 Task: Find connections with filter location Miramas with filter topic #humanresourceswith filter profile language French with filter current company Equitas Small Finance Bank with filter school MGM Institute of Health Sciences, Navi Mumbai with filter industry Food and Beverage Services with filter service category Relocation with filter keywords title Handyman
Action: Mouse moved to (677, 114)
Screenshot: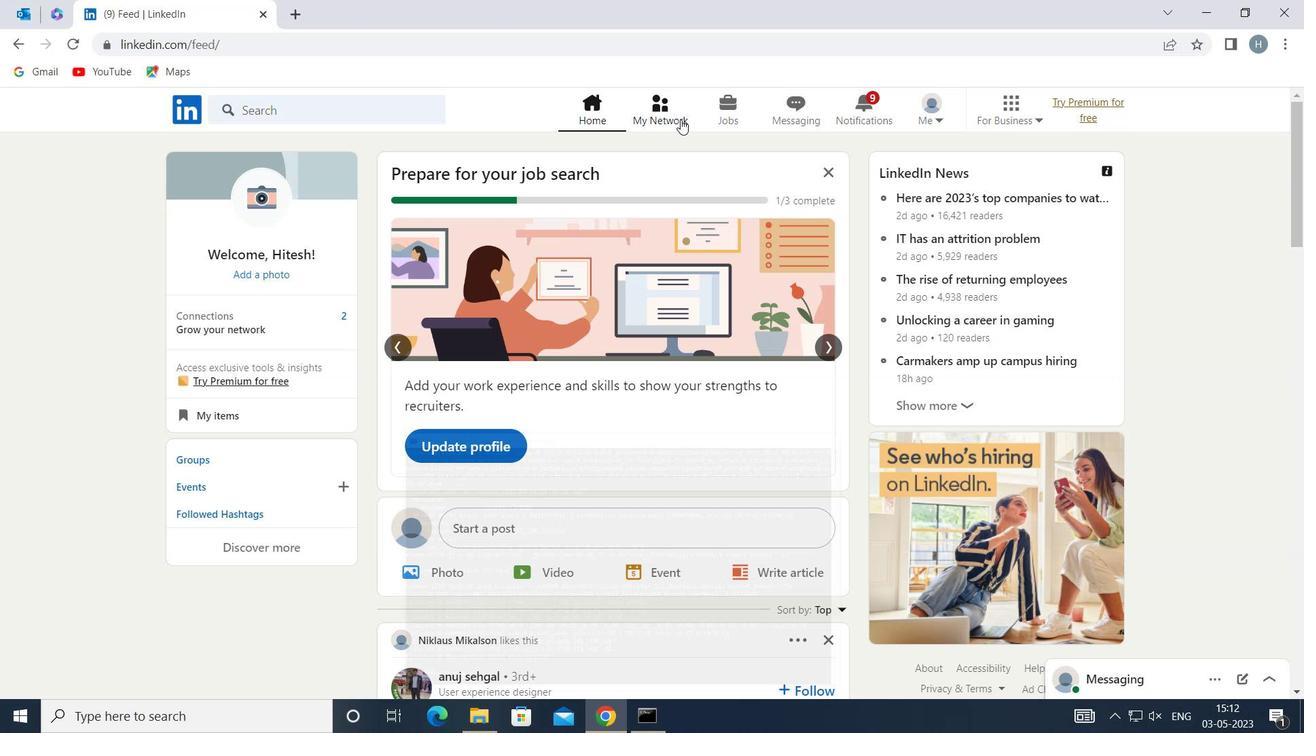 
Action: Mouse pressed left at (677, 114)
Screenshot: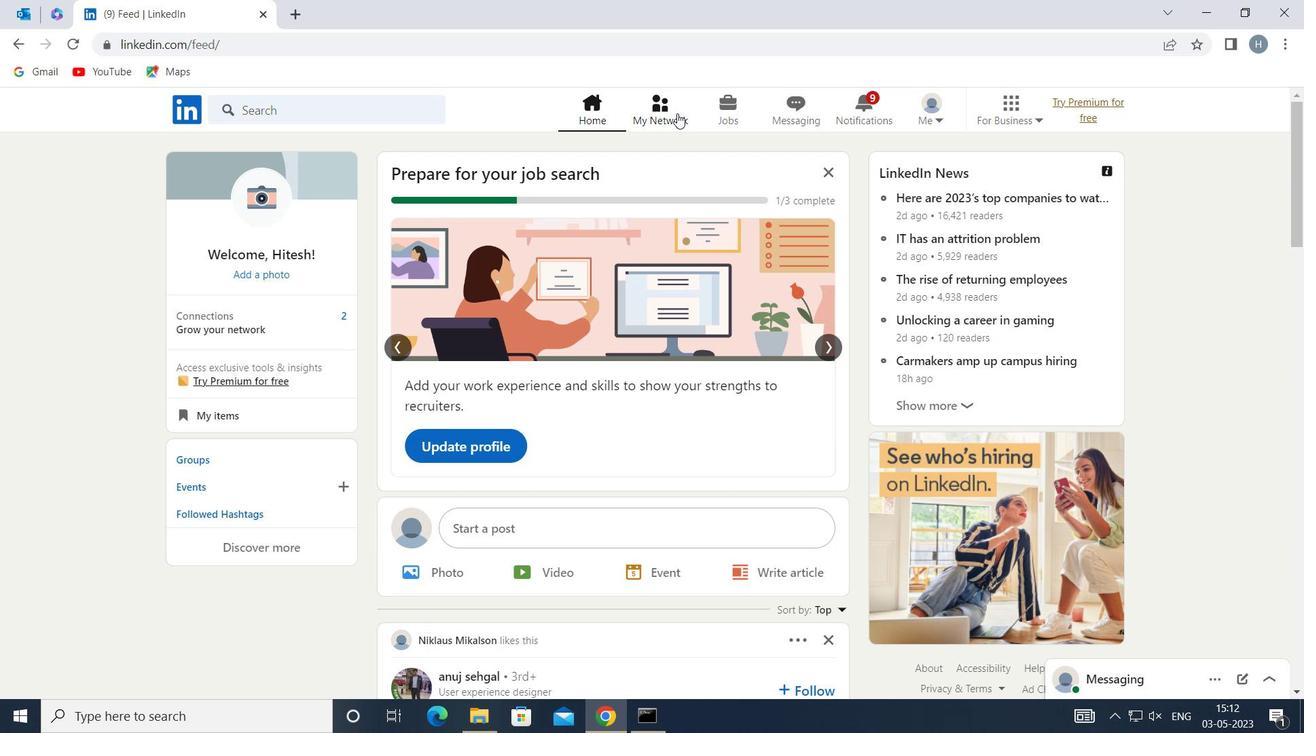 
Action: Mouse moved to (403, 207)
Screenshot: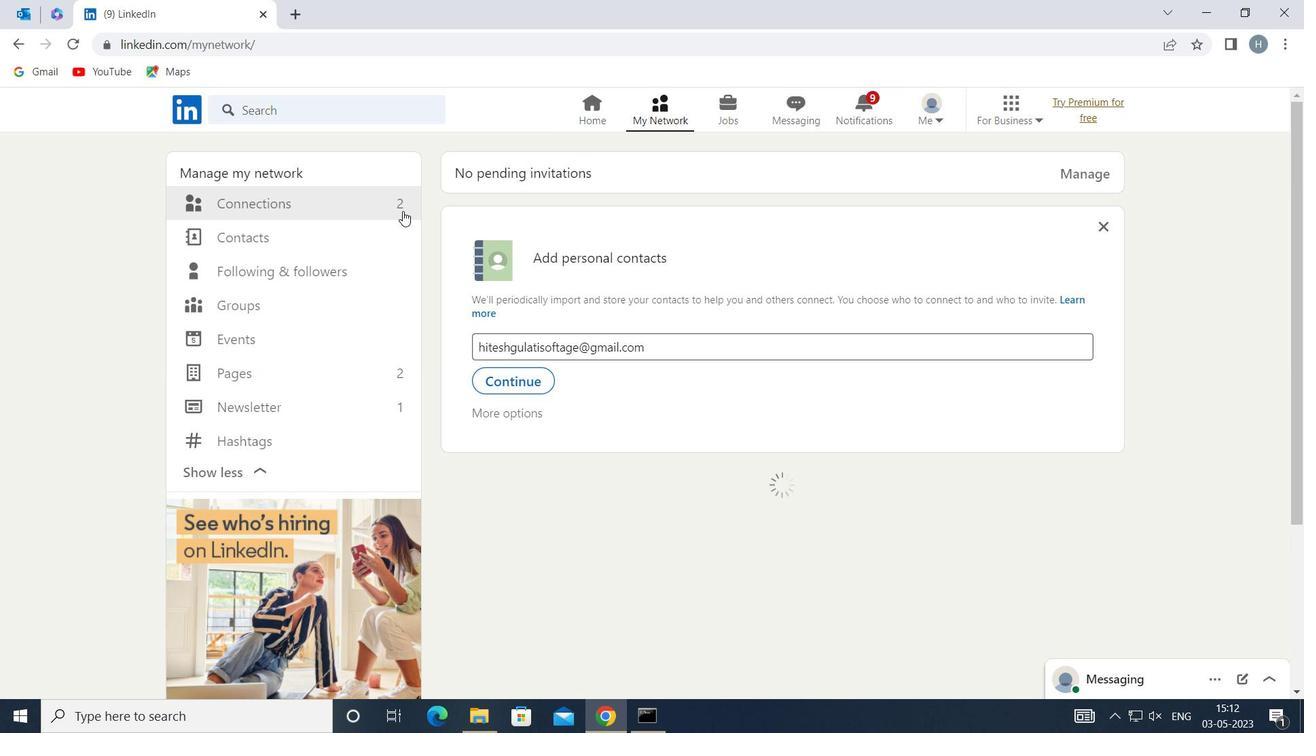 
Action: Mouse pressed left at (403, 207)
Screenshot: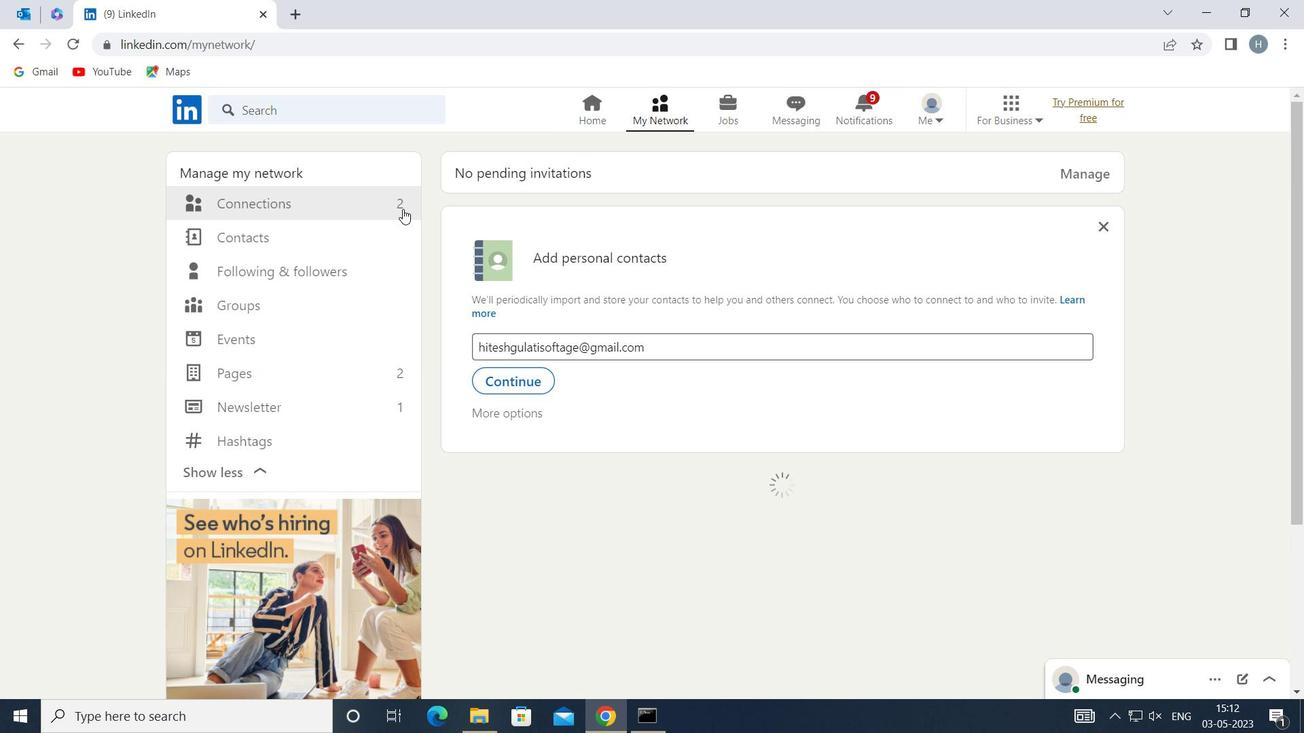 
Action: Mouse moved to (752, 202)
Screenshot: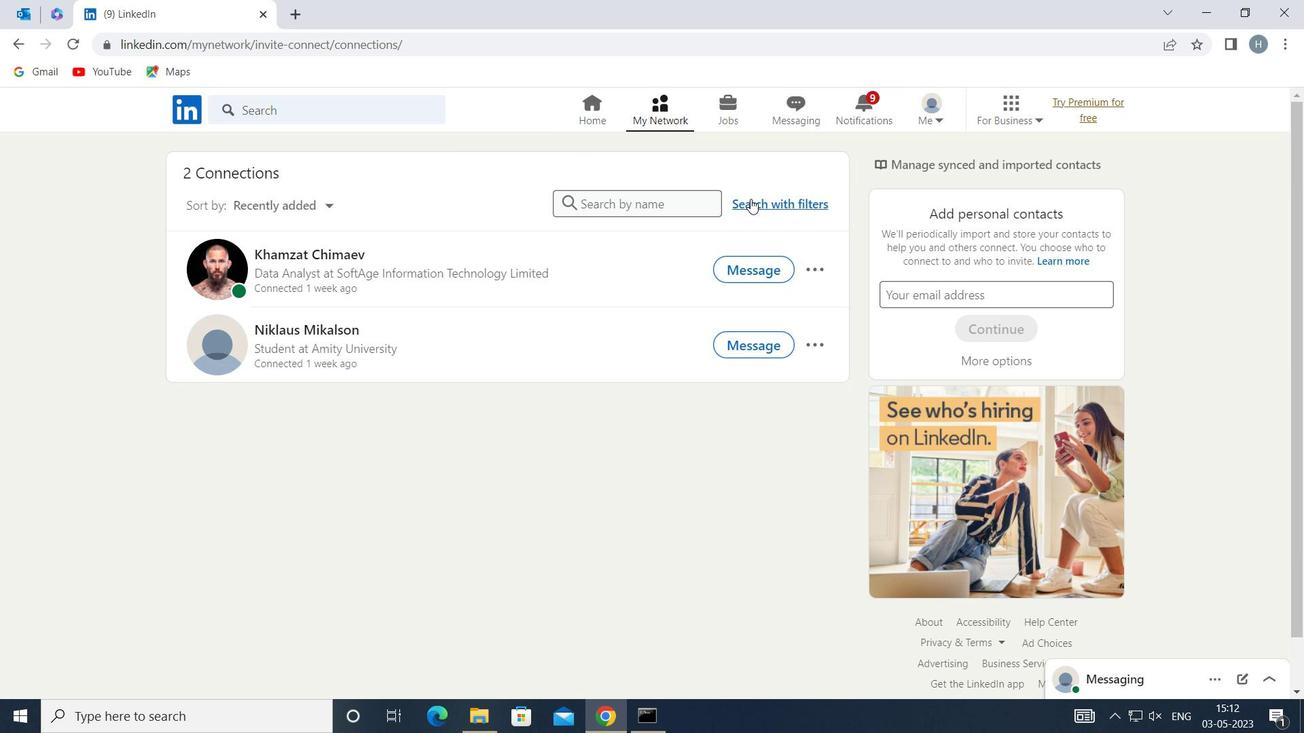 
Action: Mouse pressed left at (752, 202)
Screenshot: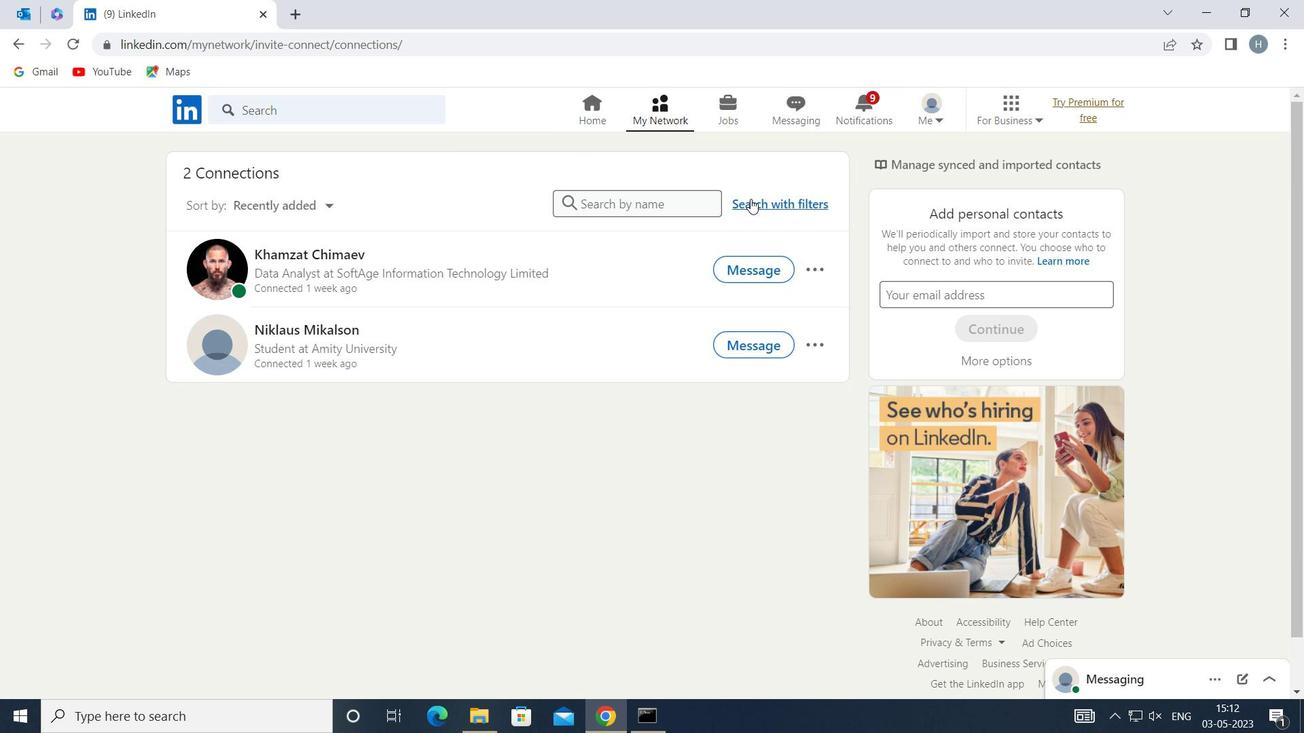
Action: Mouse moved to (724, 156)
Screenshot: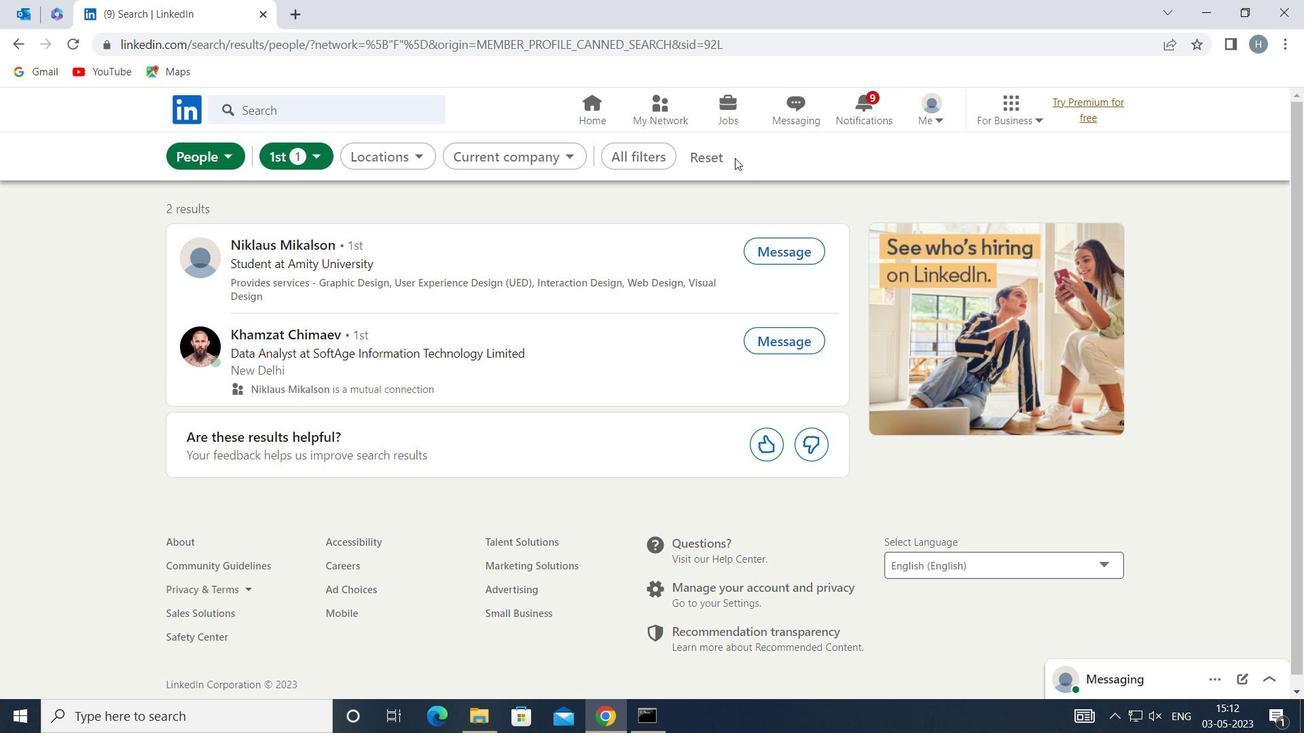 
Action: Mouse pressed left at (724, 156)
Screenshot: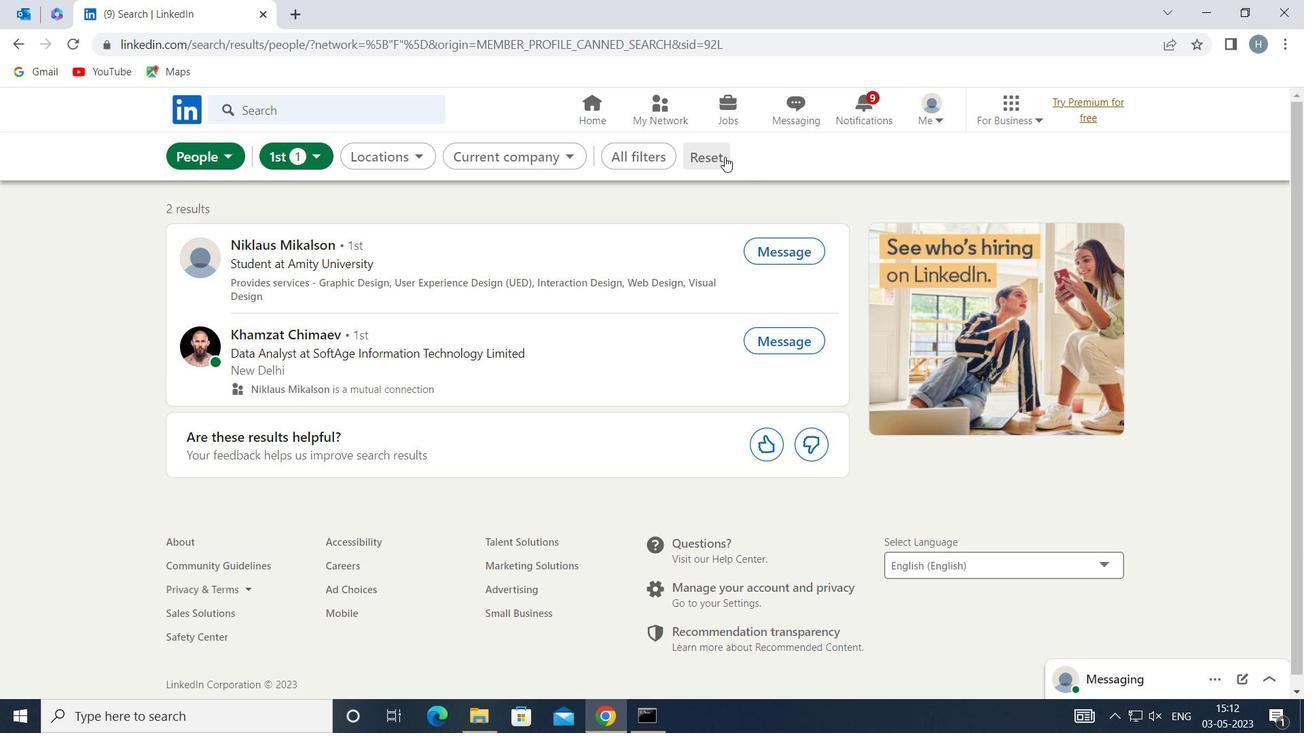 
Action: Mouse moved to (707, 154)
Screenshot: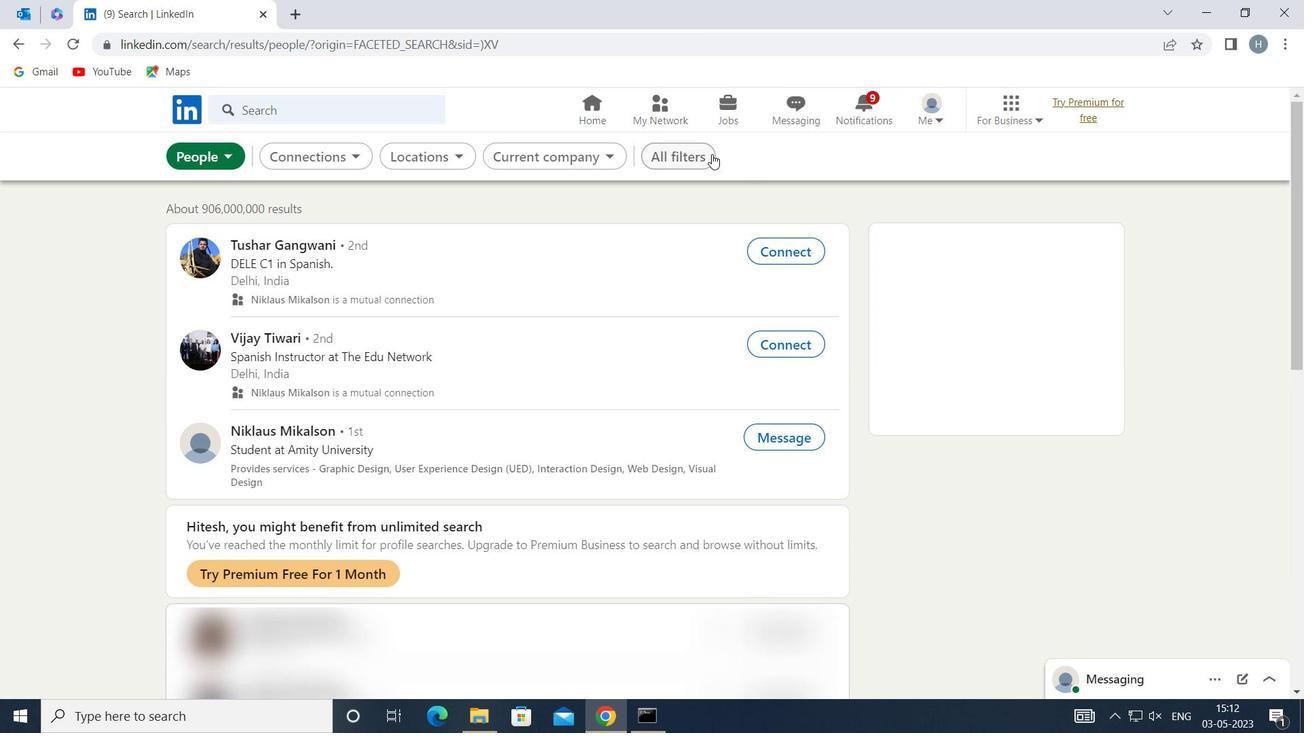 
Action: Mouse pressed left at (707, 154)
Screenshot: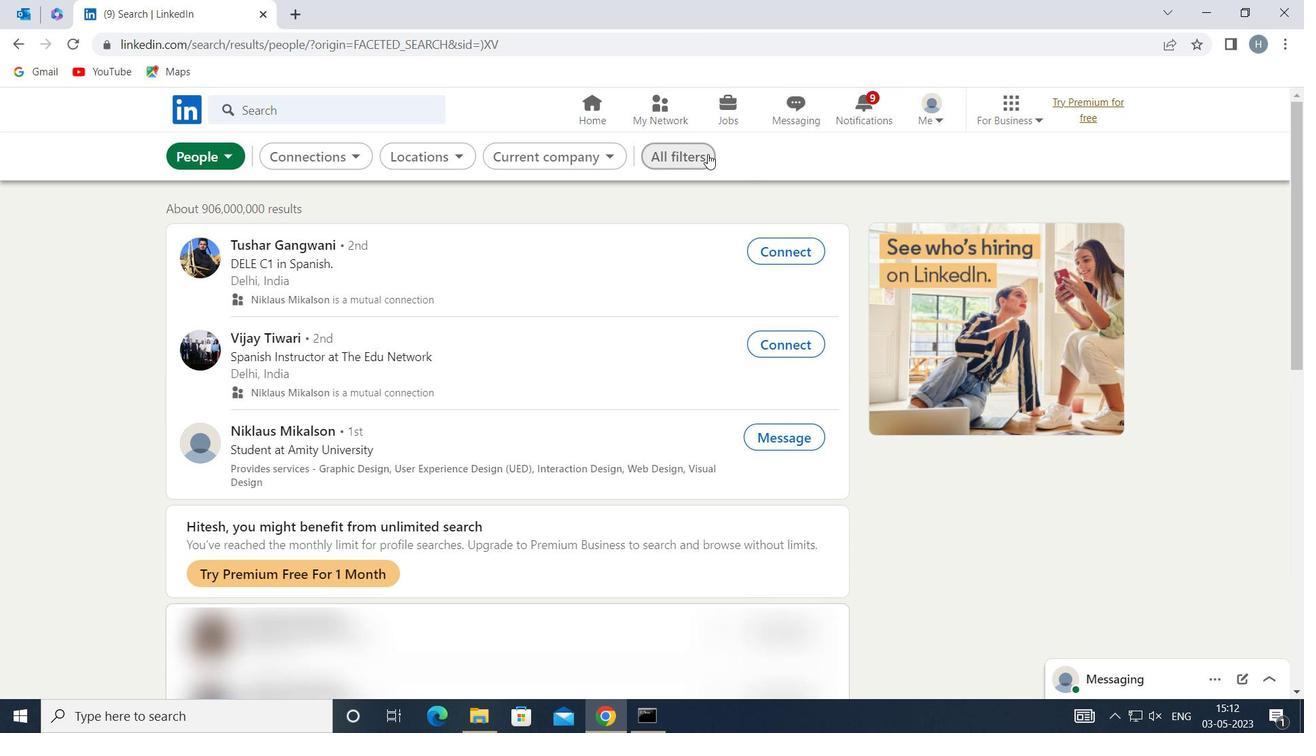 
Action: Mouse moved to (1012, 334)
Screenshot: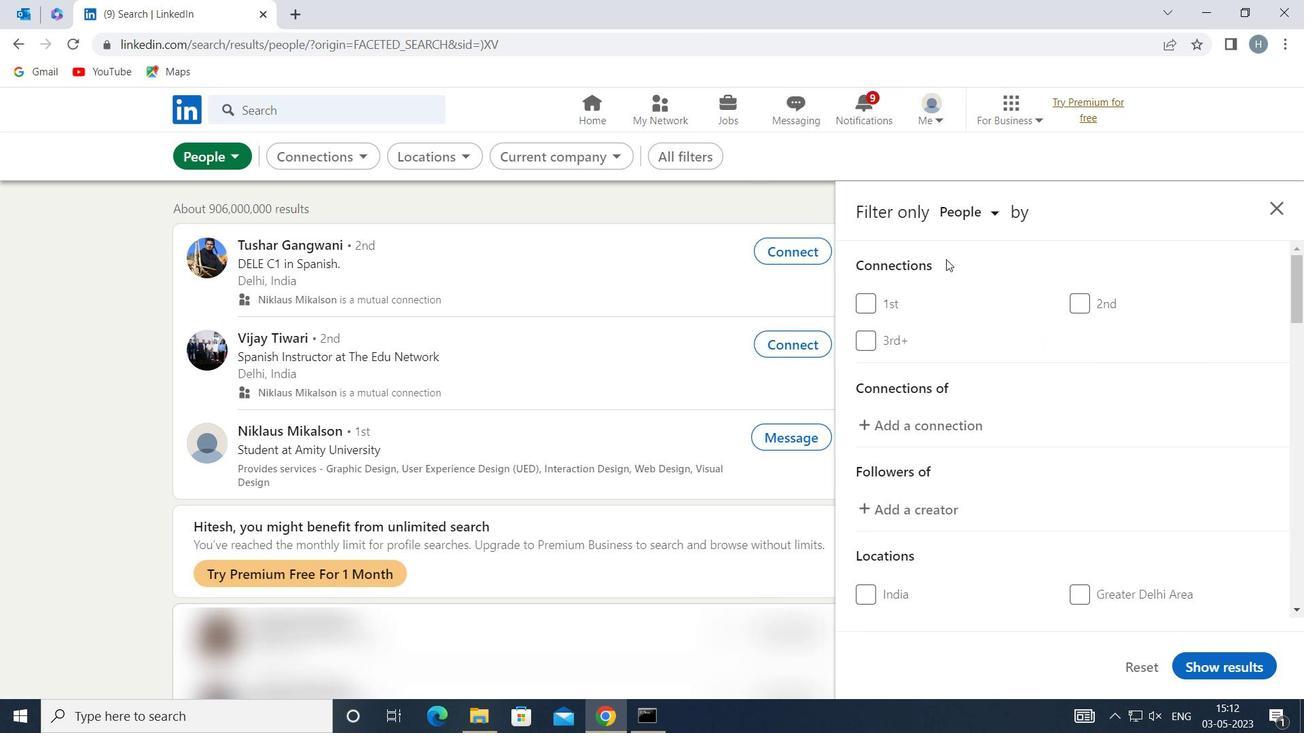 
Action: Mouse scrolled (1012, 334) with delta (0, 0)
Screenshot: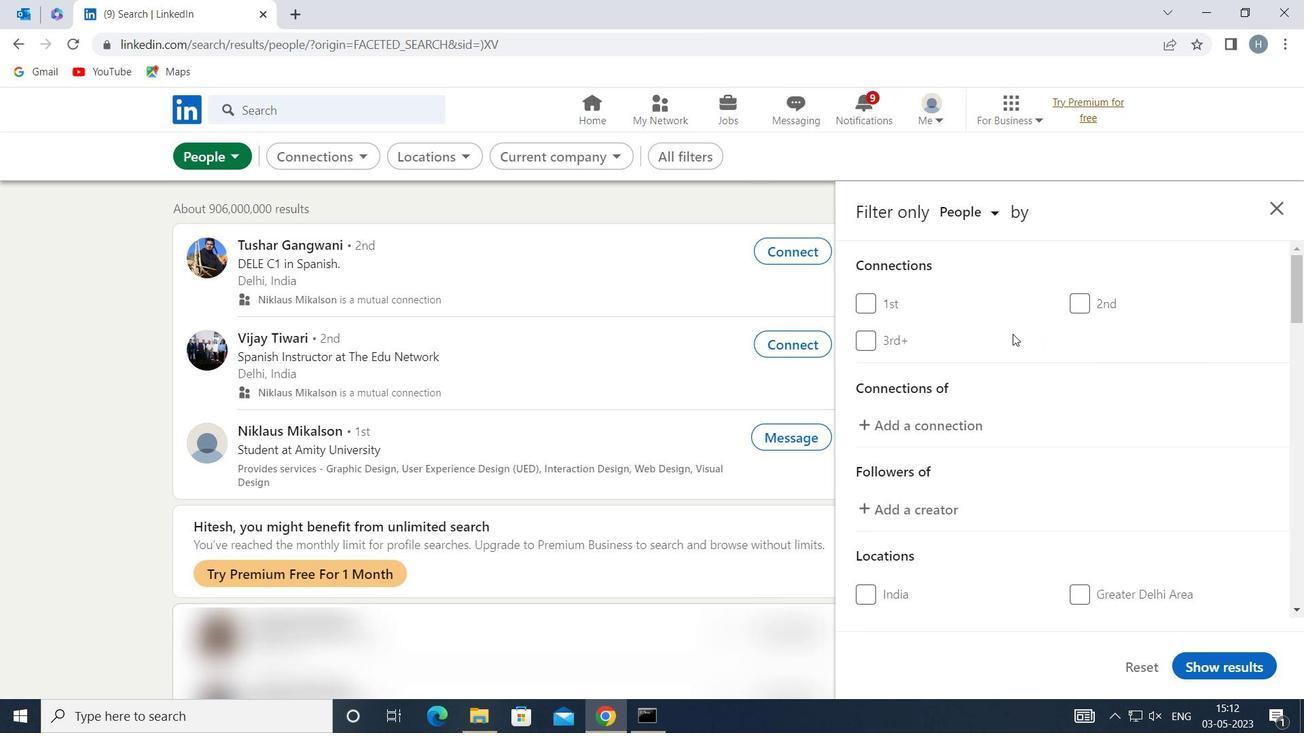 
Action: Mouse scrolled (1012, 334) with delta (0, 0)
Screenshot: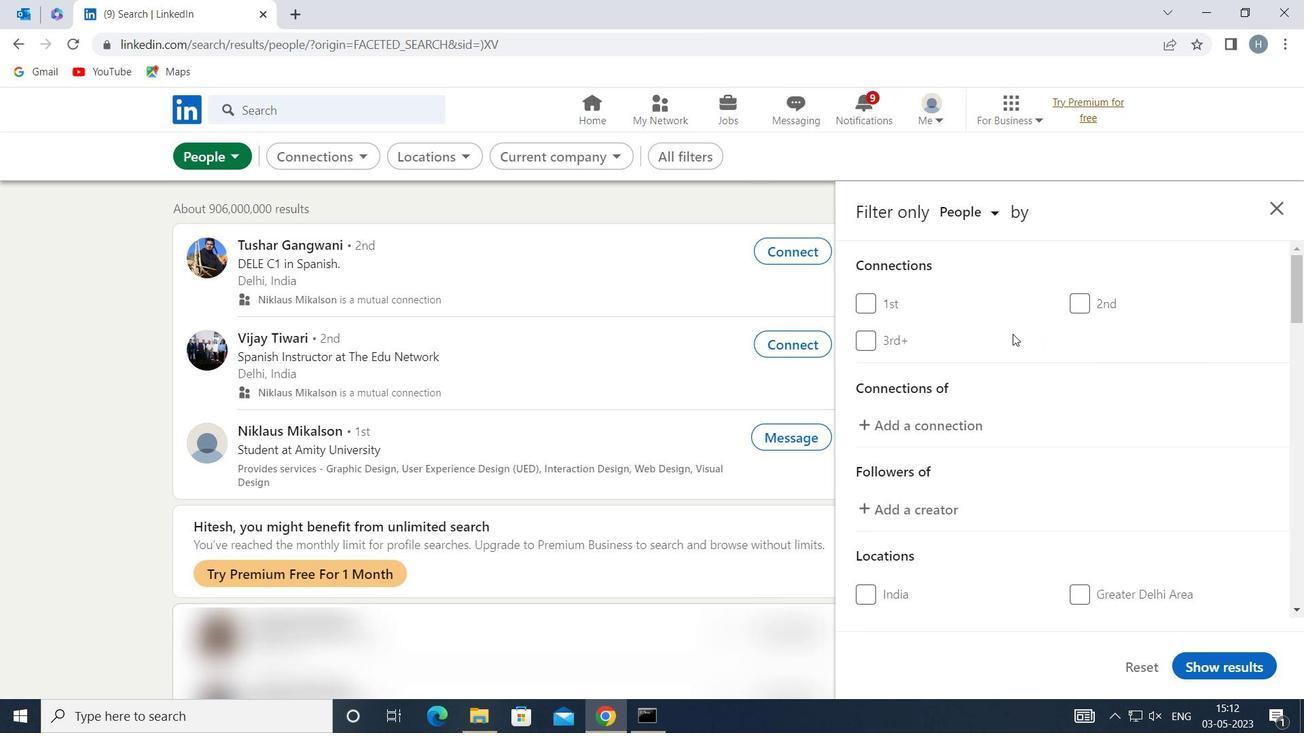
Action: Mouse moved to (1011, 349)
Screenshot: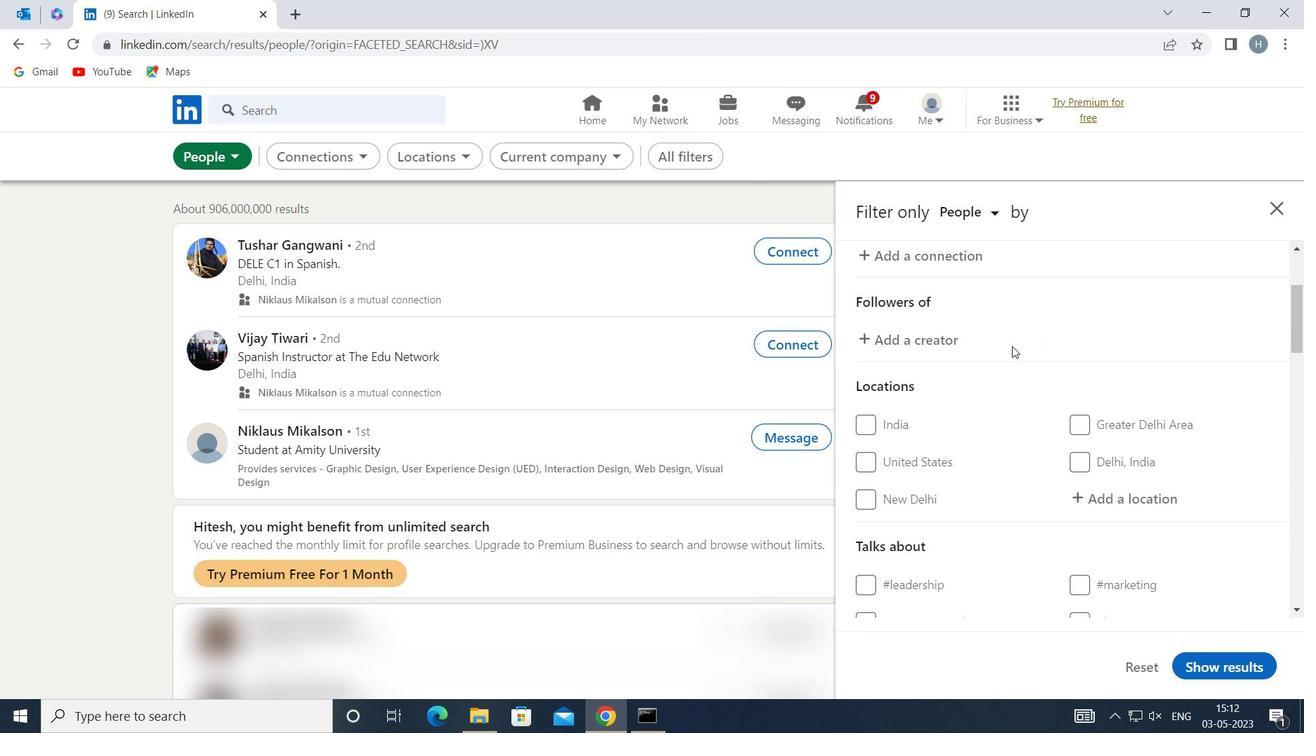 
Action: Mouse scrolled (1011, 349) with delta (0, 0)
Screenshot: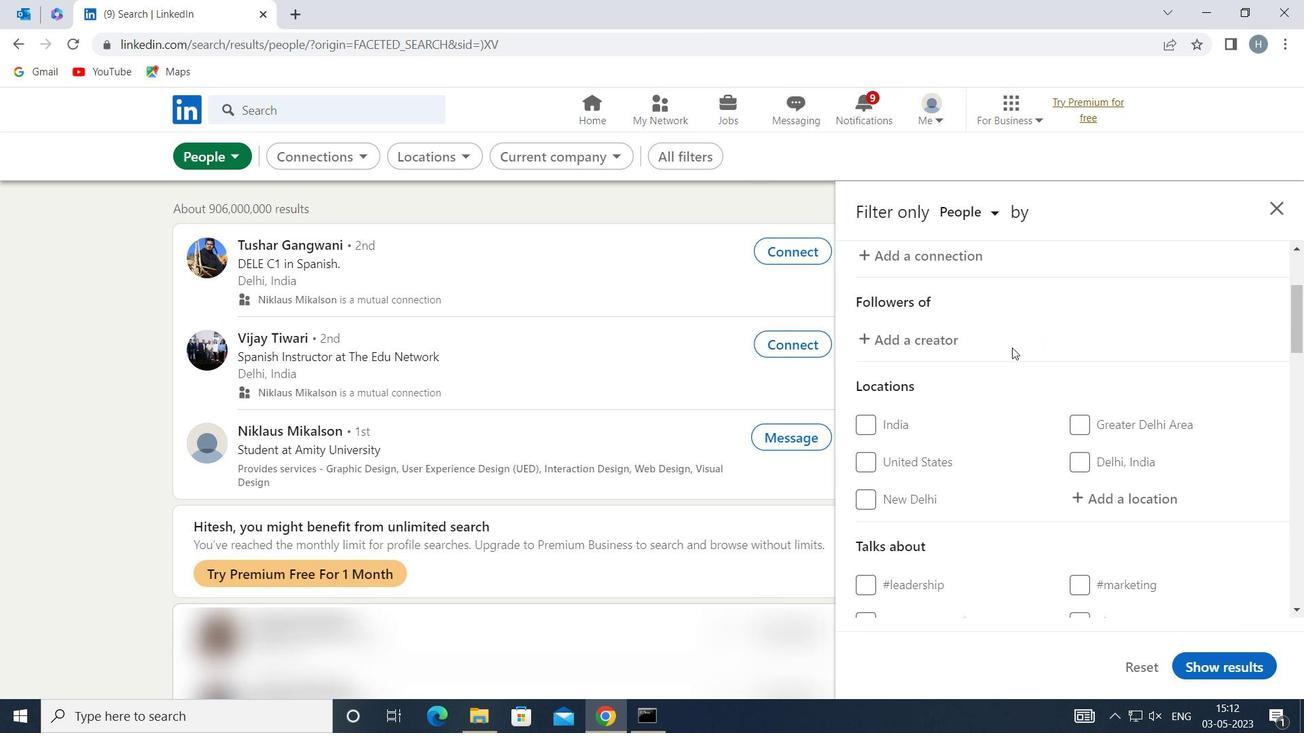 
Action: Mouse moved to (1091, 412)
Screenshot: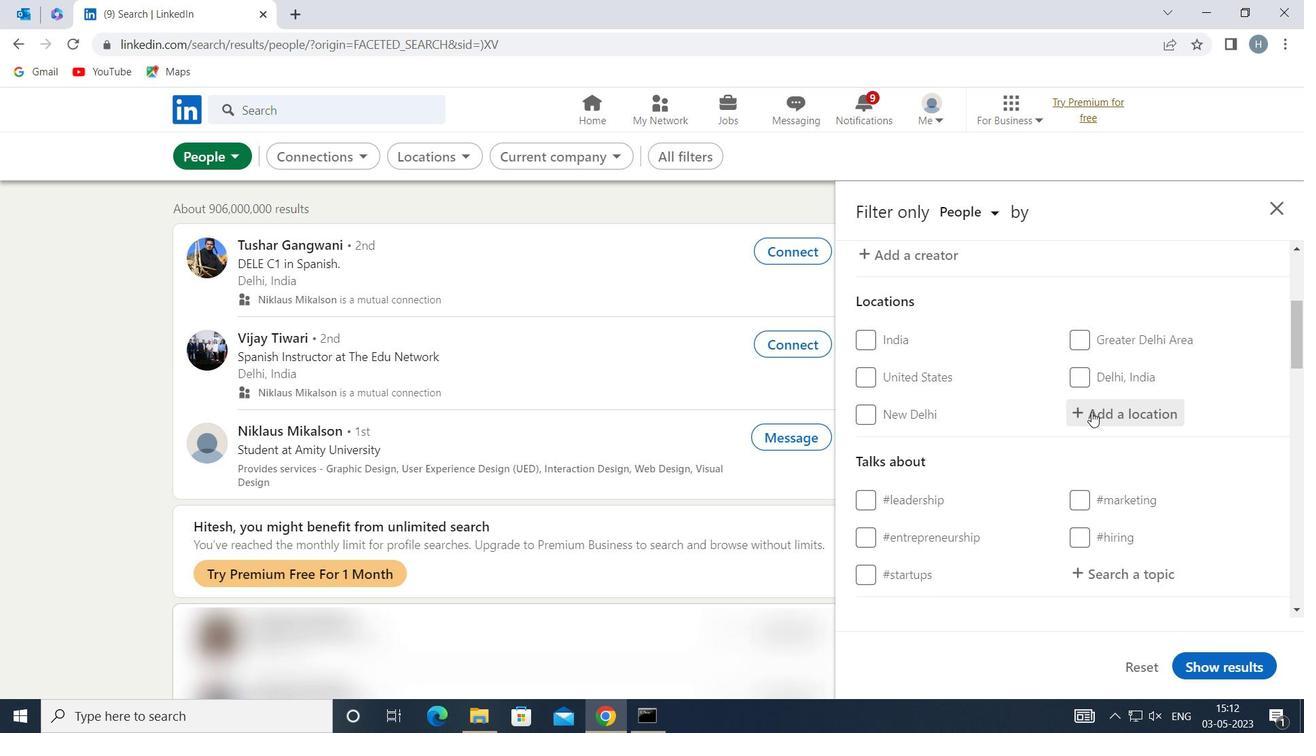
Action: Mouse pressed left at (1091, 412)
Screenshot: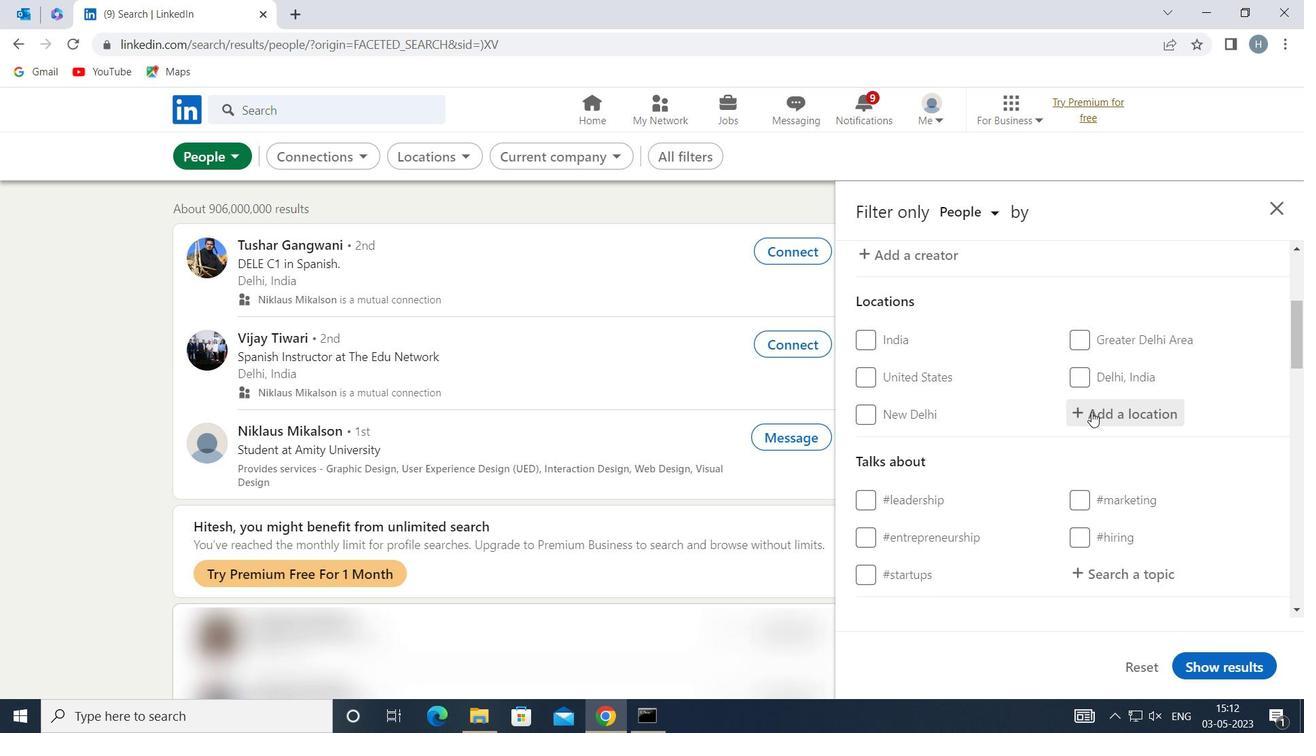 
Action: Mouse moved to (1092, 412)
Screenshot: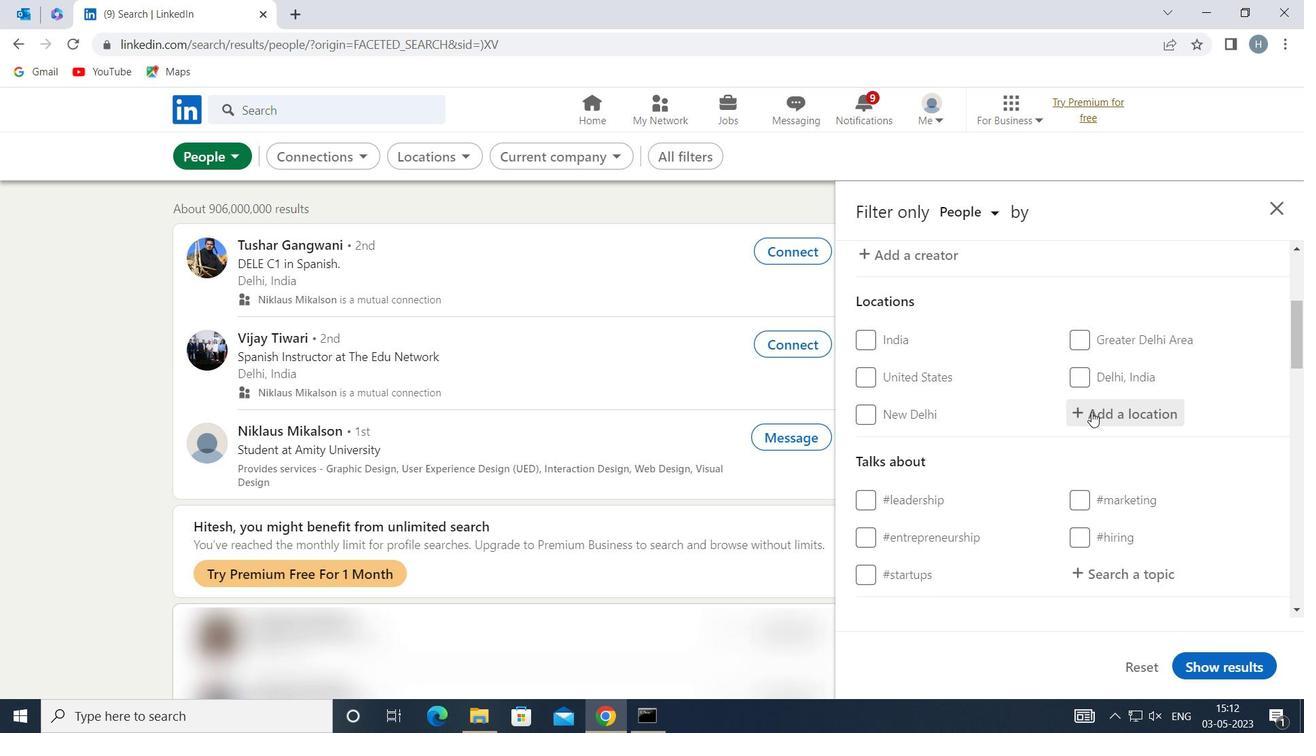 
Action: Key pressed <Key.shift>MIRAMAS
Screenshot: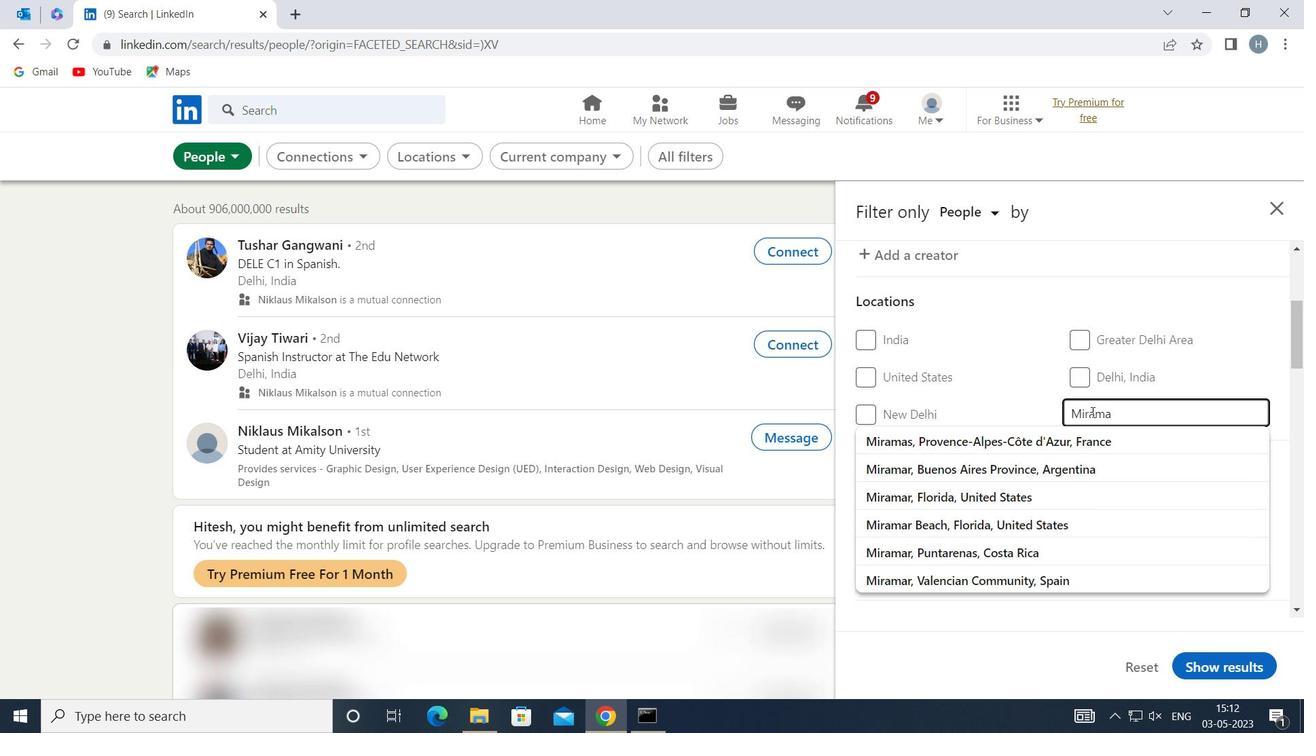 
Action: Mouse moved to (1081, 445)
Screenshot: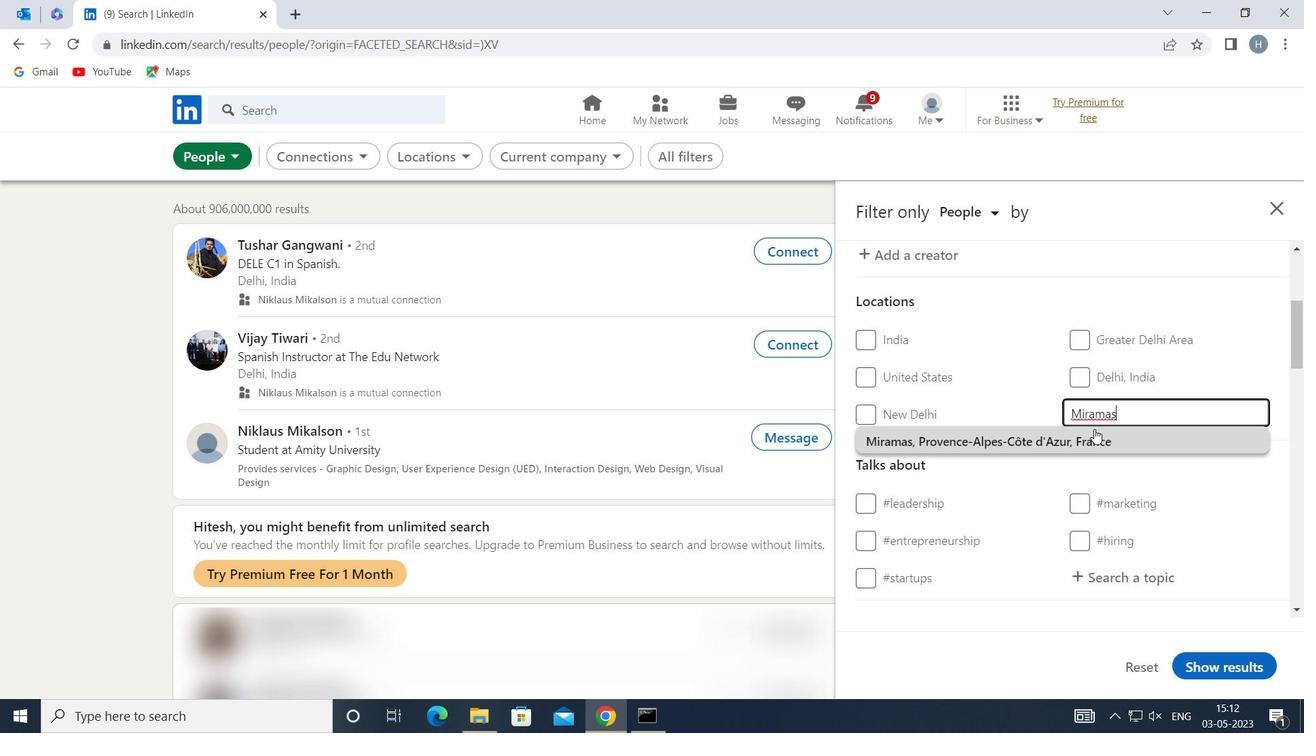 
Action: Mouse pressed left at (1081, 445)
Screenshot: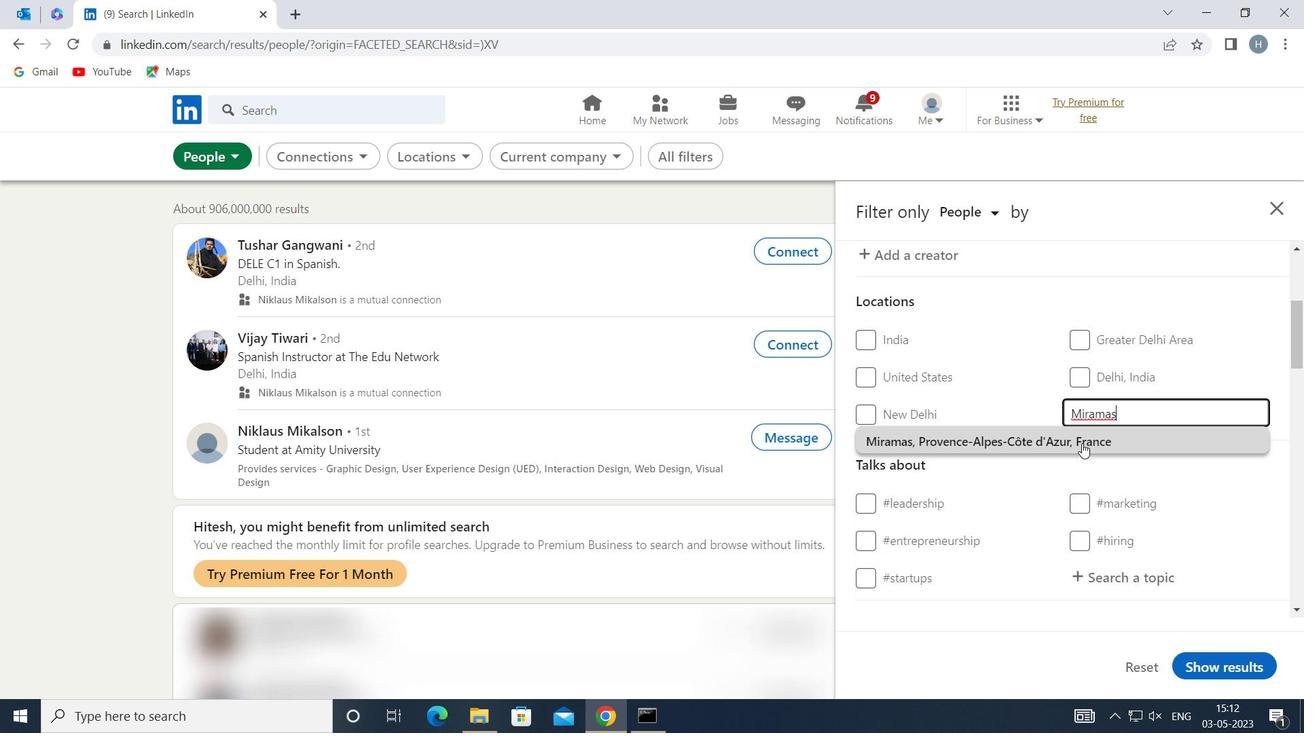 
Action: Mouse moved to (1026, 443)
Screenshot: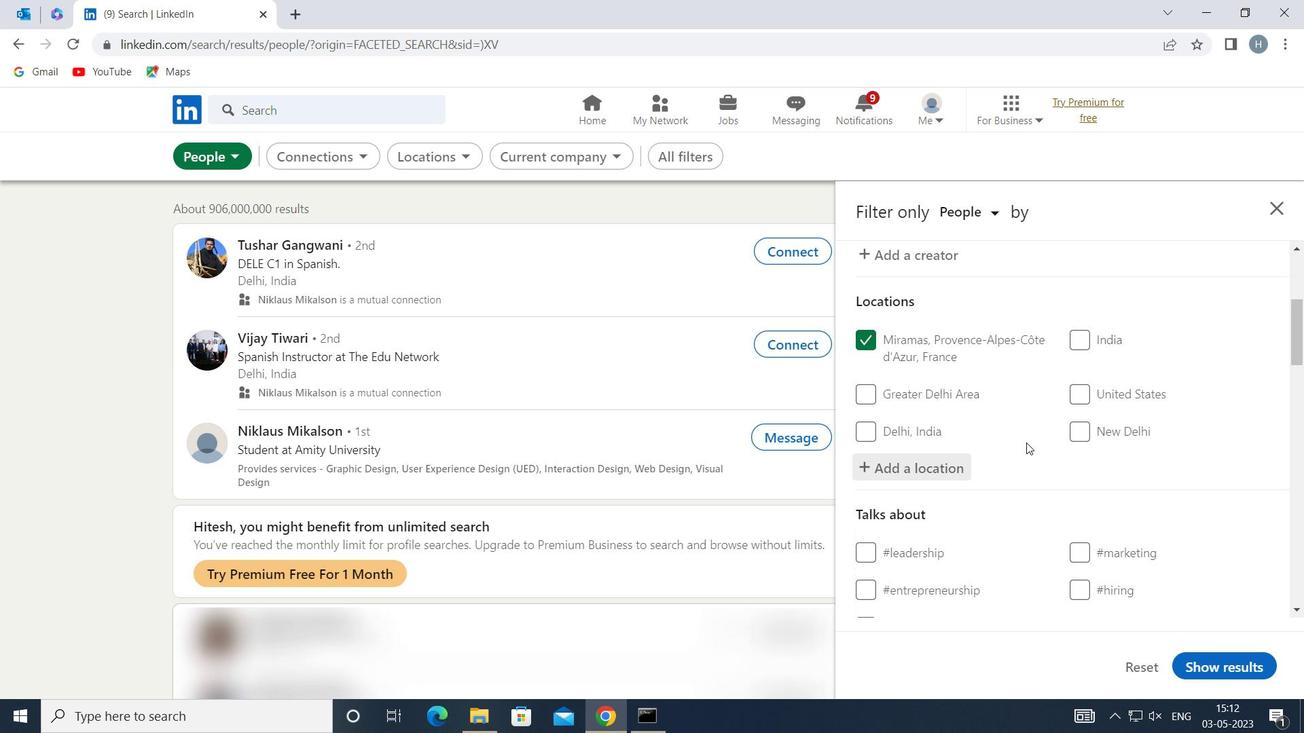 
Action: Mouse scrolled (1026, 442) with delta (0, 0)
Screenshot: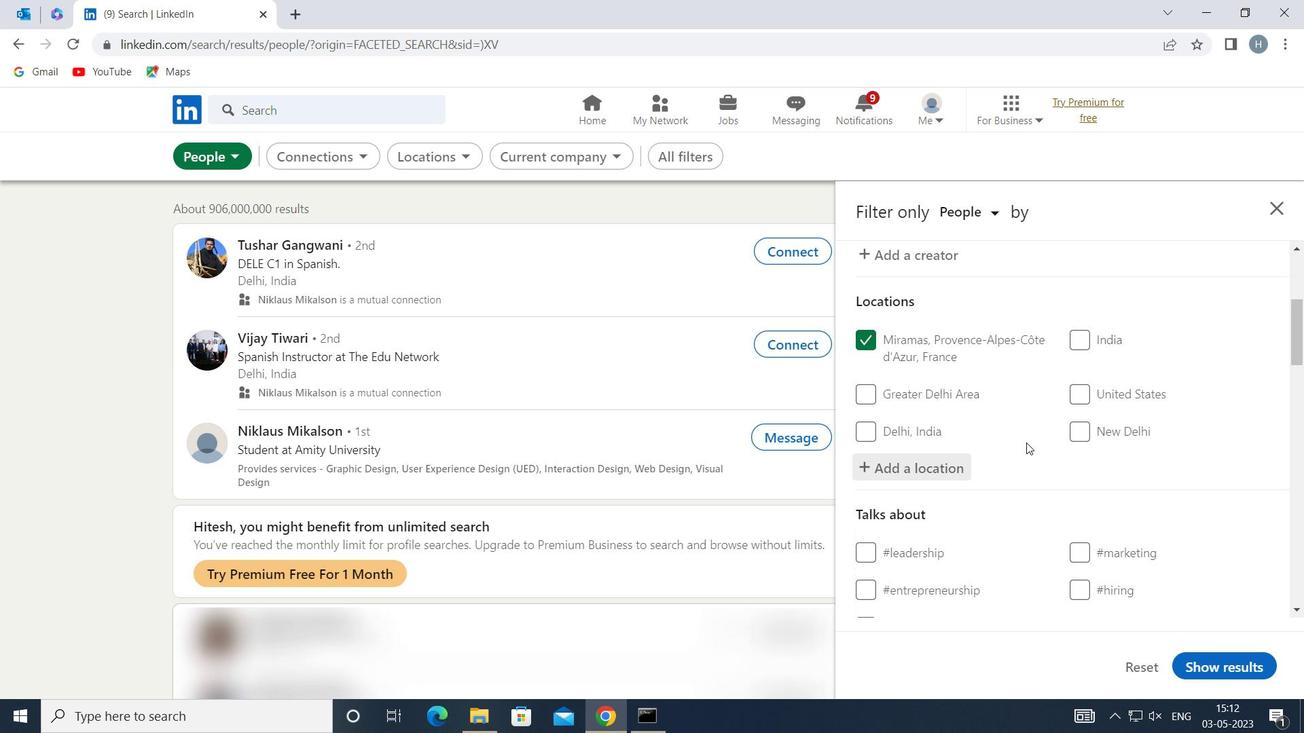 
Action: Mouse moved to (1026, 447)
Screenshot: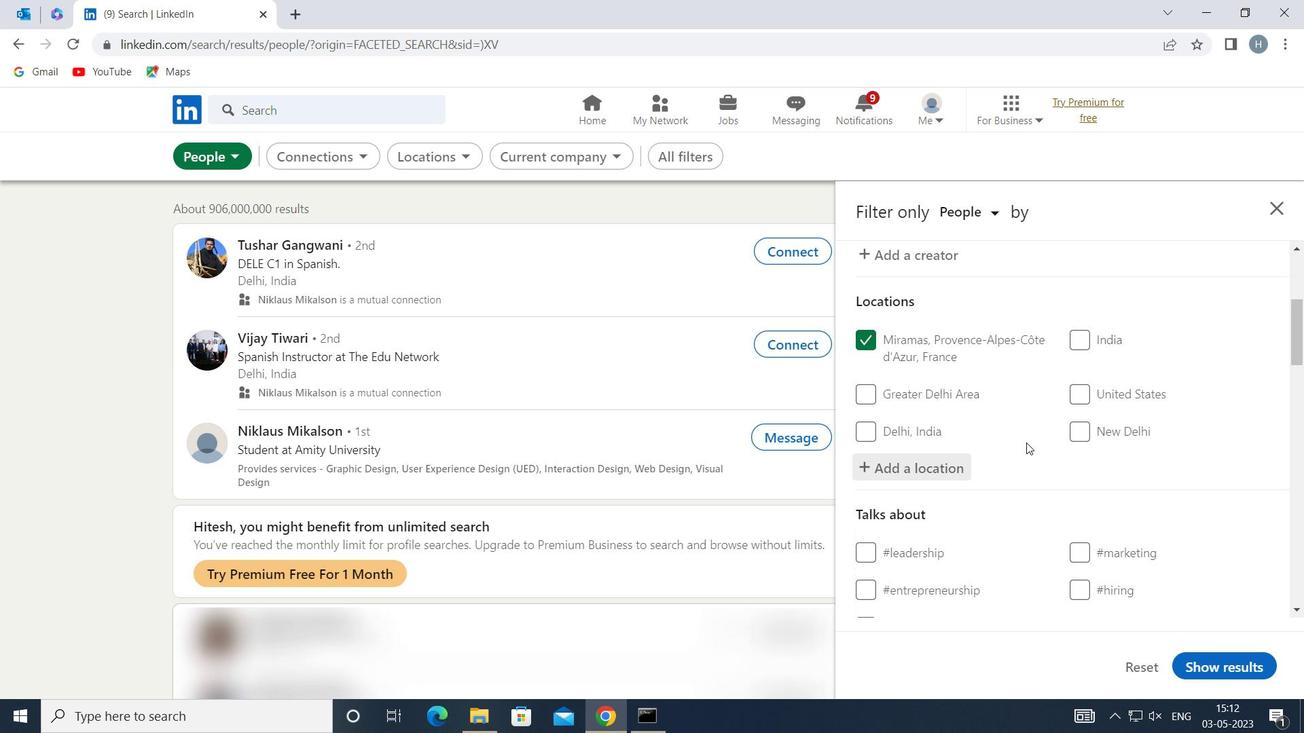 
Action: Mouse scrolled (1026, 446) with delta (0, 0)
Screenshot: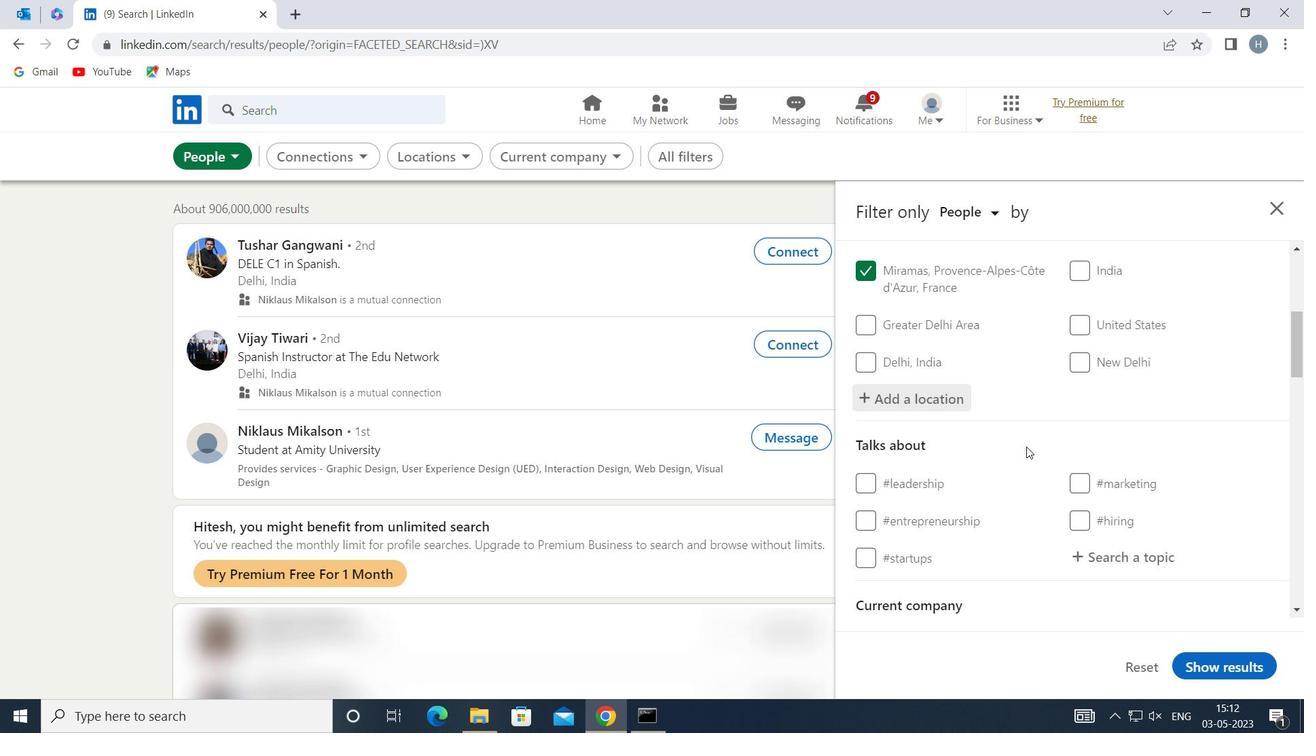 
Action: Mouse moved to (1028, 451)
Screenshot: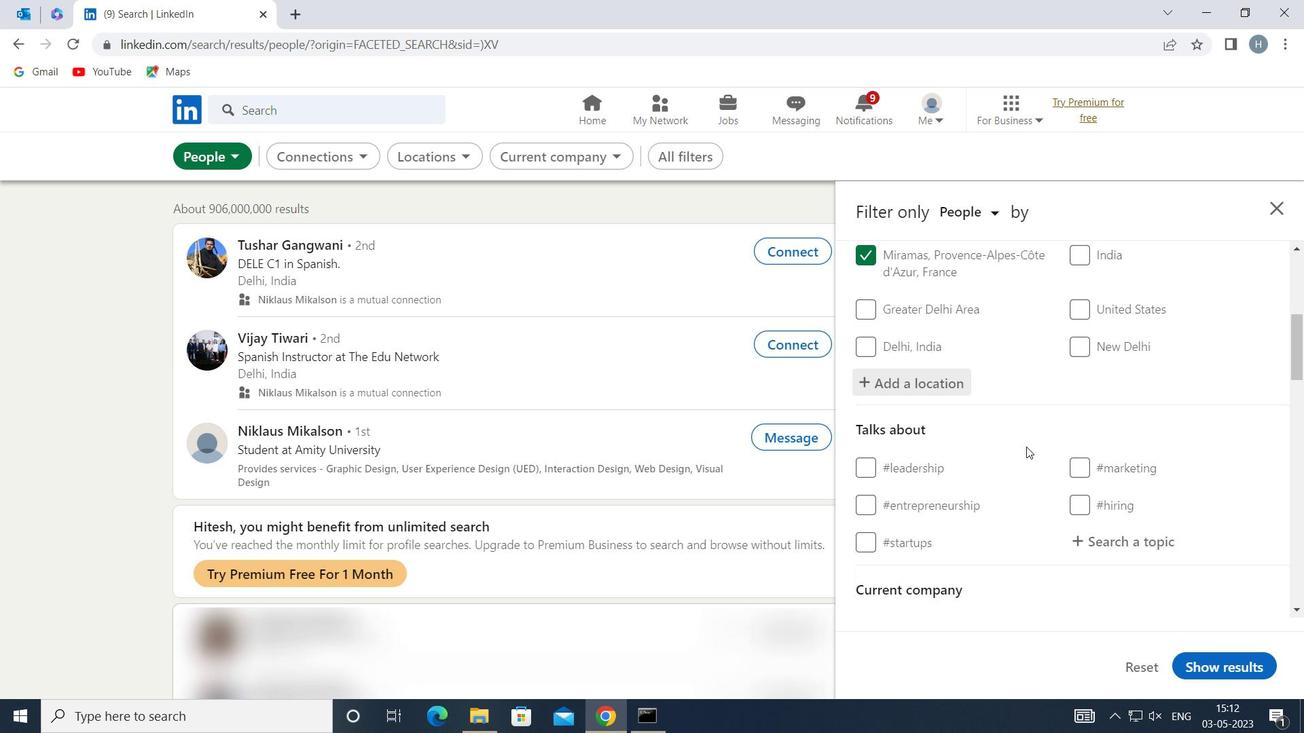 
Action: Mouse scrolled (1028, 450) with delta (0, 0)
Screenshot: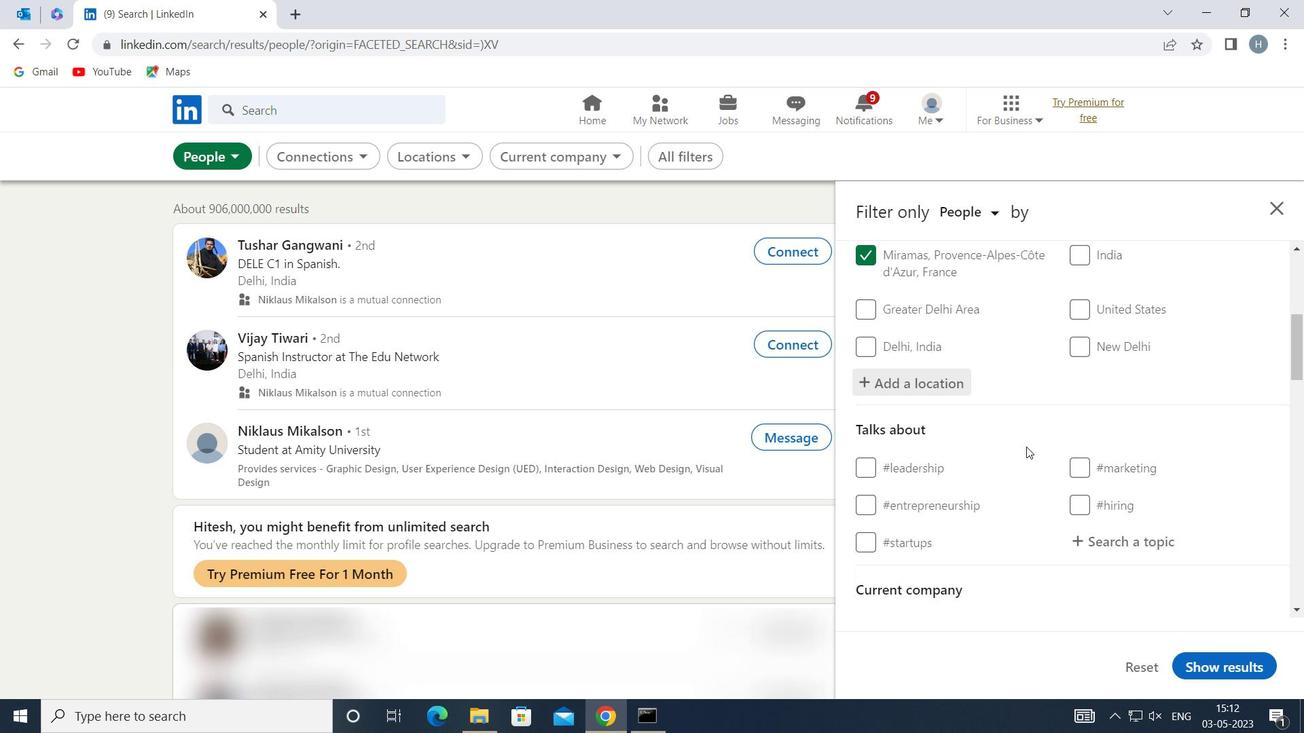 
Action: Mouse moved to (1134, 372)
Screenshot: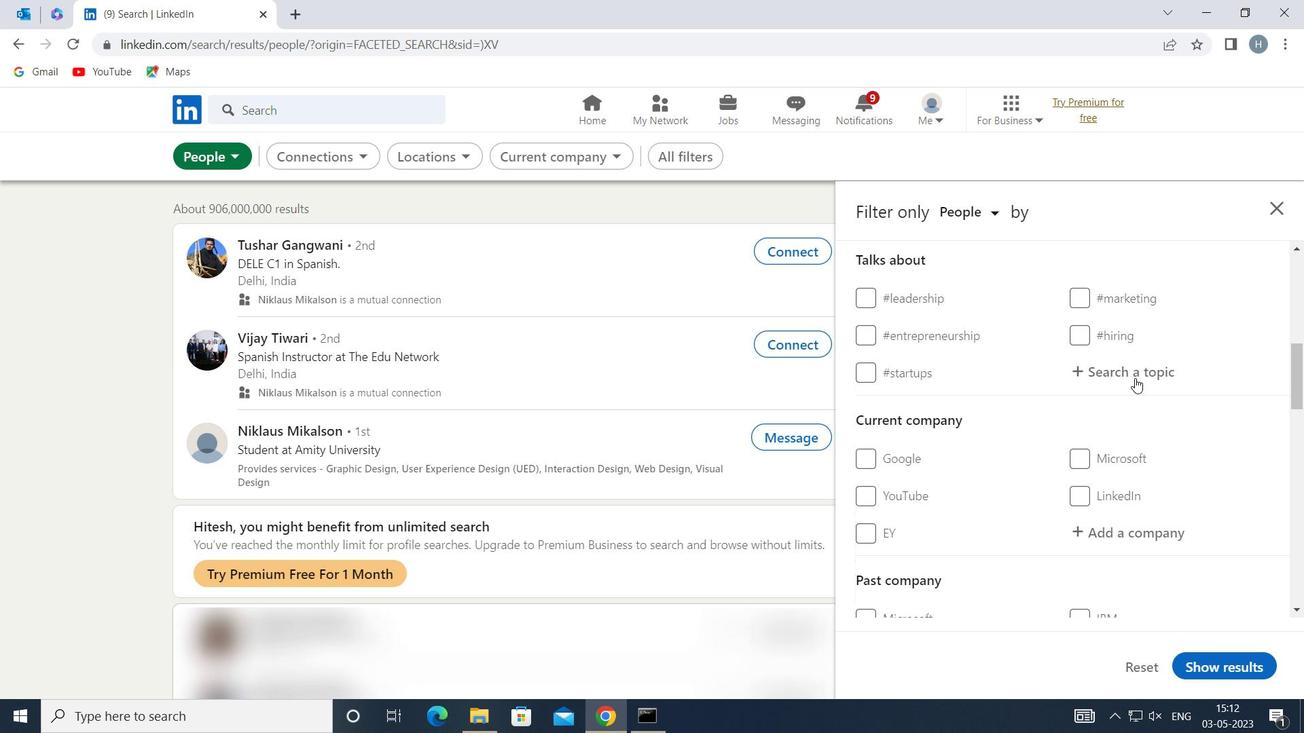 
Action: Mouse pressed left at (1134, 372)
Screenshot: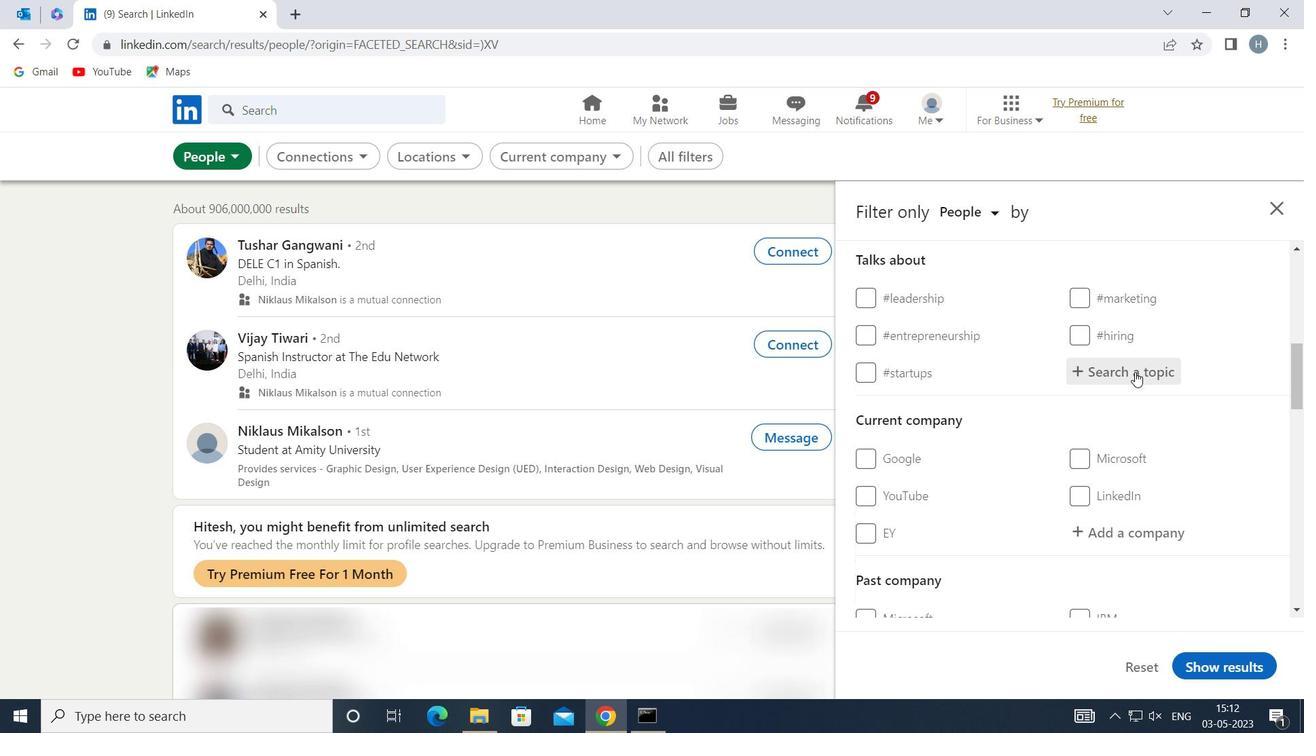 
Action: Key pressed HUMANRESOU
Screenshot: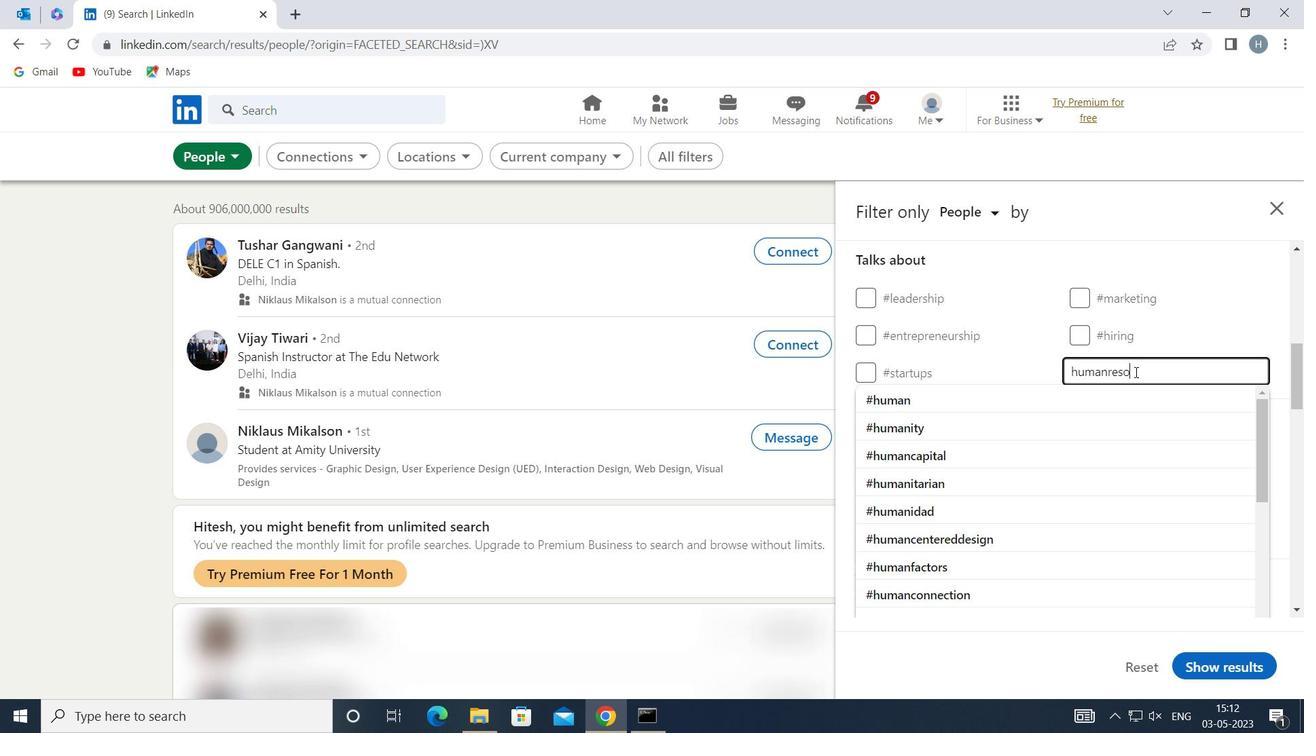 
Action: Mouse moved to (1092, 392)
Screenshot: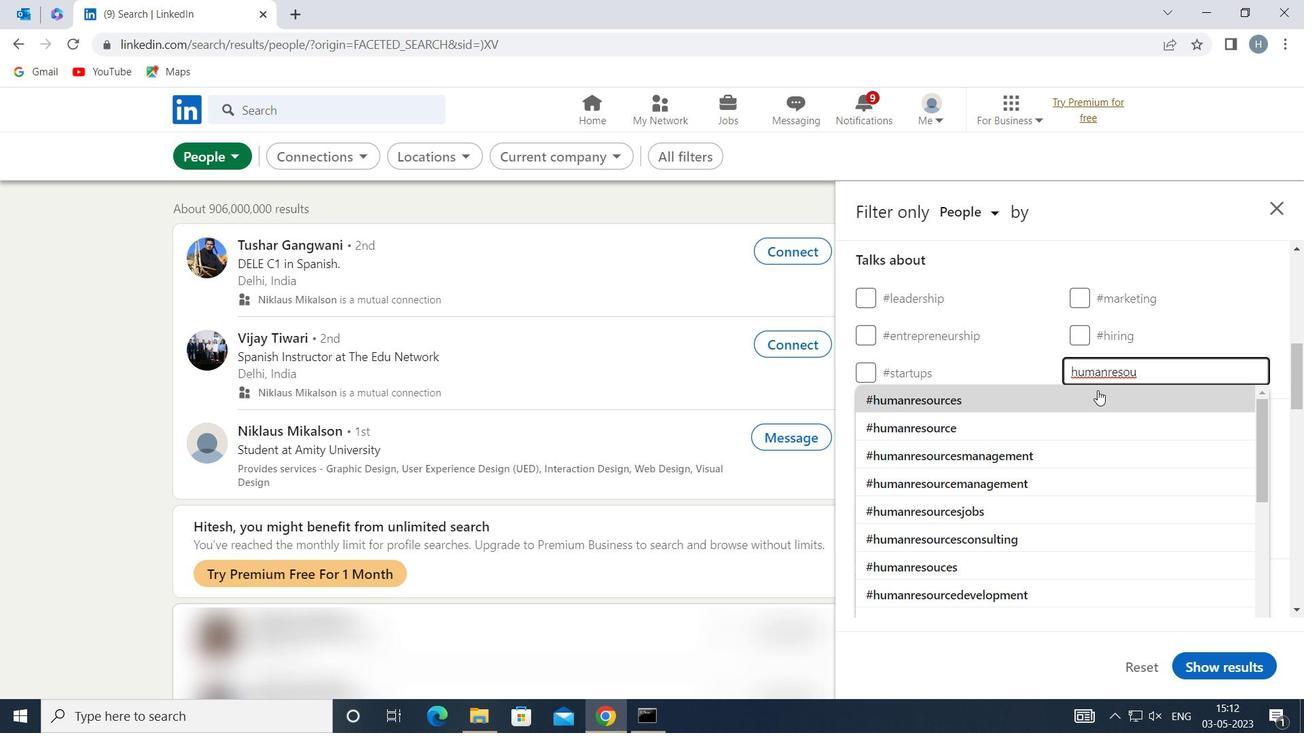 
Action: Mouse pressed left at (1092, 392)
Screenshot: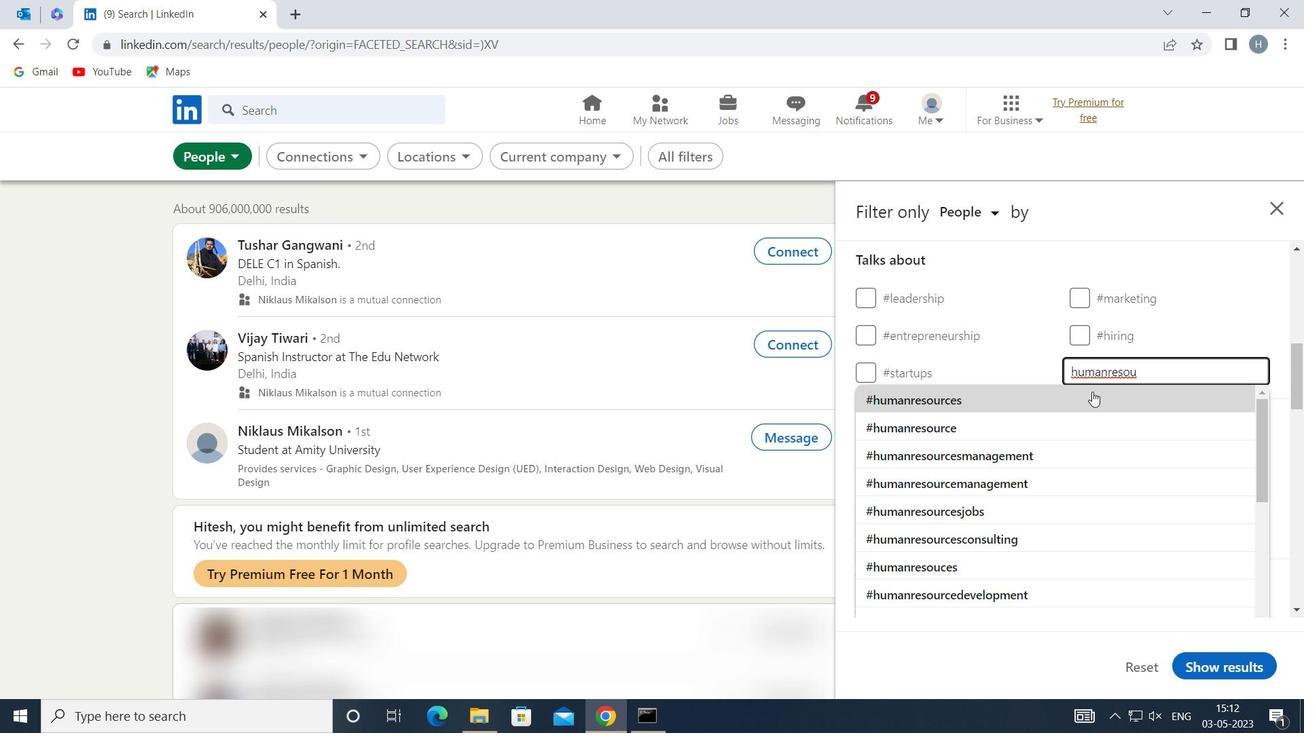 
Action: Mouse moved to (1044, 406)
Screenshot: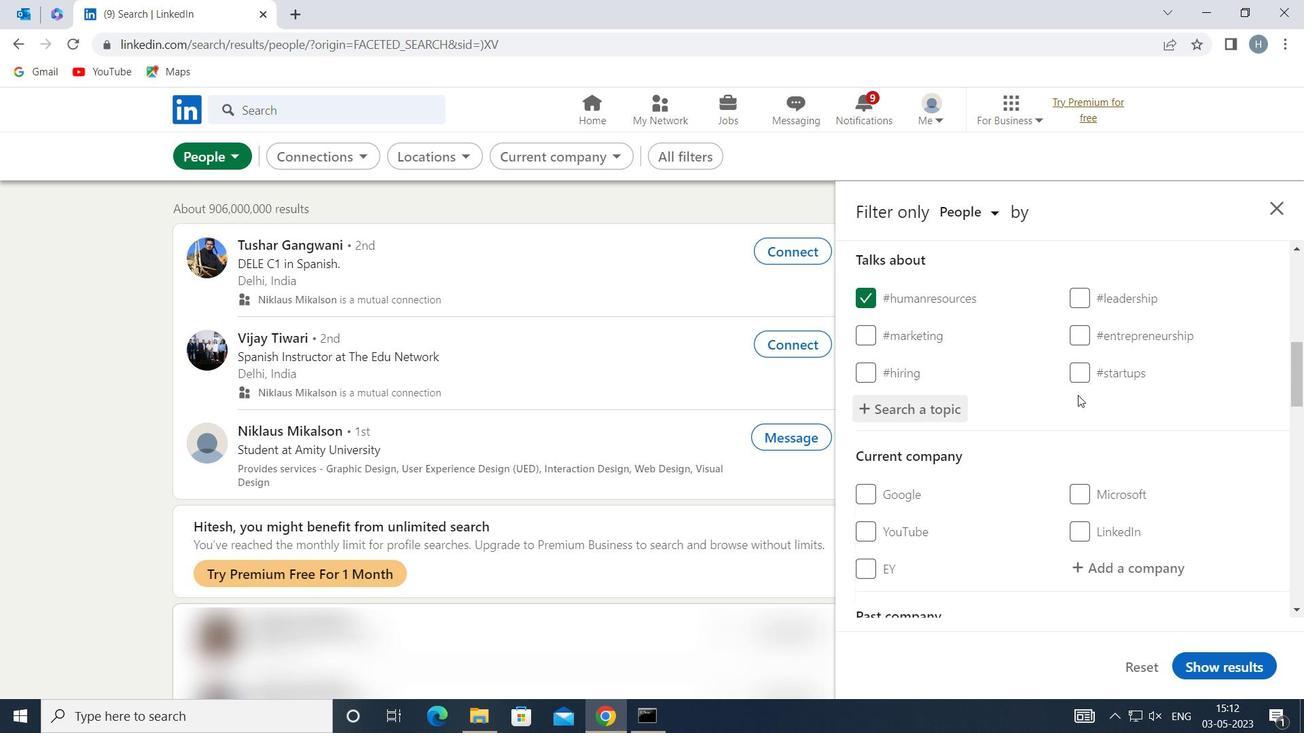 
Action: Mouse scrolled (1044, 405) with delta (0, 0)
Screenshot: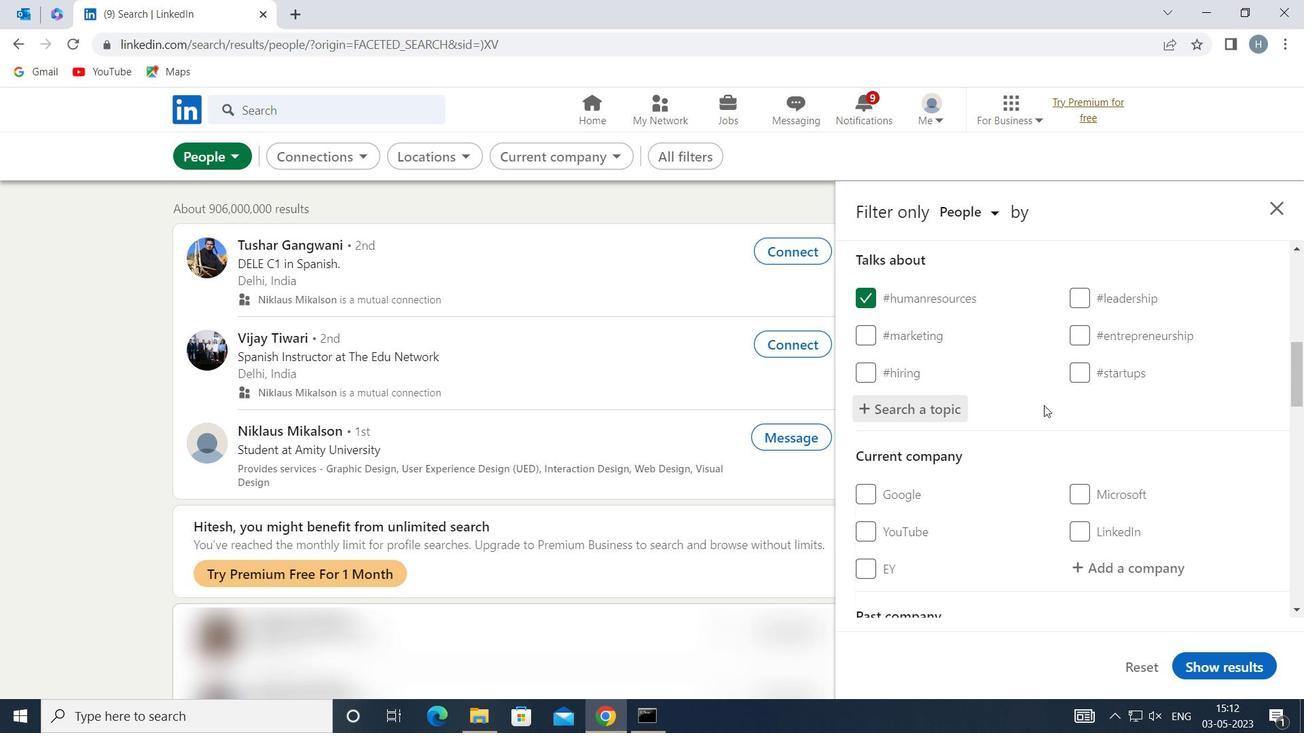 
Action: Mouse scrolled (1044, 405) with delta (0, 0)
Screenshot: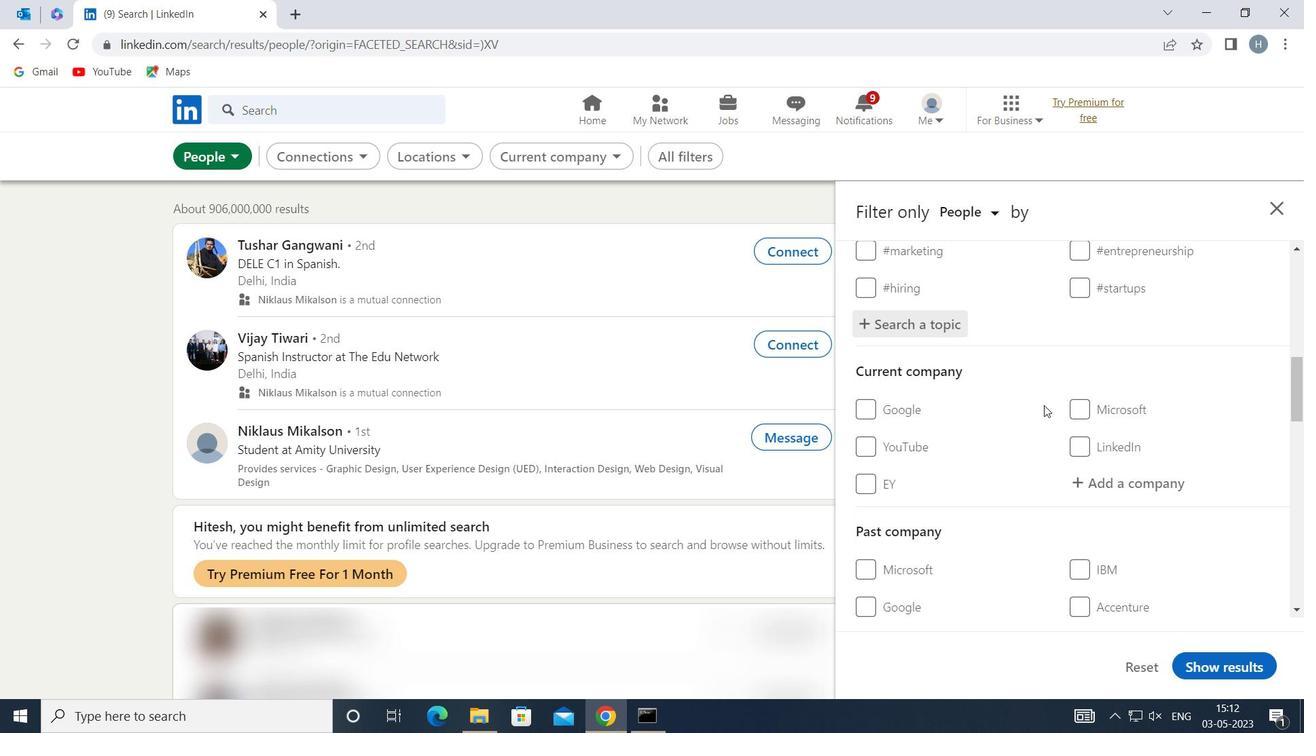
Action: Mouse scrolled (1044, 405) with delta (0, 0)
Screenshot: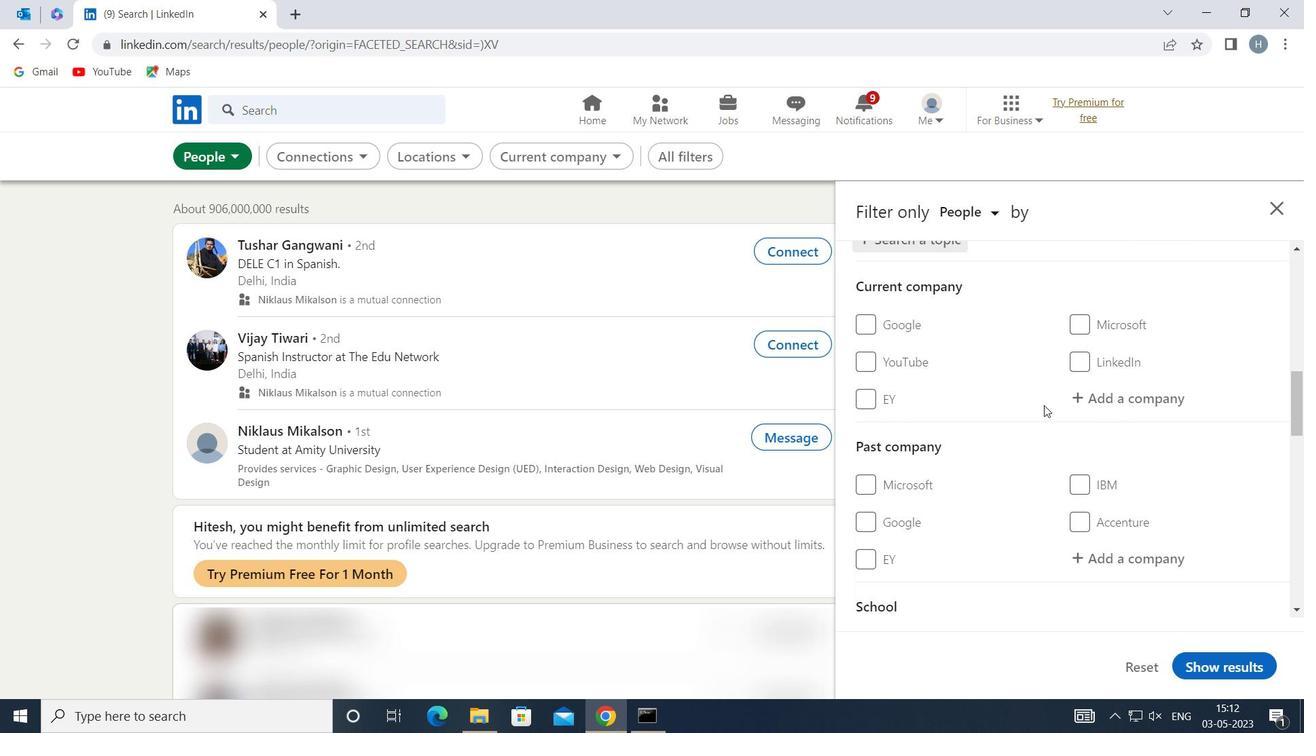 
Action: Mouse scrolled (1044, 405) with delta (0, 0)
Screenshot: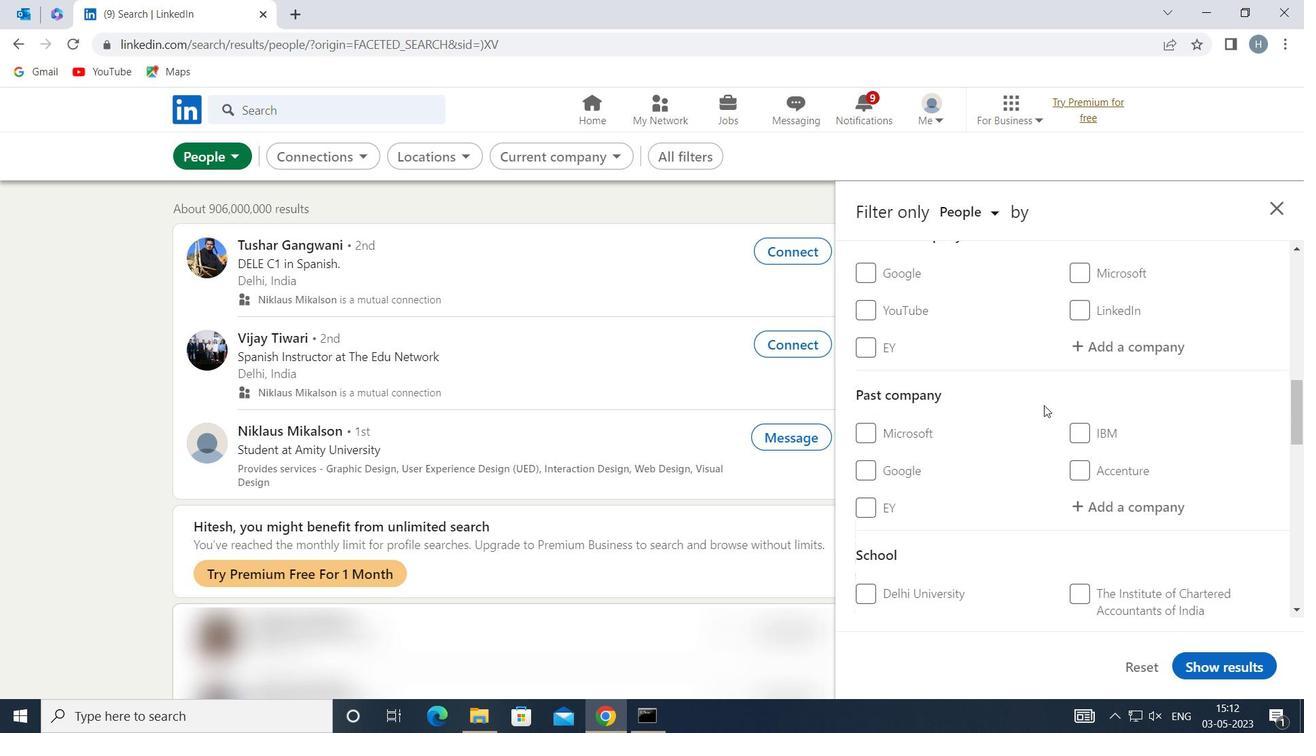 
Action: Mouse scrolled (1044, 405) with delta (0, 0)
Screenshot: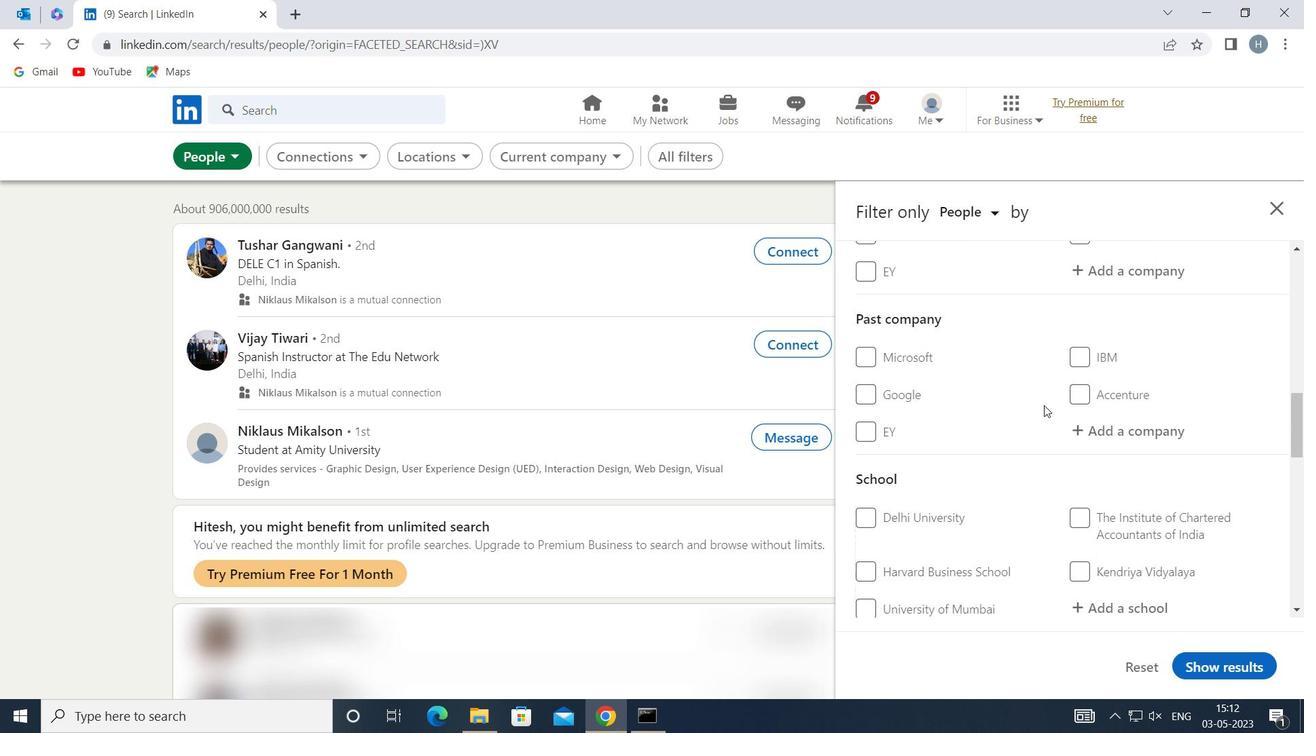 
Action: Mouse scrolled (1044, 405) with delta (0, 0)
Screenshot: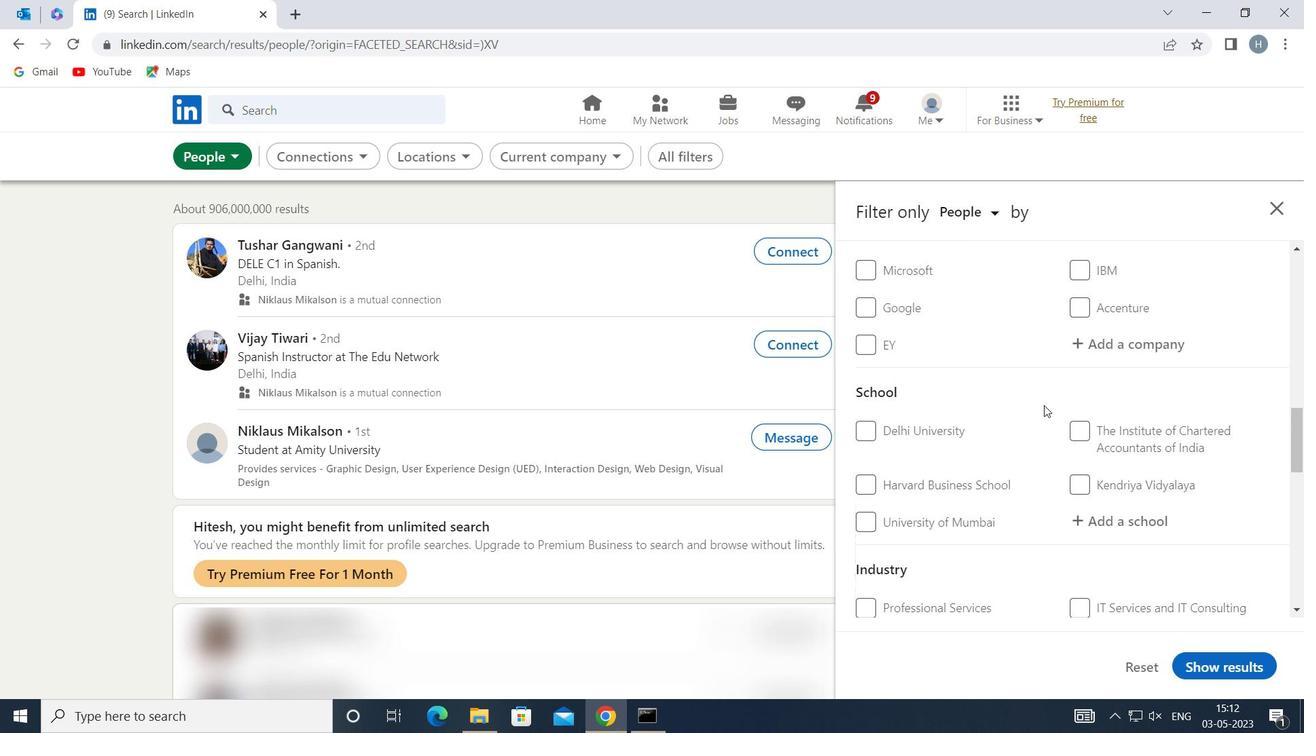 
Action: Mouse scrolled (1044, 405) with delta (0, 0)
Screenshot: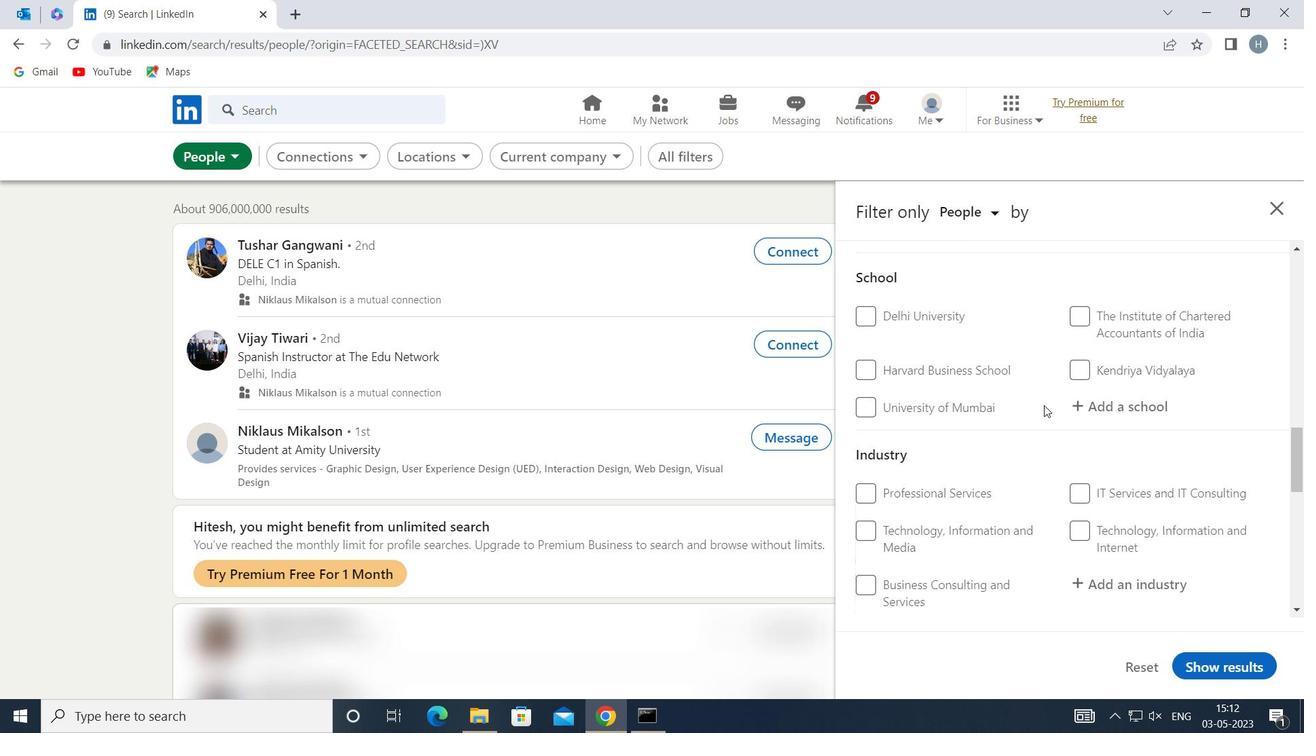 
Action: Mouse scrolled (1044, 405) with delta (0, 0)
Screenshot: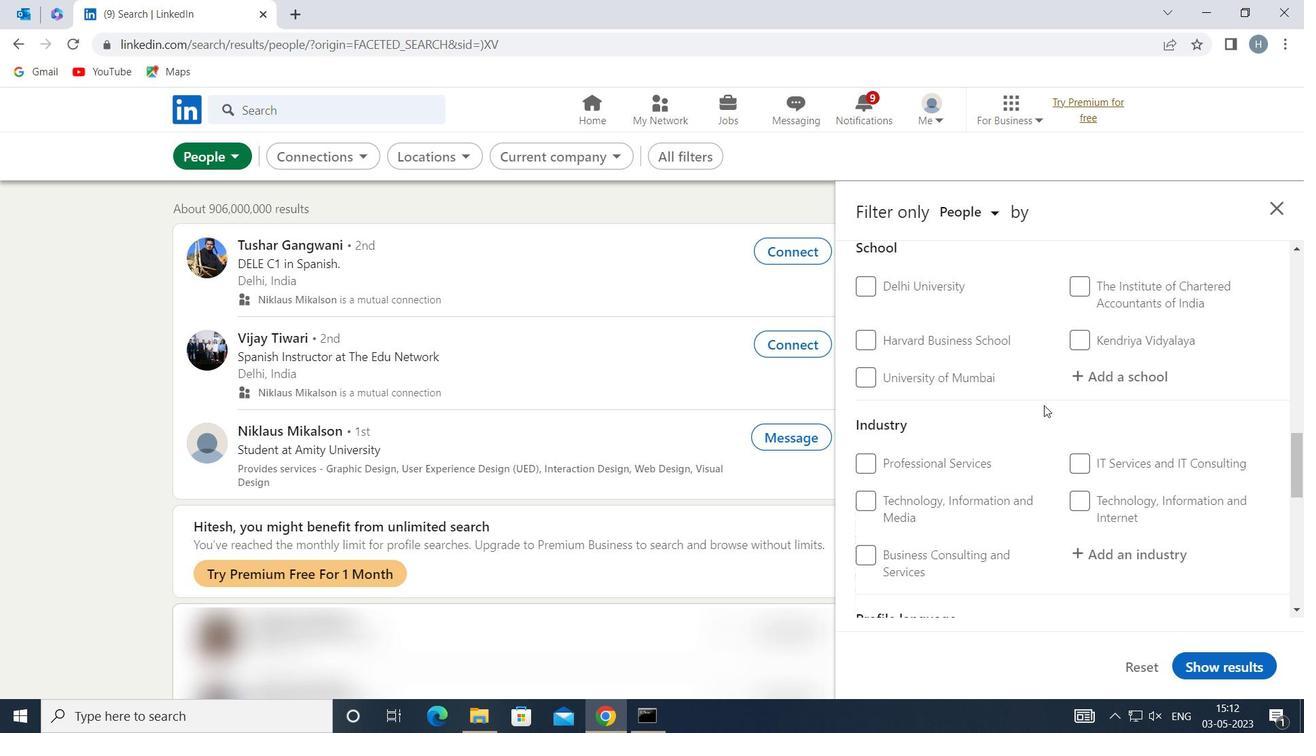 
Action: Mouse moved to (1075, 512)
Screenshot: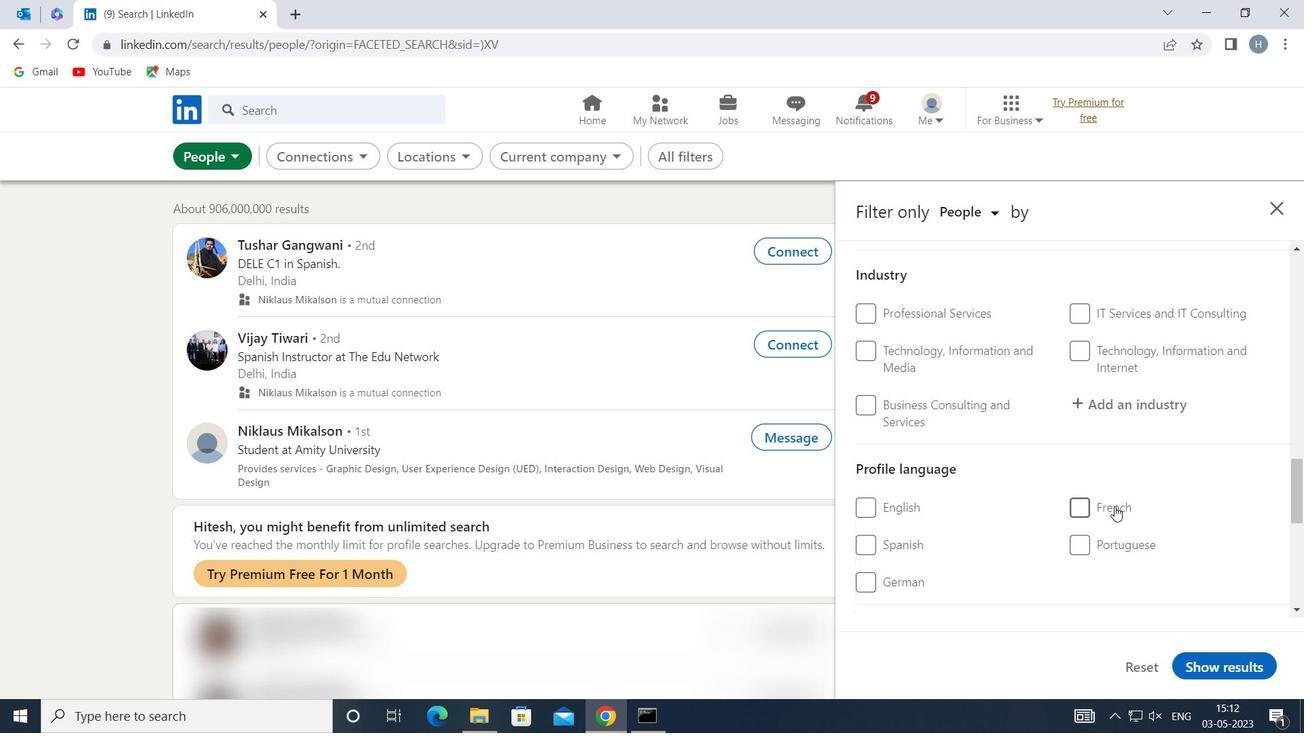 
Action: Mouse pressed left at (1075, 512)
Screenshot: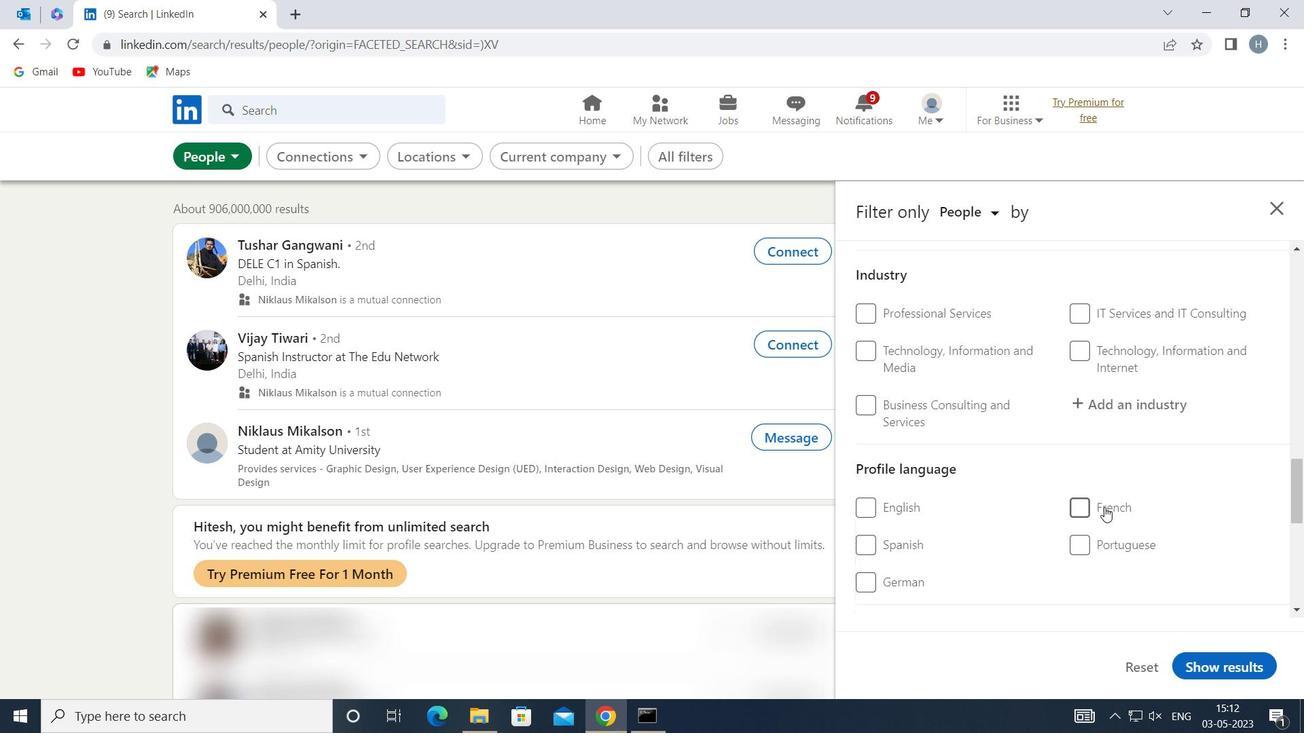 
Action: Mouse moved to (1005, 499)
Screenshot: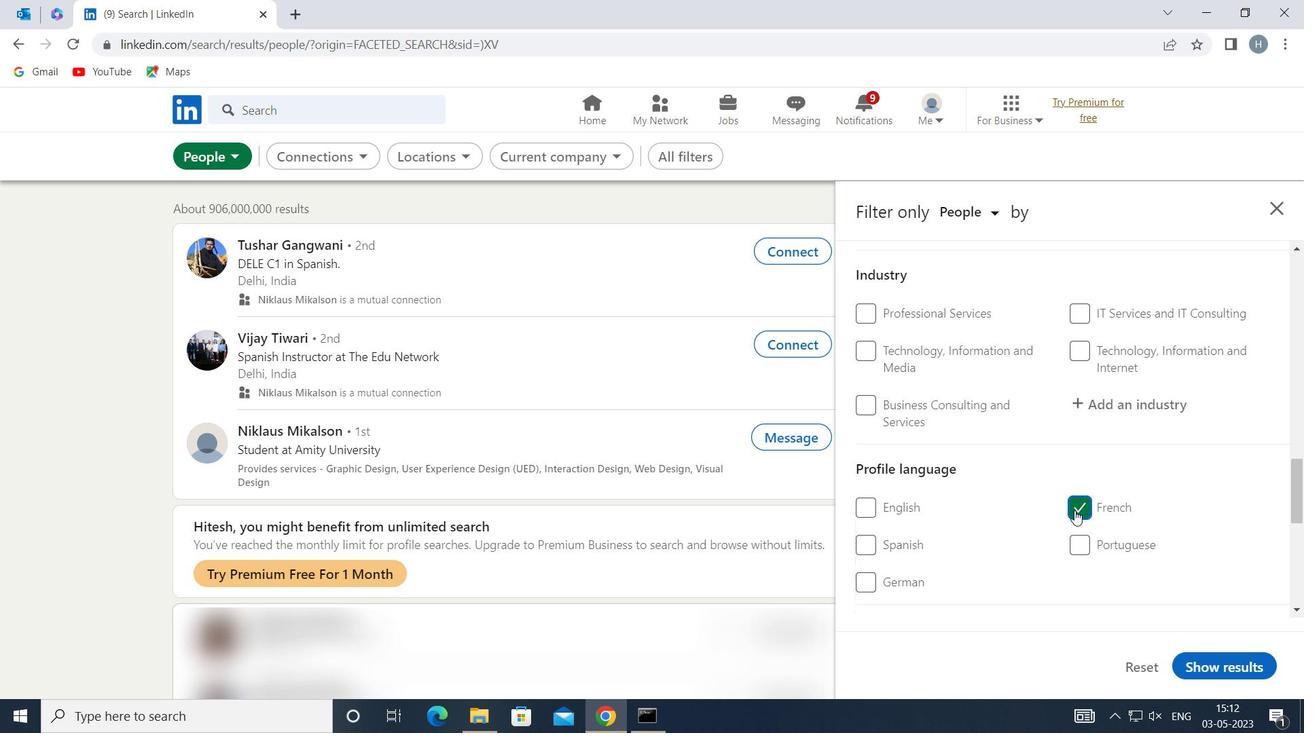 
Action: Mouse scrolled (1005, 500) with delta (0, 0)
Screenshot: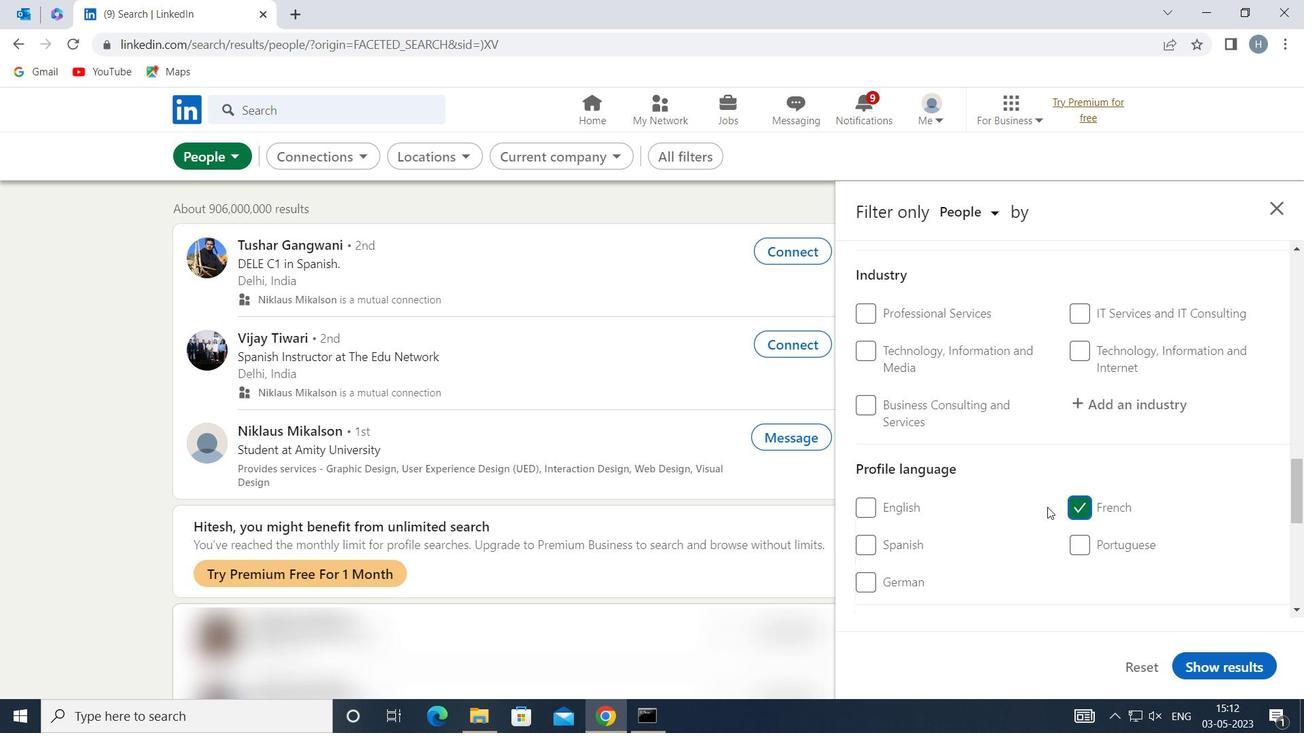 
Action: Mouse moved to (1004, 494)
Screenshot: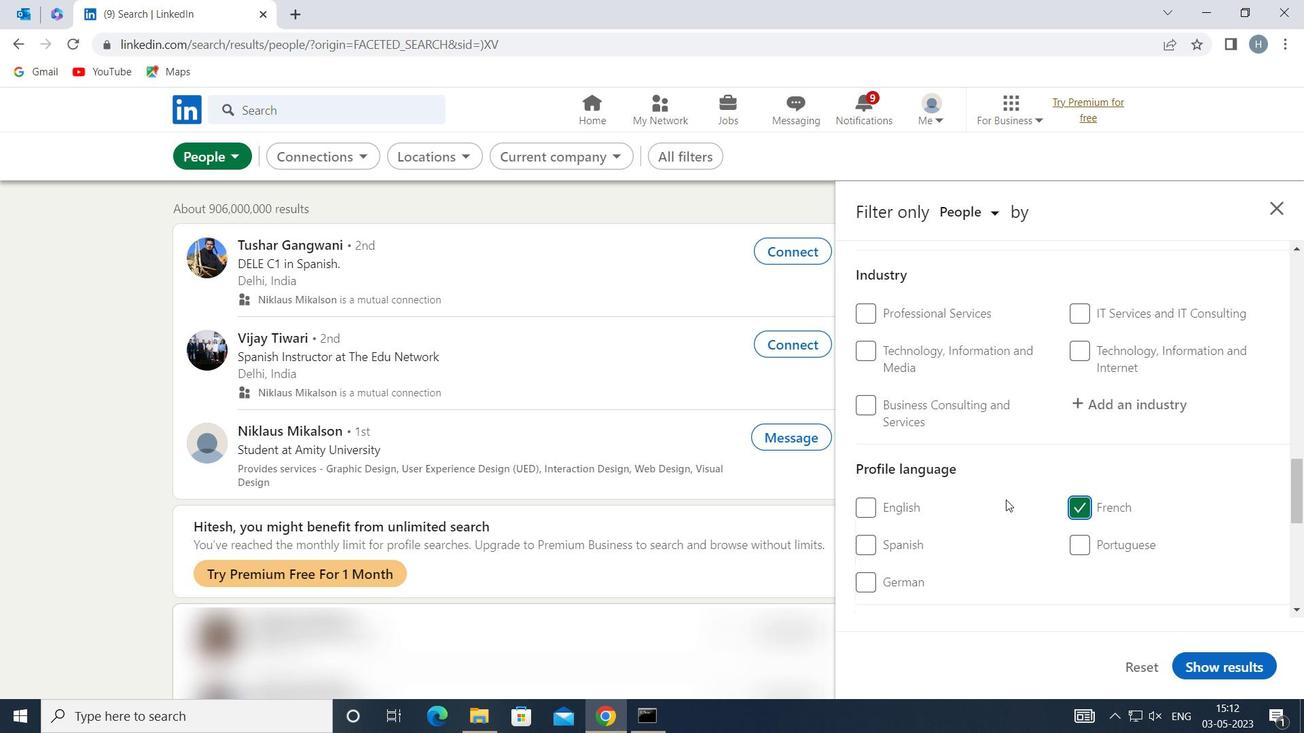 
Action: Mouse scrolled (1004, 495) with delta (0, 0)
Screenshot: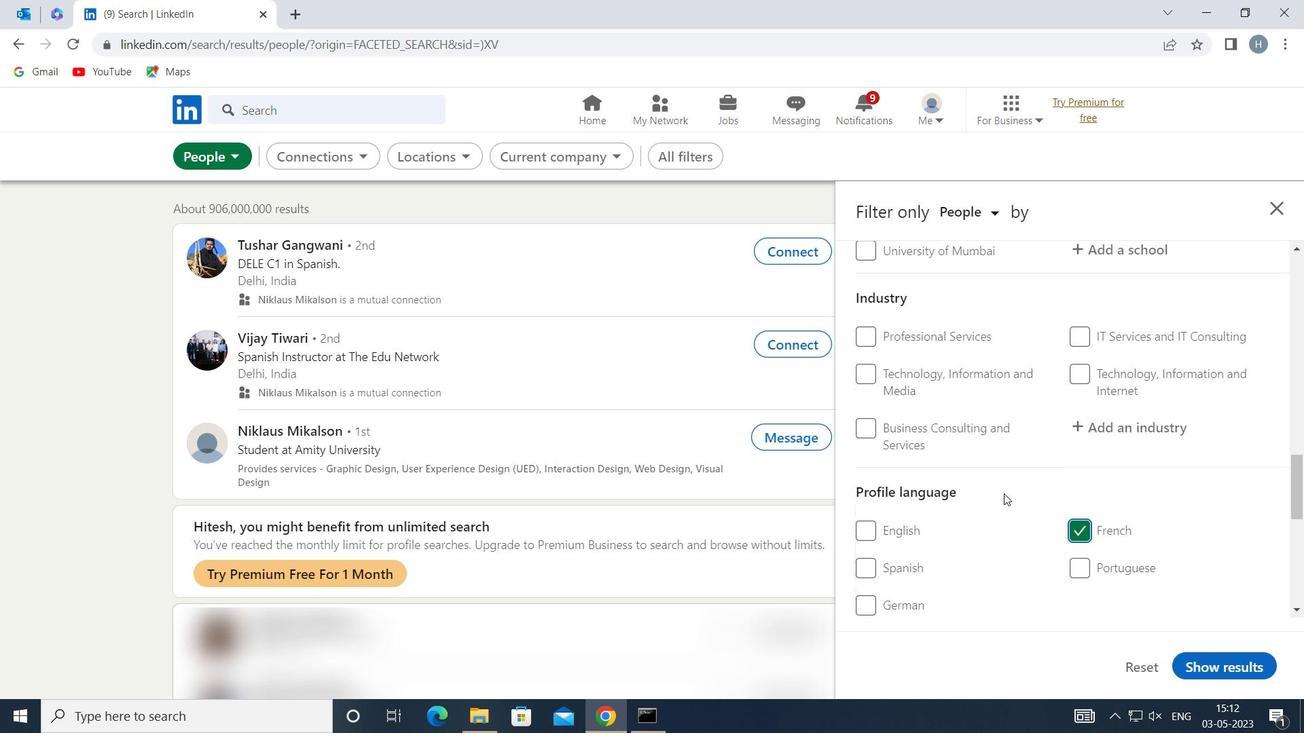 
Action: Mouse scrolled (1004, 495) with delta (0, 0)
Screenshot: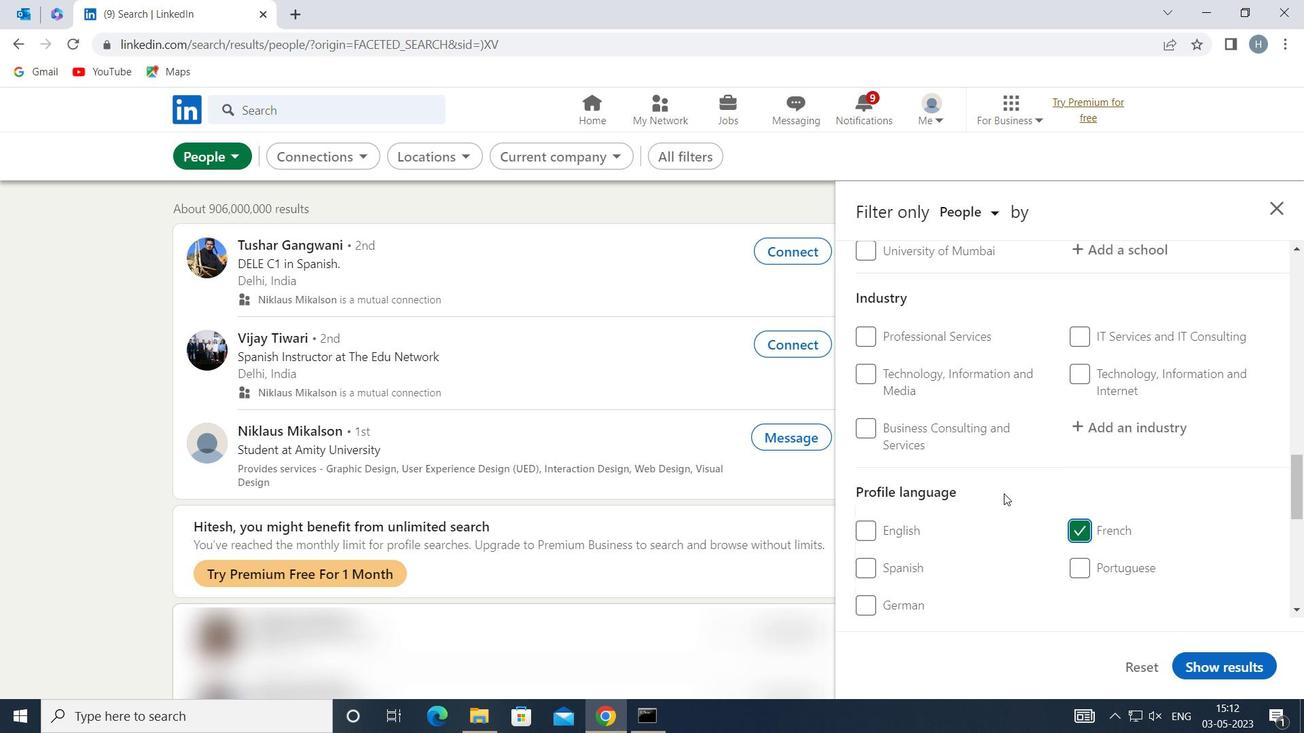 
Action: Mouse scrolled (1004, 495) with delta (0, 0)
Screenshot: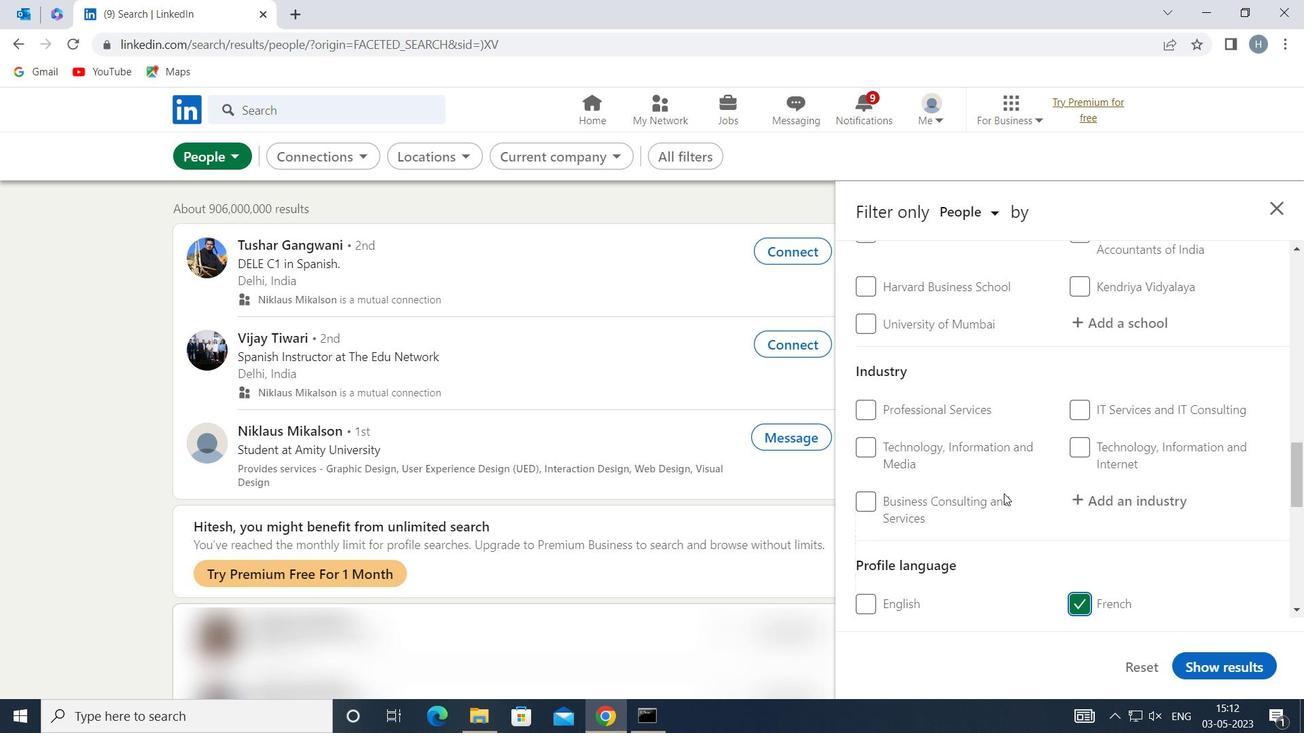 
Action: Mouse scrolled (1004, 495) with delta (0, 0)
Screenshot: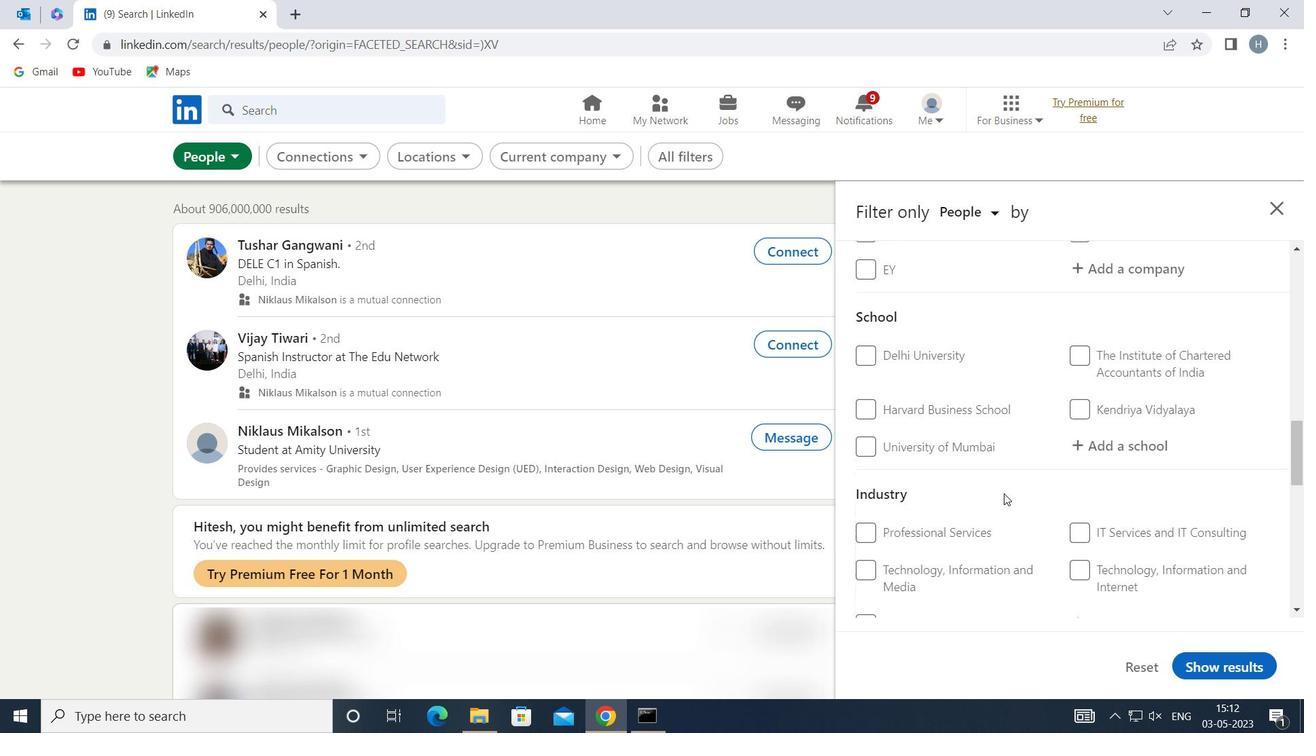 
Action: Mouse scrolled (1004, 495) with delta (0, 0)
Screenshot: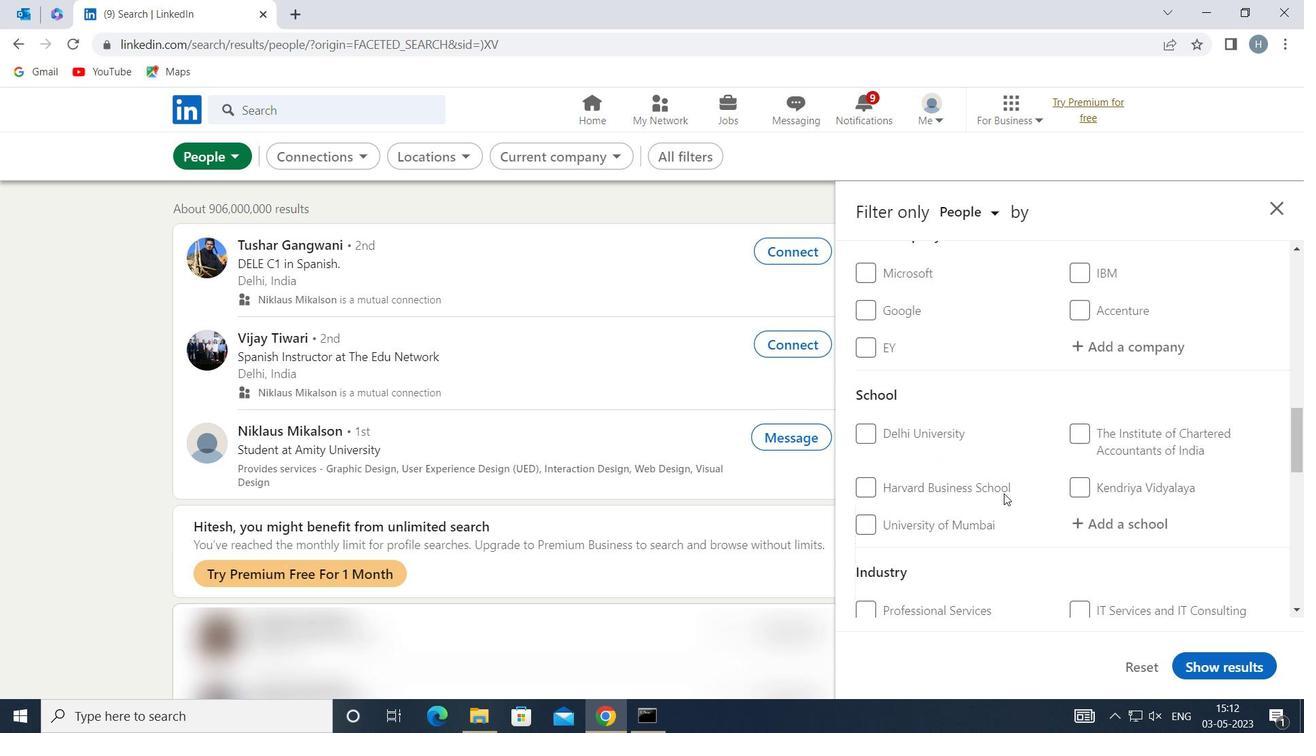 
Action: Mouse scrolled (1004, 495) with delta (0, 0)
Screenshot: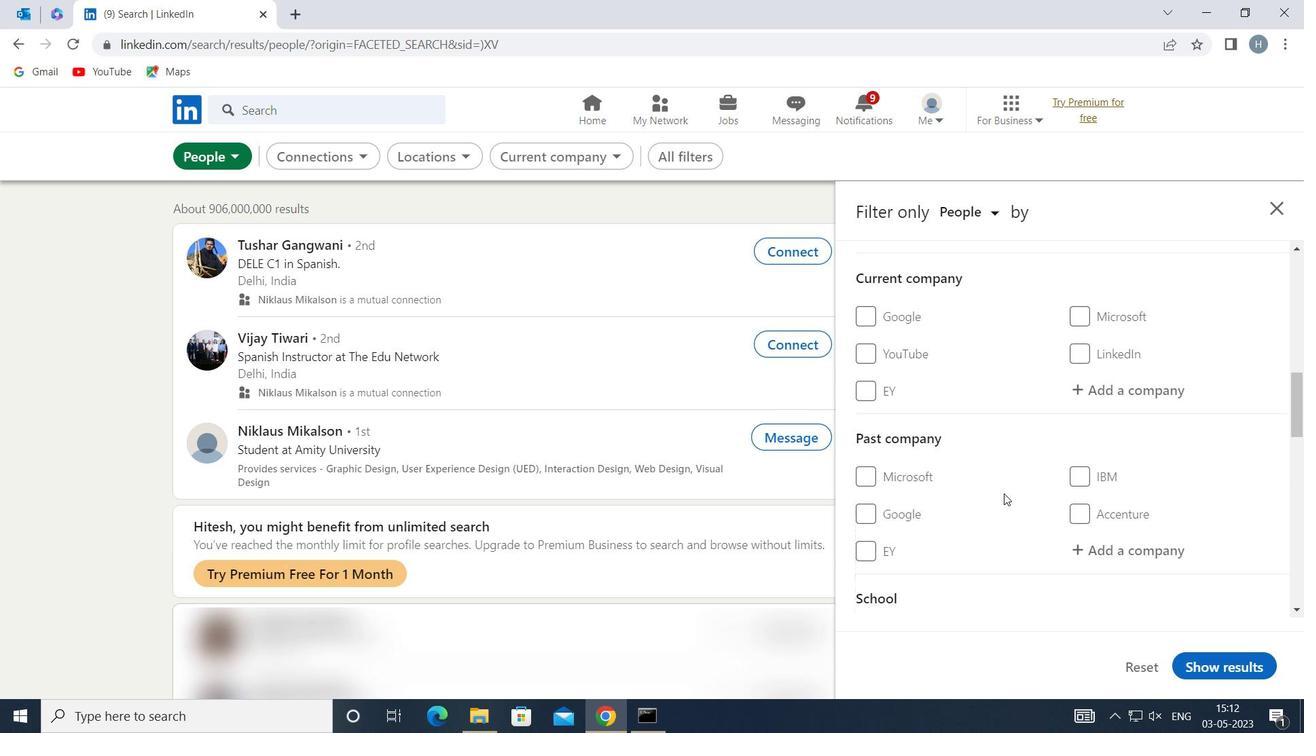 
Action: Mouse moved to (1108, 480)
Screenshot: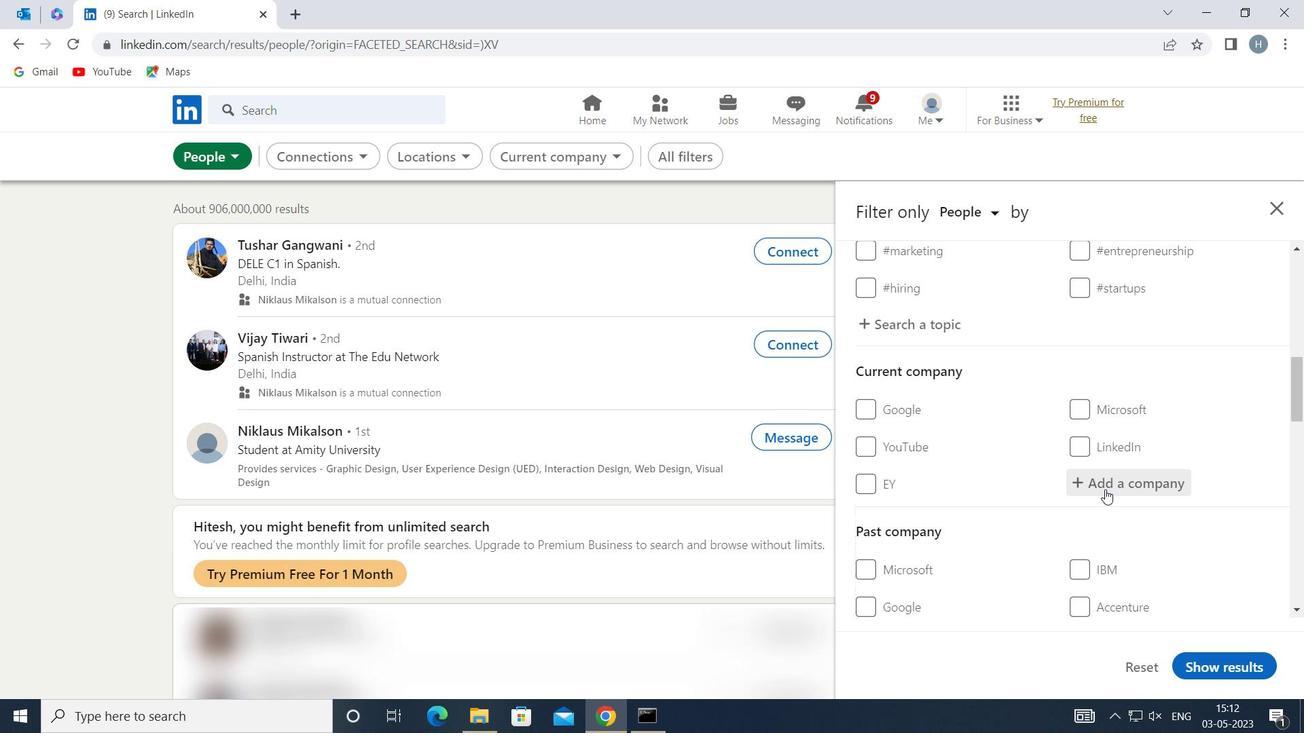 
Action: Mouse pressed left at (1108, 480)
Screenshot: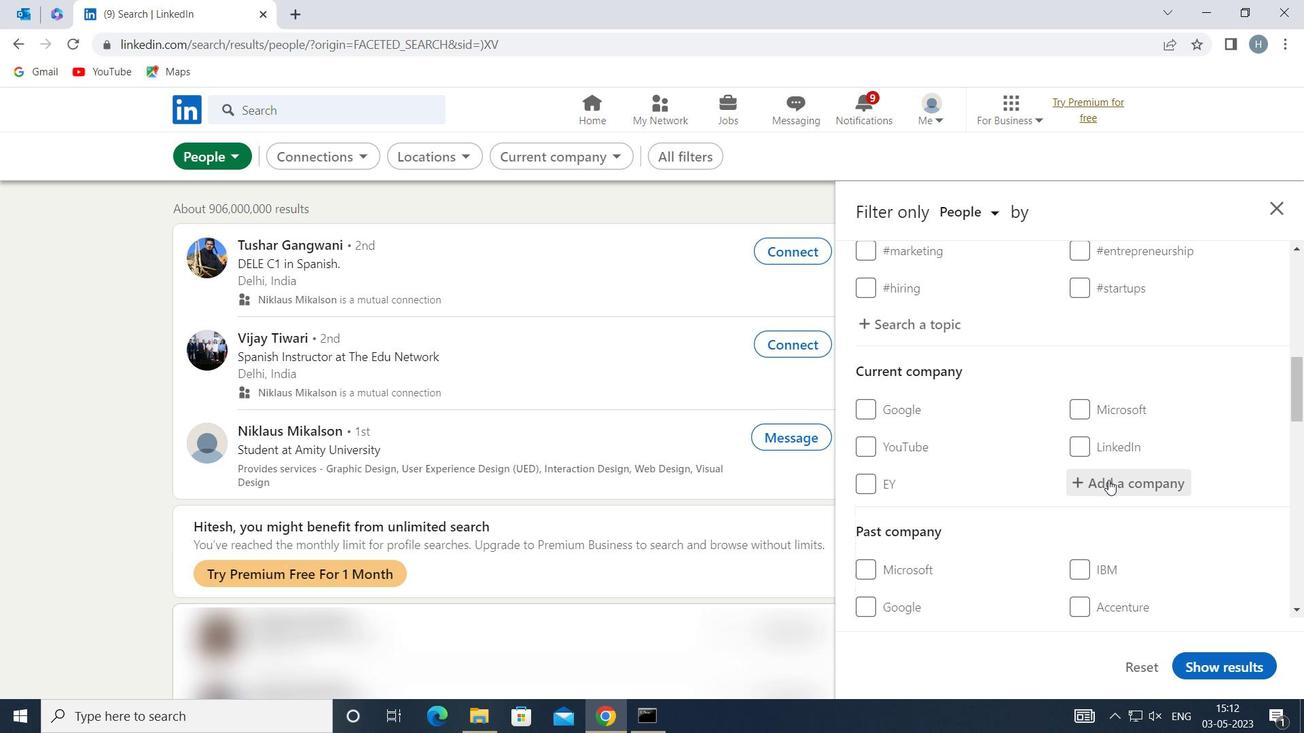 
Action: Key pressed <Key.shift>EQUITAS<Key.space><Key.shift>SMALL<Key.space>
Screenshot: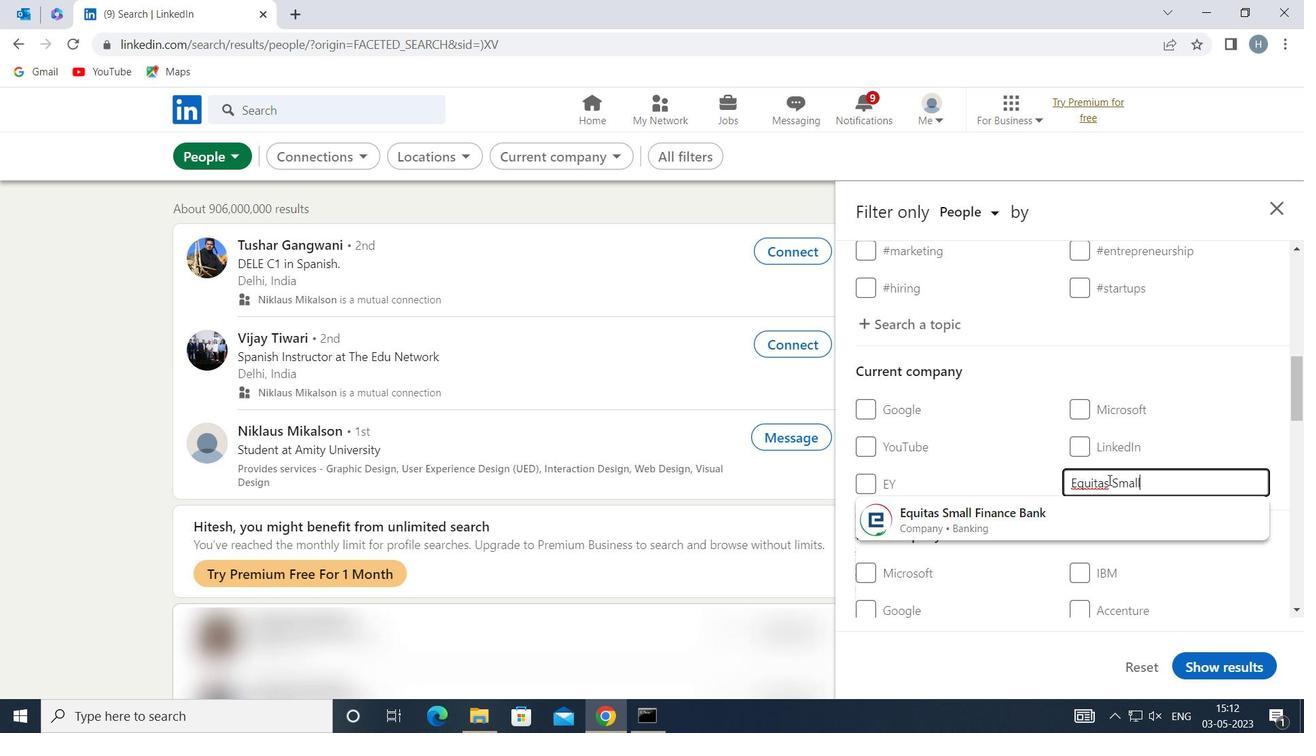 
Action: Mouse moved to (1092, 505)
Screenshot: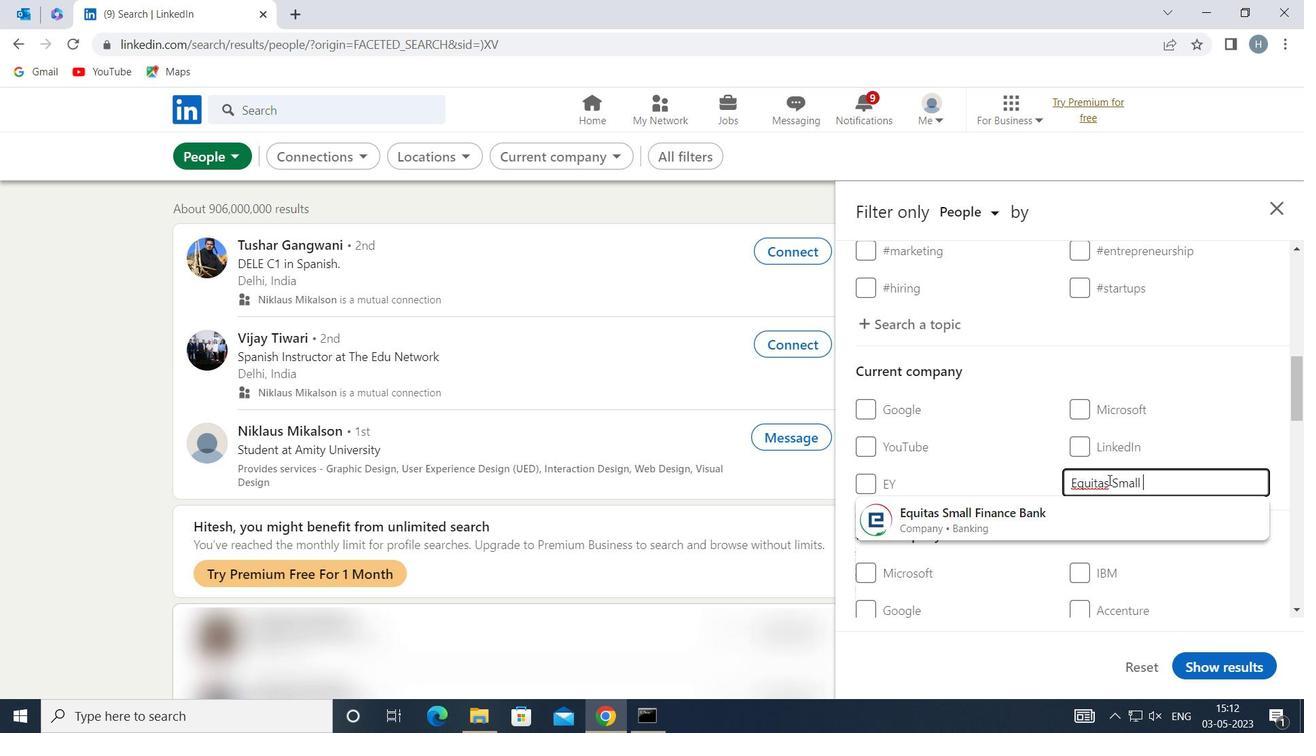 
Action: Mouse pressed left at (1092, 505)
Screenshot: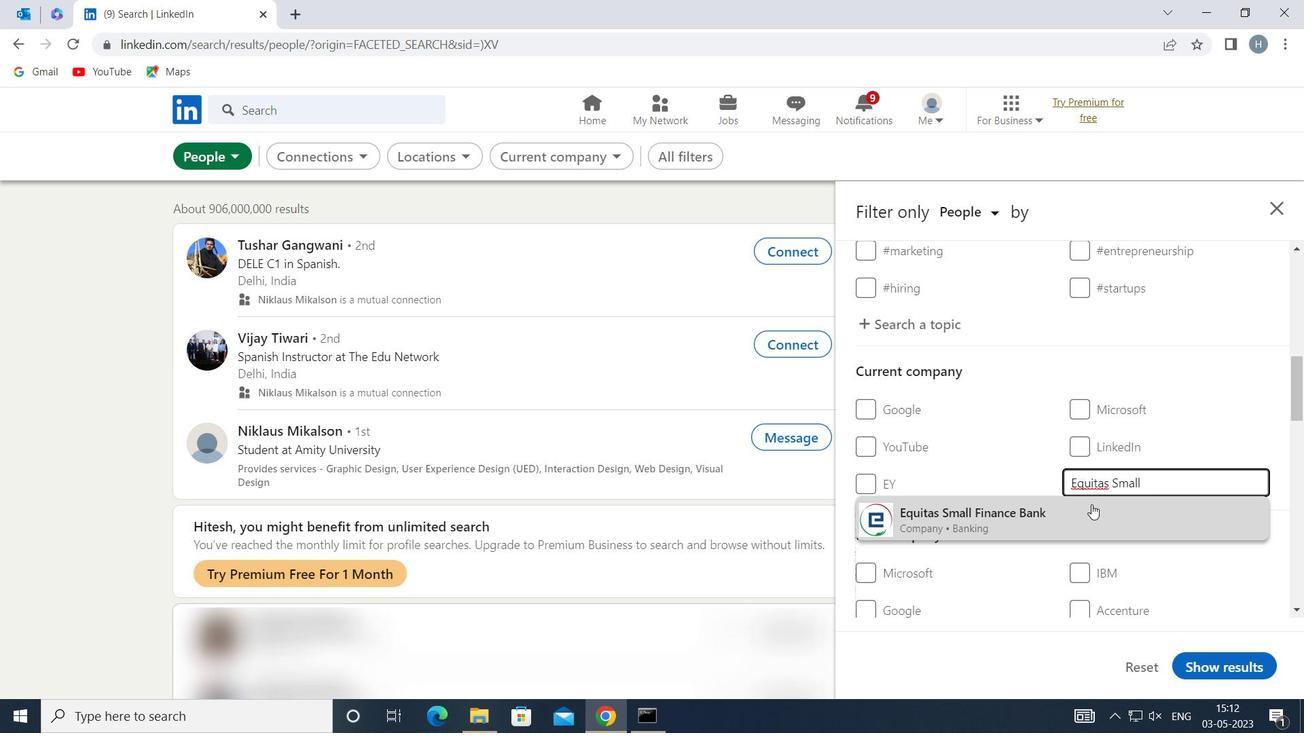 
Action: Mouse moved to (1036, 465)
Screenshot: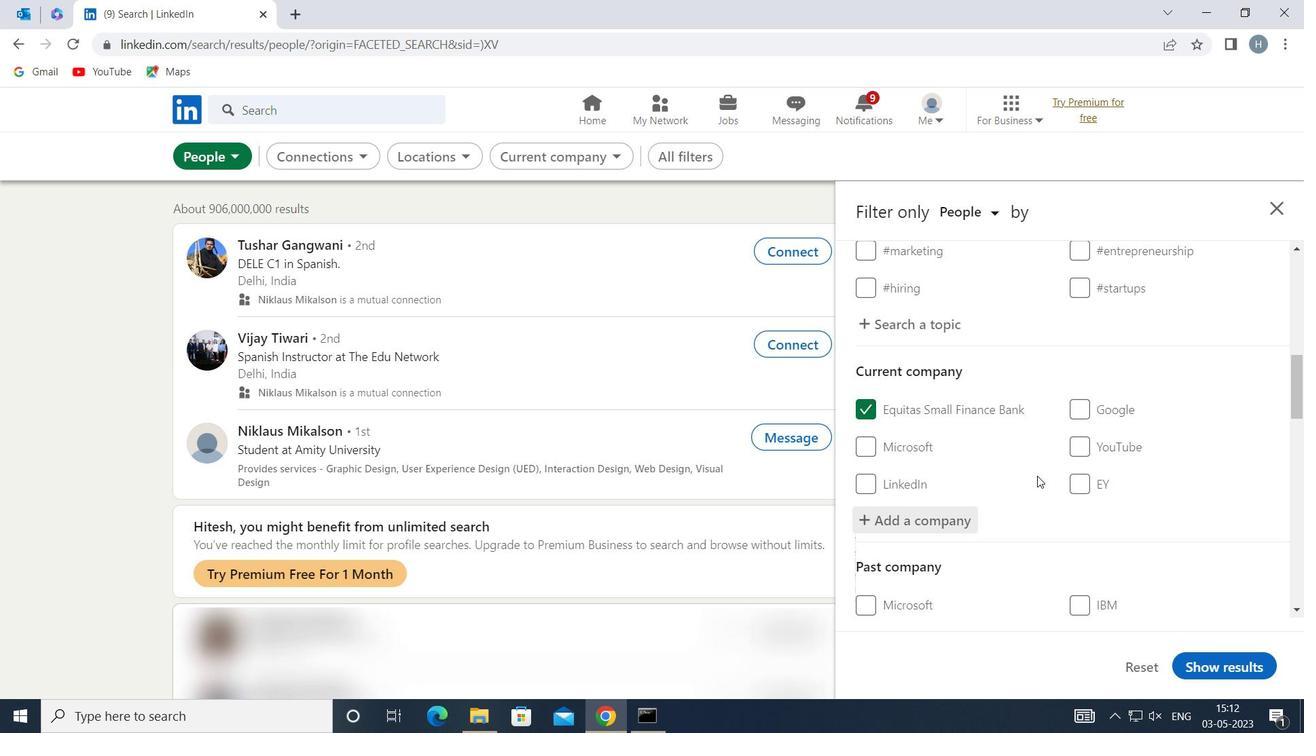 
Action: Mouse scrolled (1036, 465) with delta (0, 0)
Screenshot: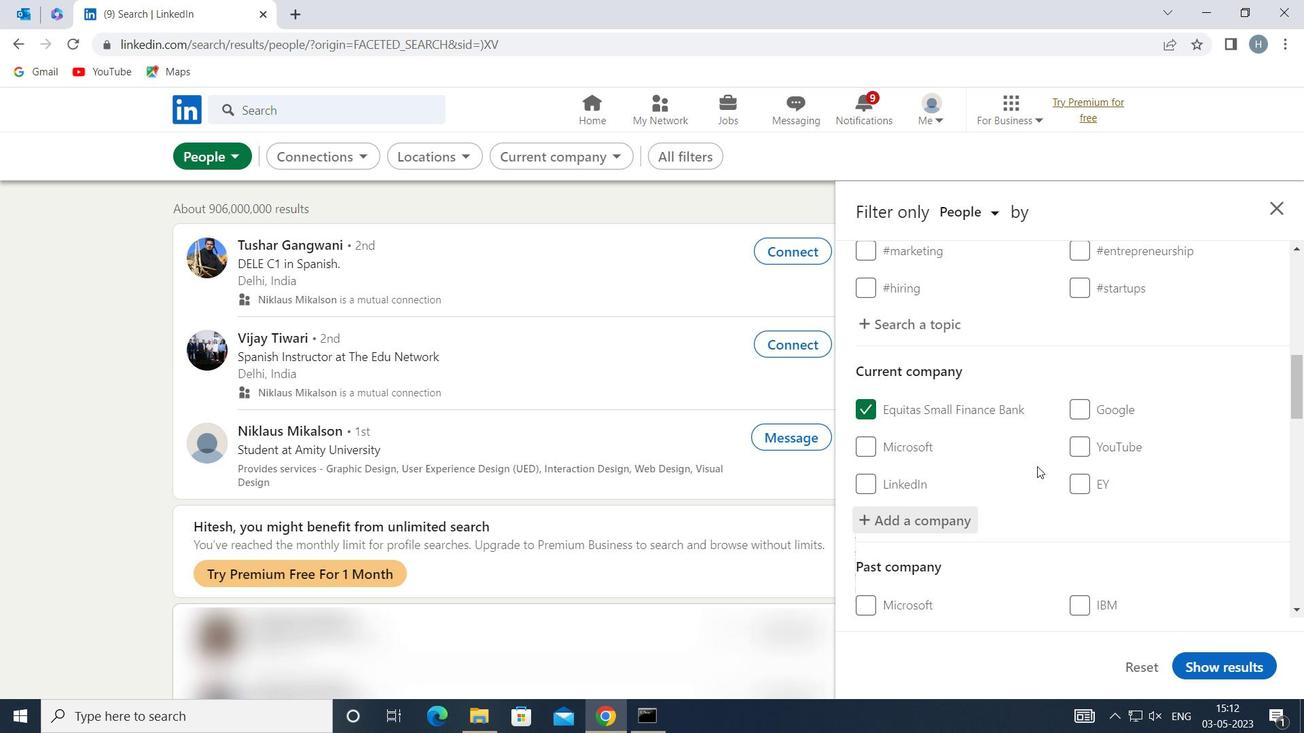 
Action: Mouse scrolled (1036, 465) with delta (0, 0)
Screenshot: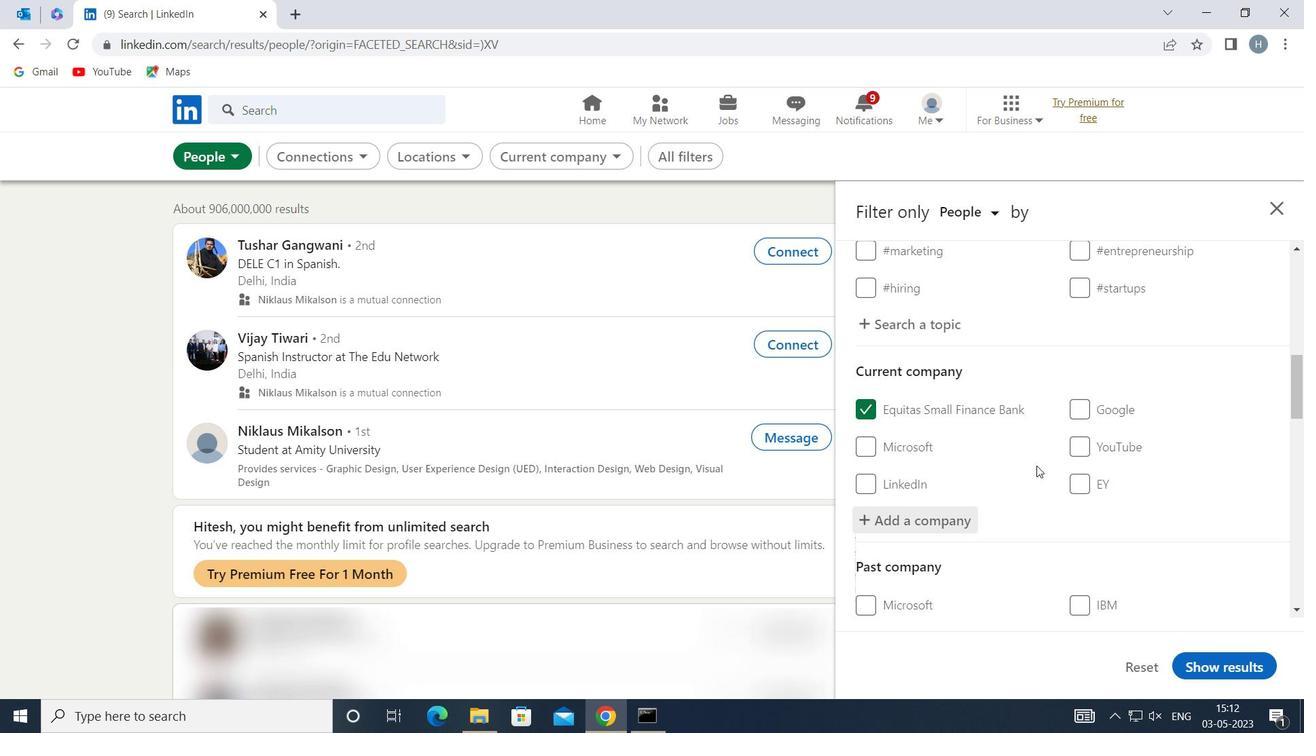 
Action: Mouse moved to (1039, 463)
Screenshot: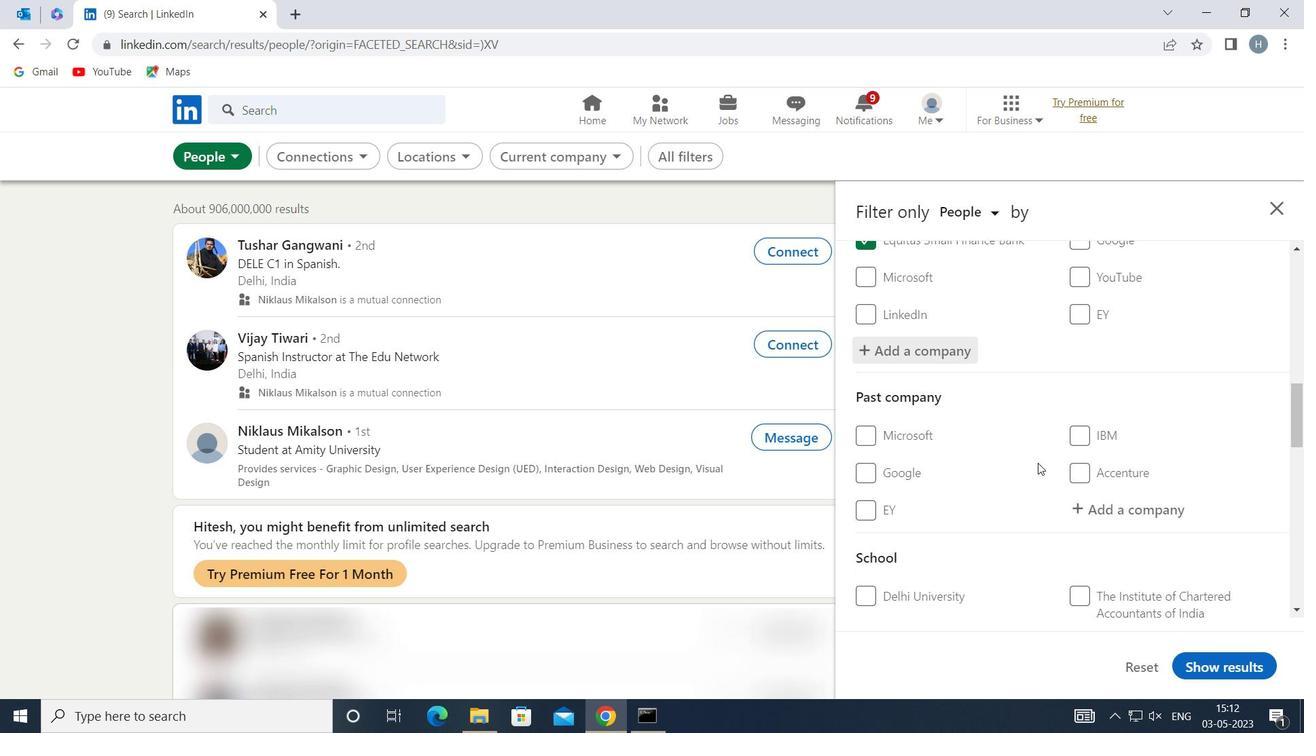 
Action: Mouse scrolled (1039, 462) with delta (0, 0)
Screenshot: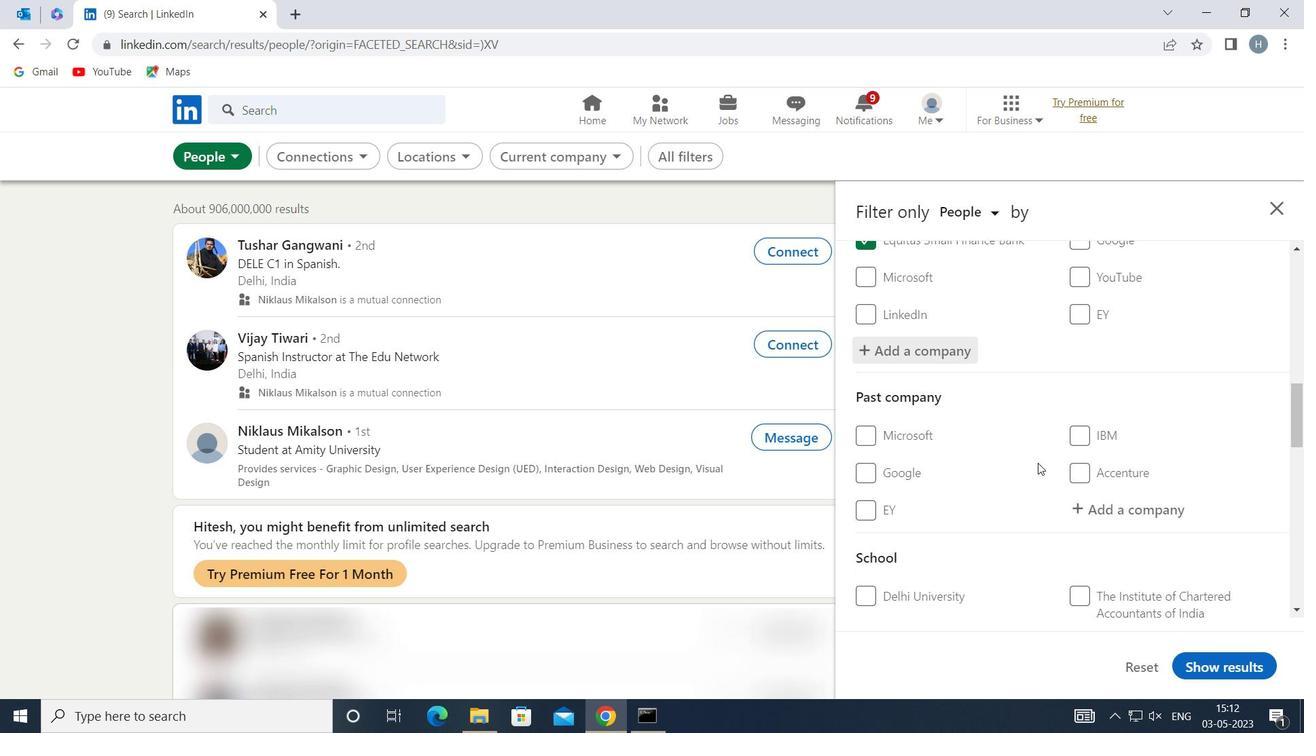 
Action: Mouse scrolled (1039, 462) with delta (0, 0)
Screenshot: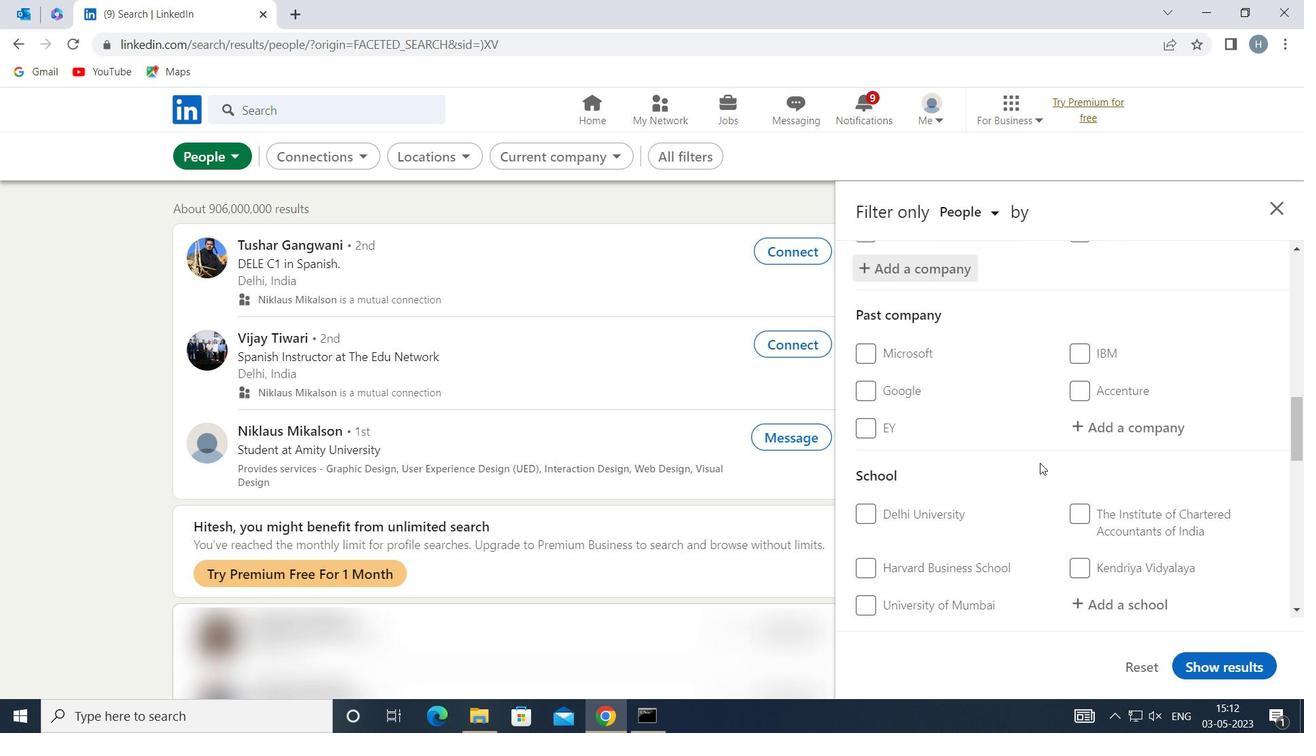 
Action: Mouse moved to (1108, 514)
Screenshot: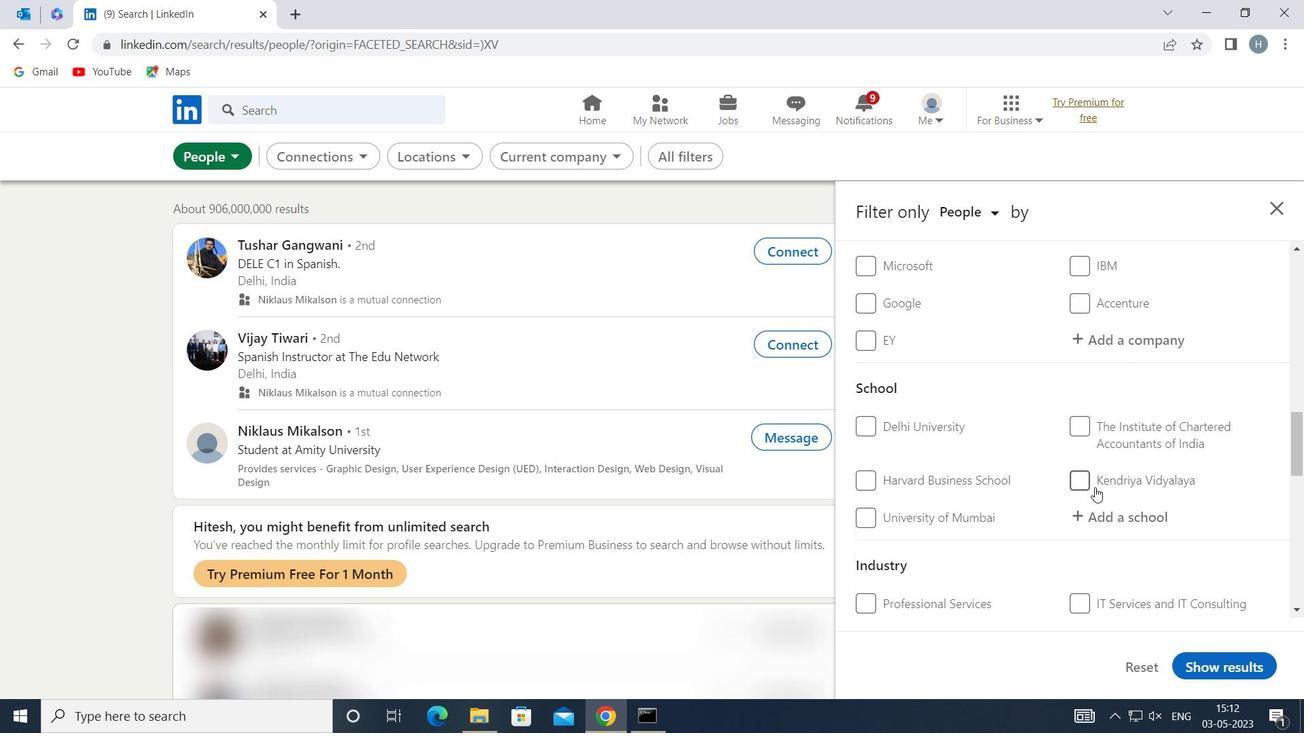 
Action: Mouse pressed left at (1108, 514)
Screenshot: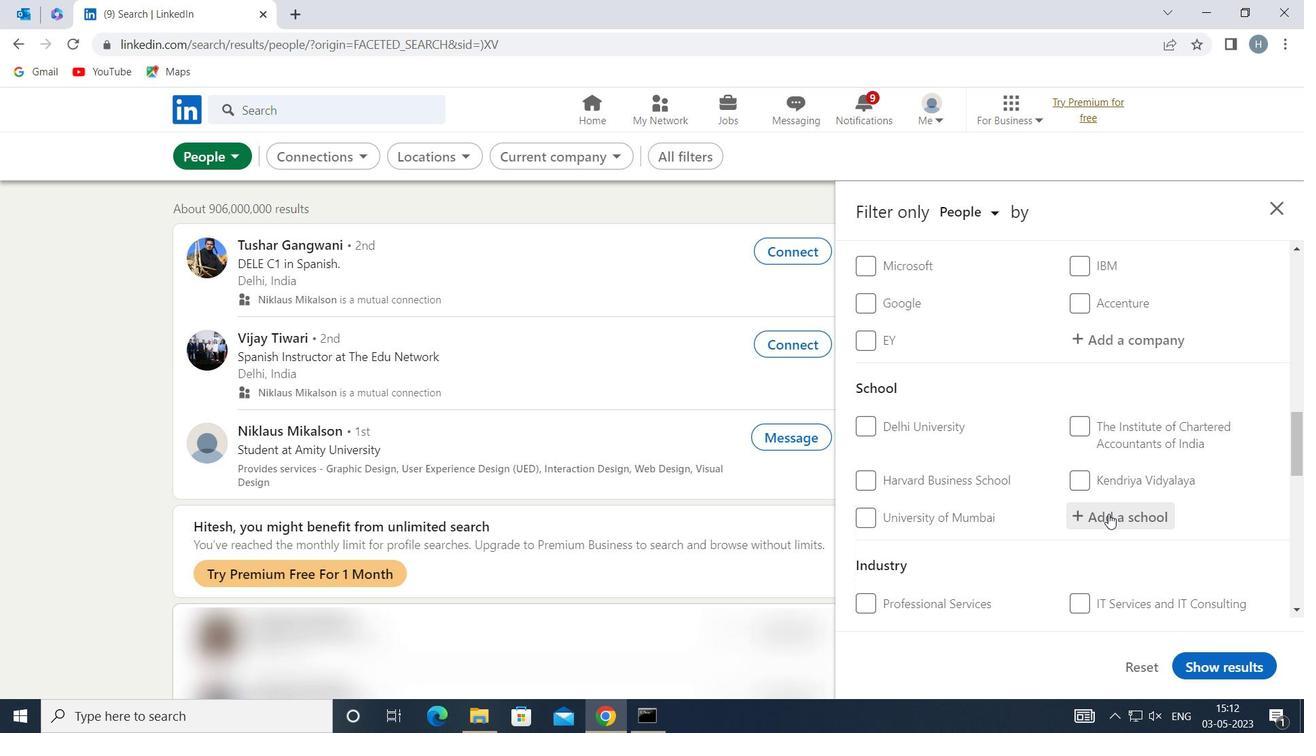 
Action: Key pressed <Key.shift>MGM<Key.space><Key.shift>INSTITUTE<Key.space>OF<Key.space>H
Screenshot: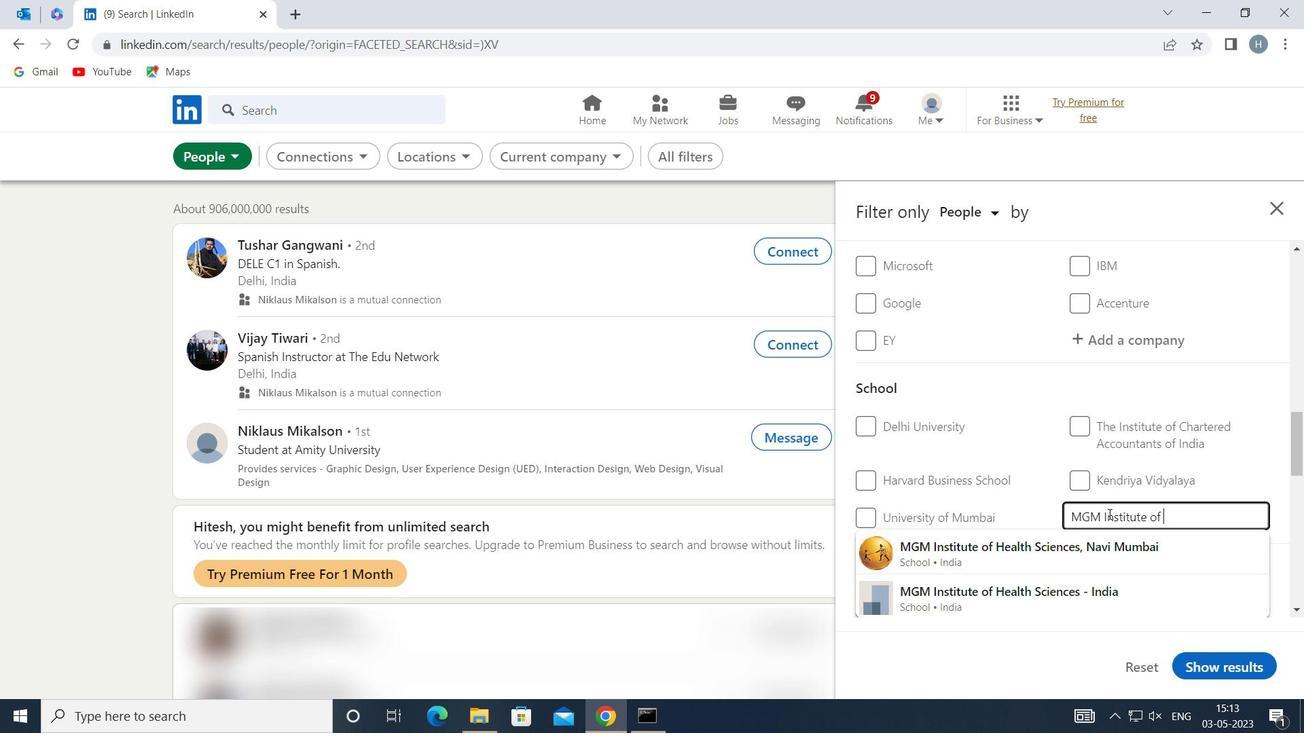 
Action: Mouse moved to (1114, 543)
Screenshot: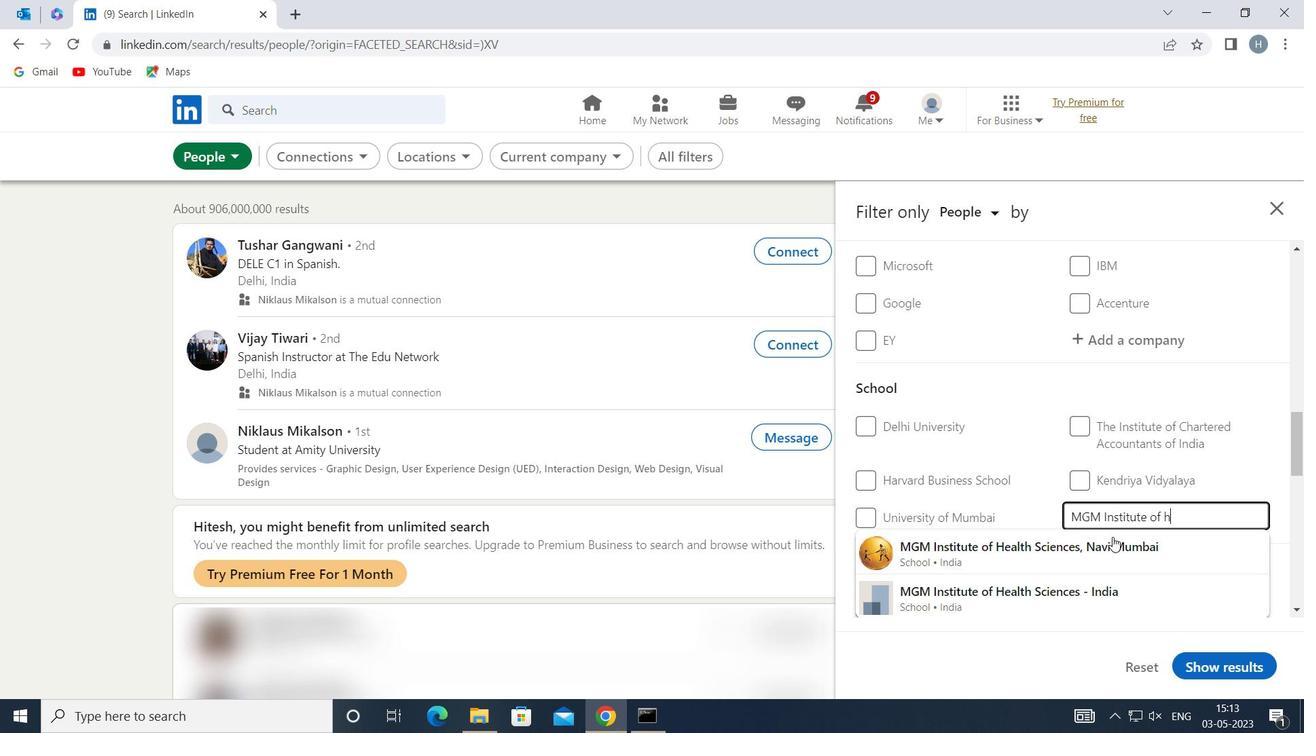 
Action: Mouse pressed left at (1114, 543)
Screenshot: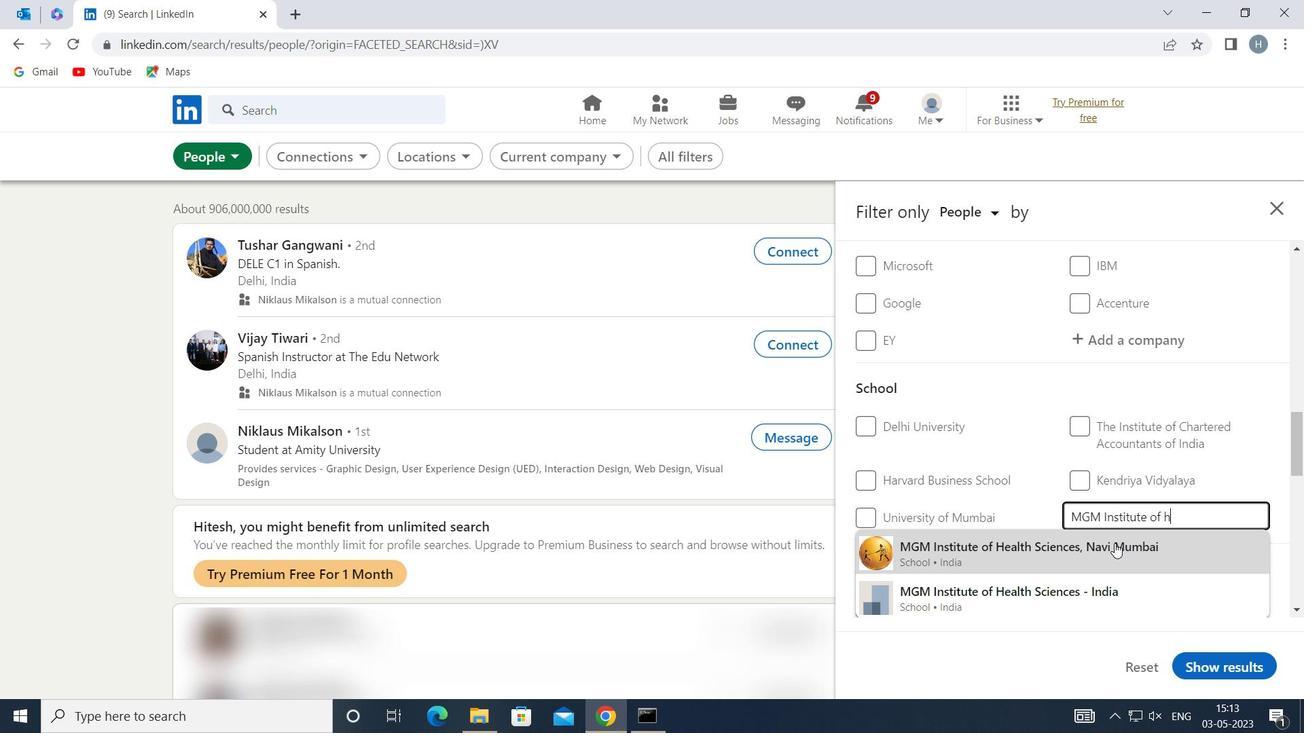 
Action: Mouse moved to (1074, 515)
Screenshot: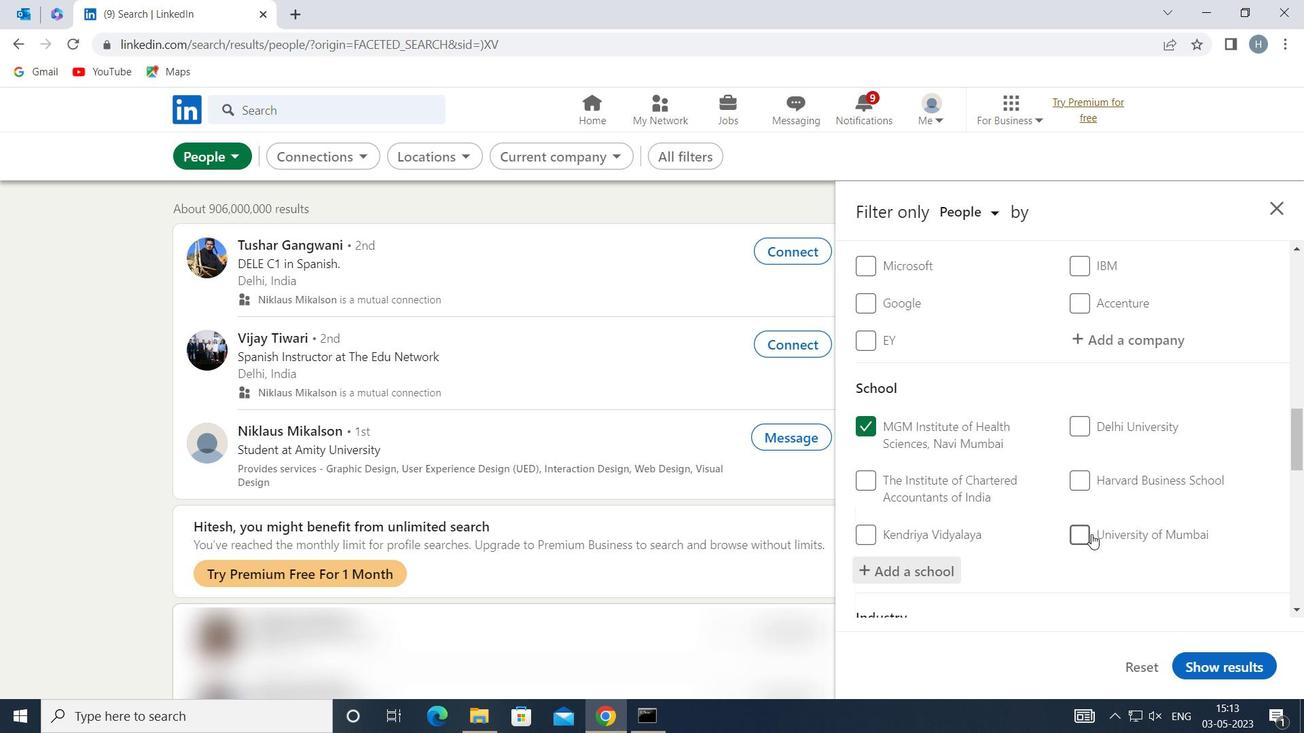 
Action: Mouse scrolled (1074, 514) with delta (0, 0)
Screenshot: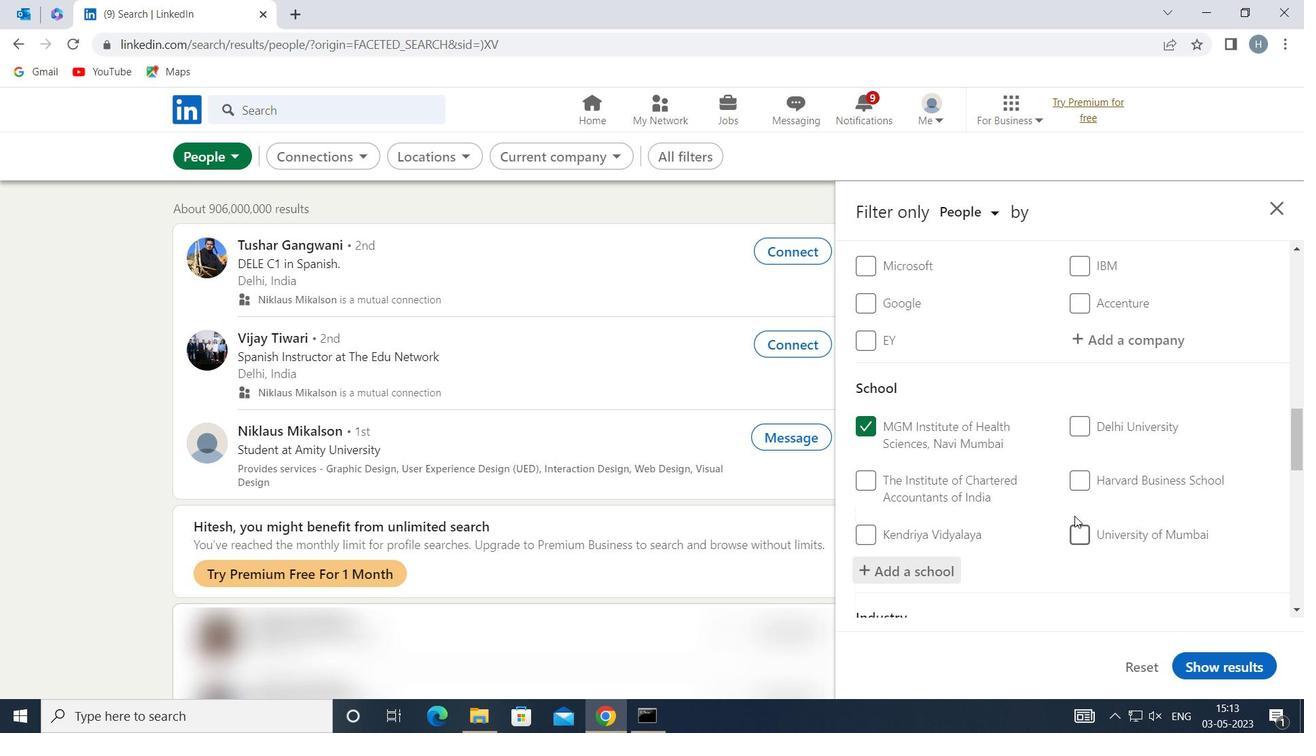 
Action: Mouse moved to (1074, 514)
Screenshot: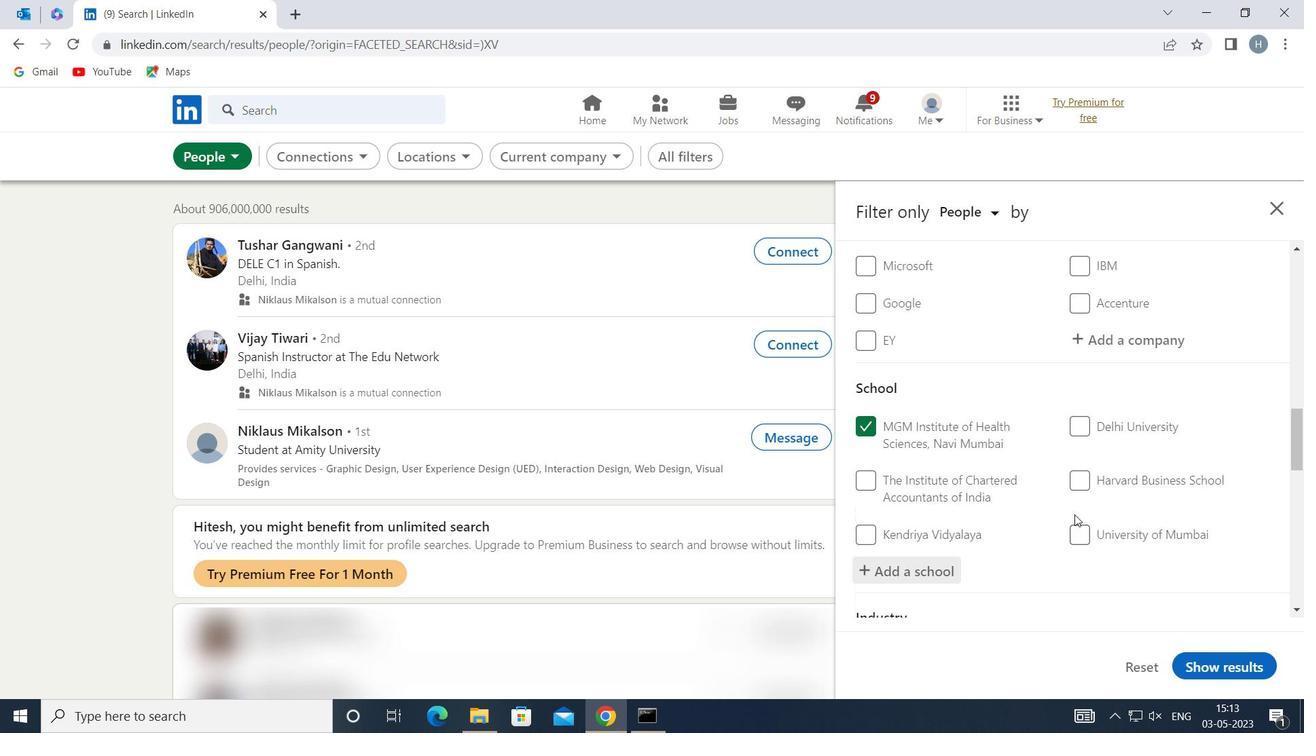 
Action: Mouse scrolled (1074, 514) with delta (0, 0)
Screenshot: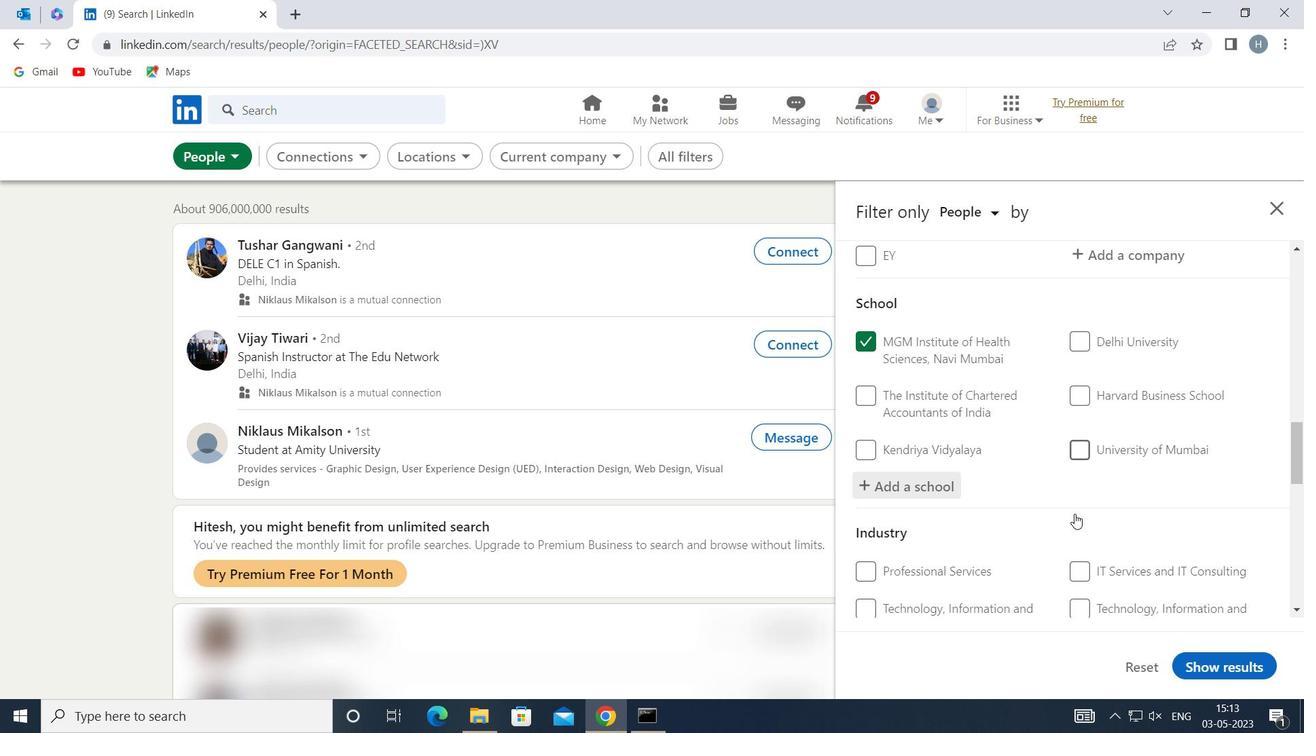 
Action: Mouse scrolled (1074, 514) with delta (0, 0)
Screenshot: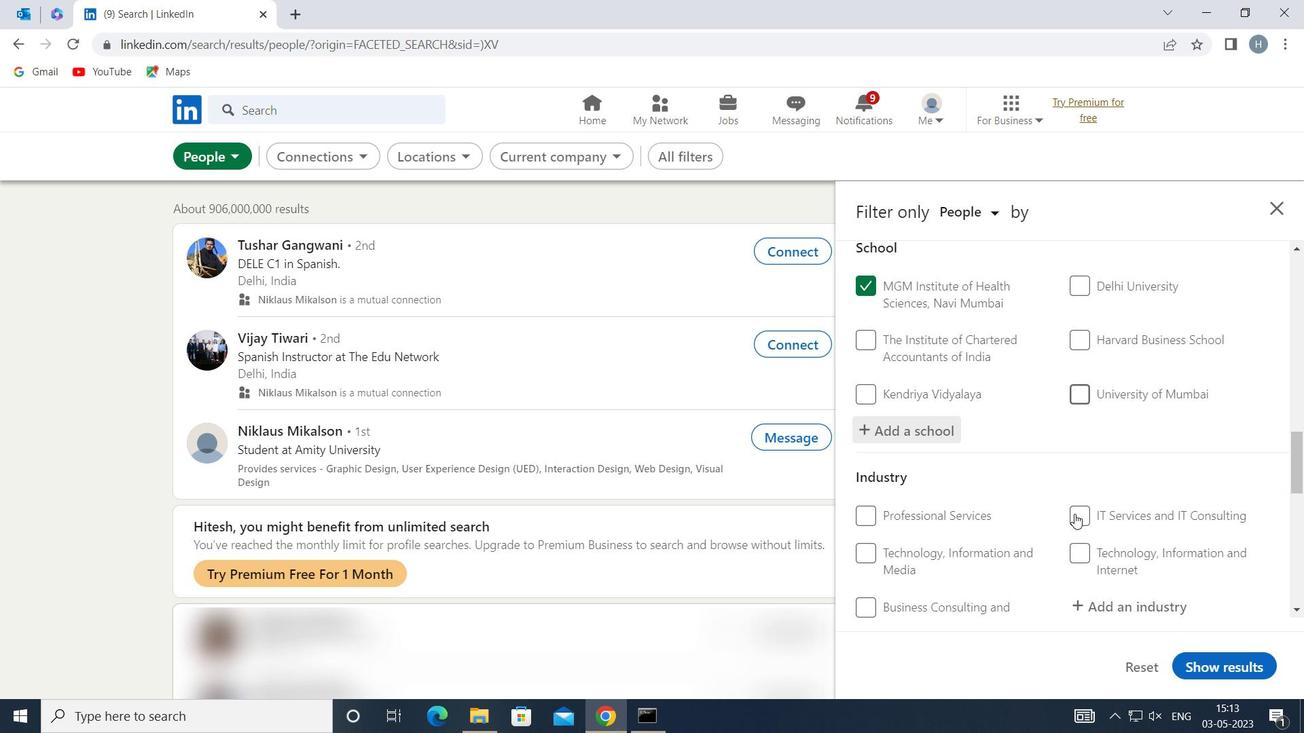 
Action: Mouse moved to (1129, 494)
Screenshot: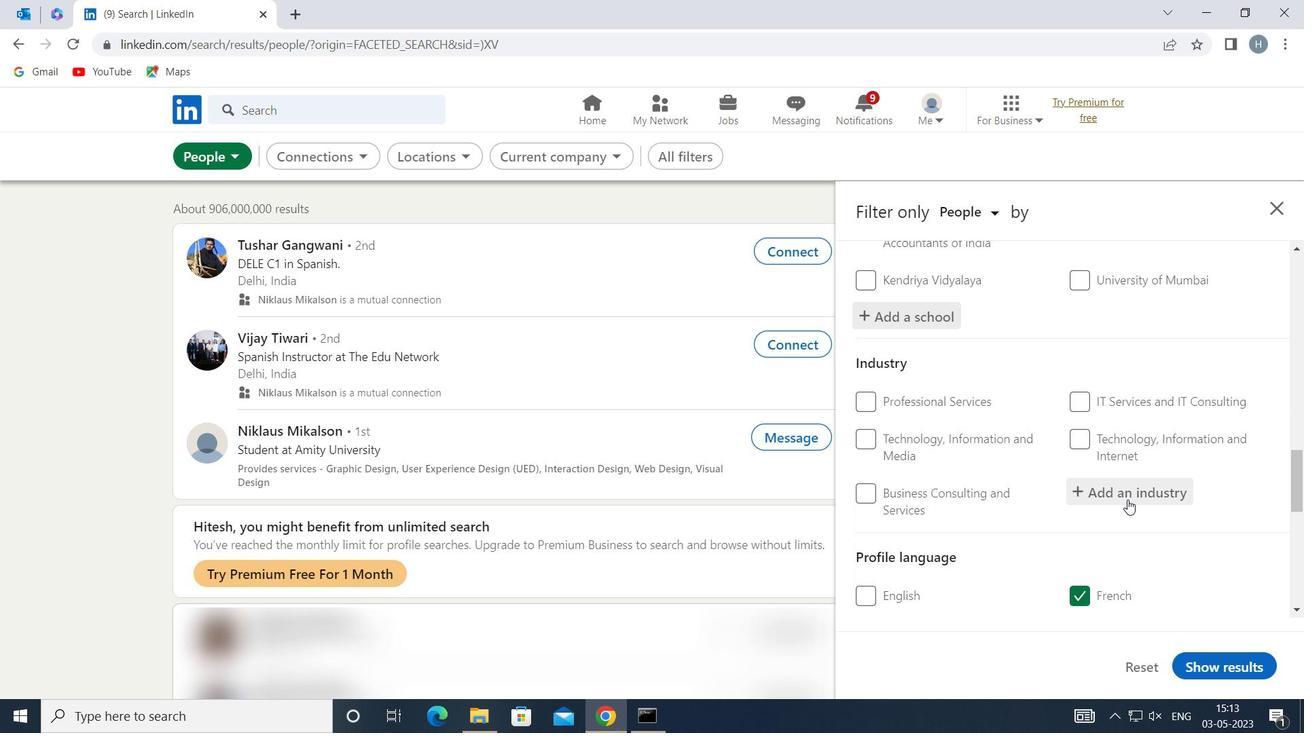 
Action: Mouse pressed left at (1129, 494)
Screenshot: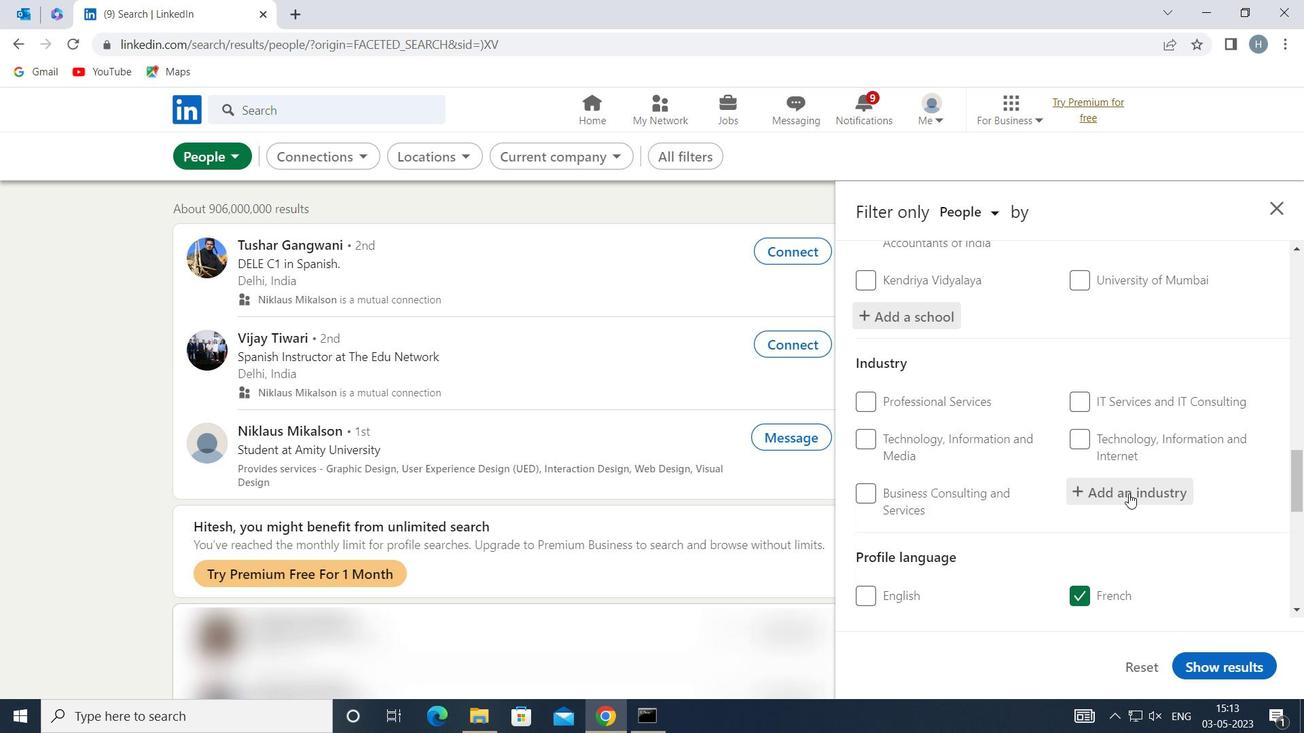 
Action: Key pressed <Key.shift>FOOD<Key.space><Key.shift>AND<Key.space><Key.shift>BEVERA
Screenshot: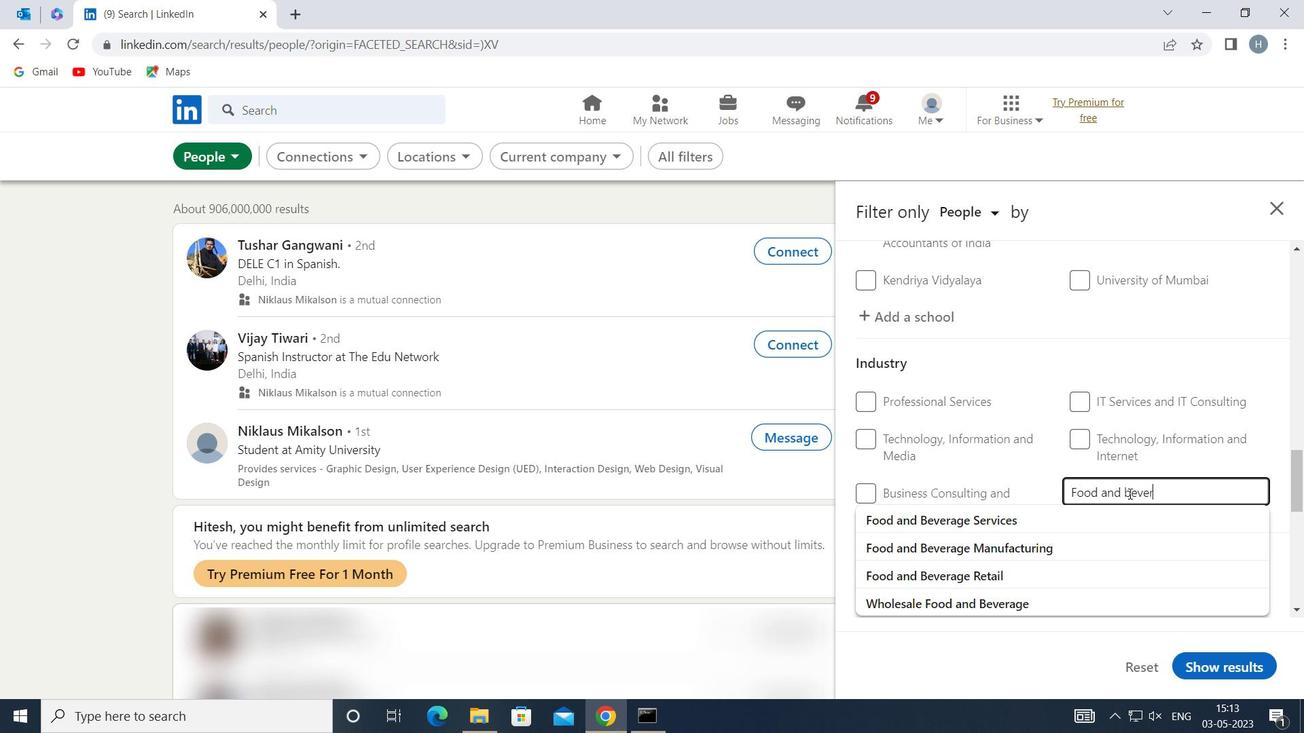 
Action: Mouse moved to (1096, 515)
Screenshot: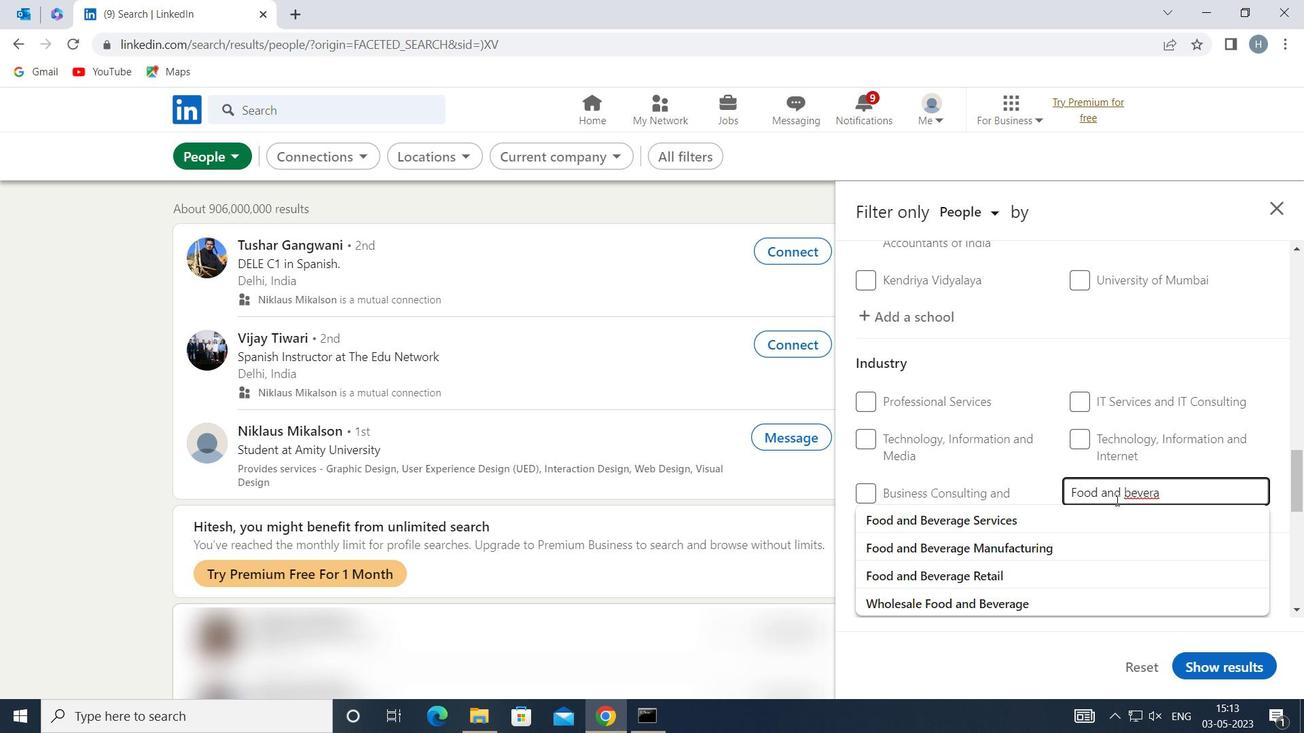 
Action: Mouse pressed left at (1096, 515)
Screenshot: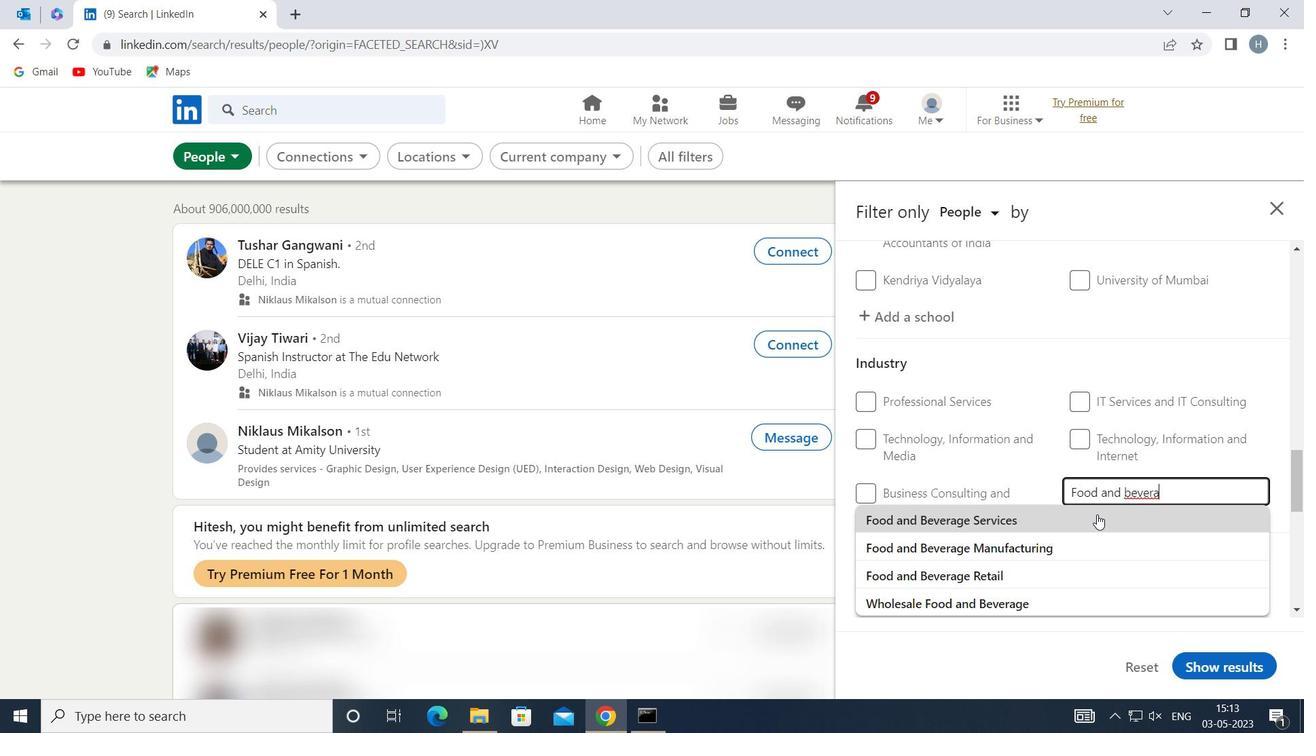 
Action: Mouse moved to (1063, 480)
Screenshot: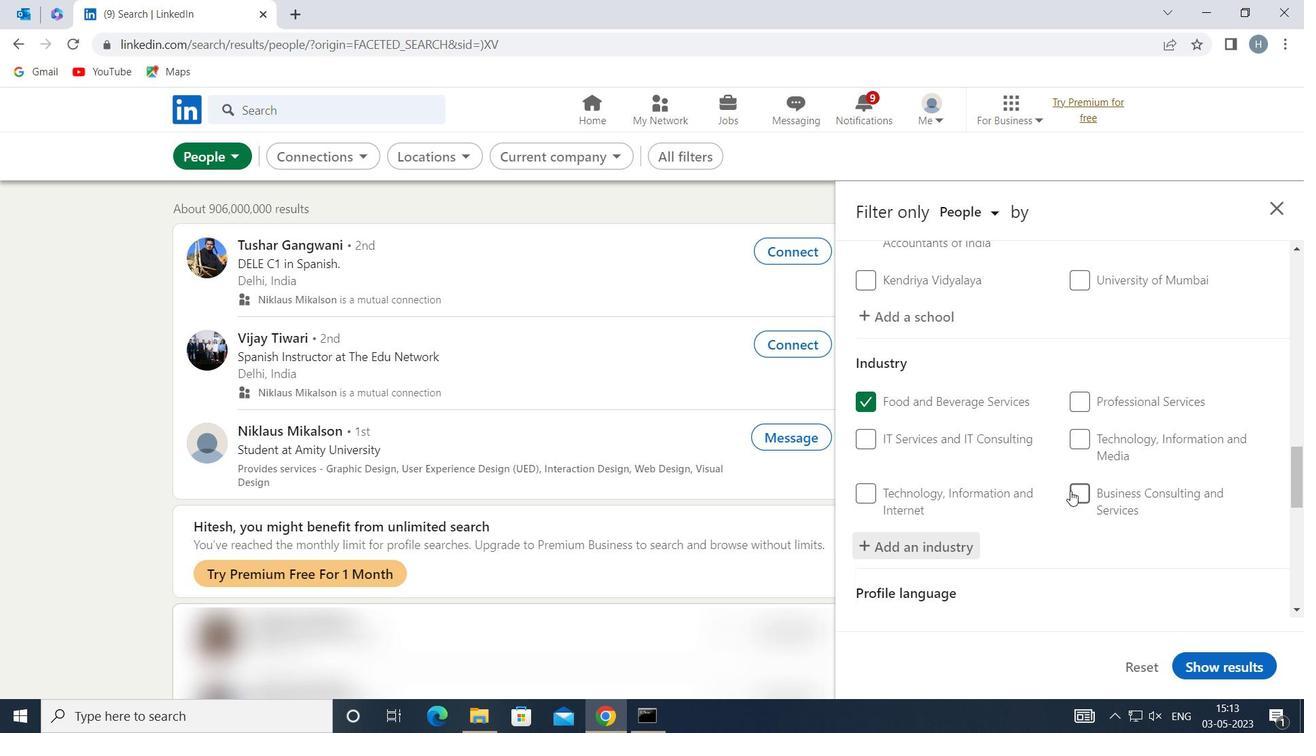 
Action: Mouse scrolled (1063, 480) with delta (0, 0)
Screenshot: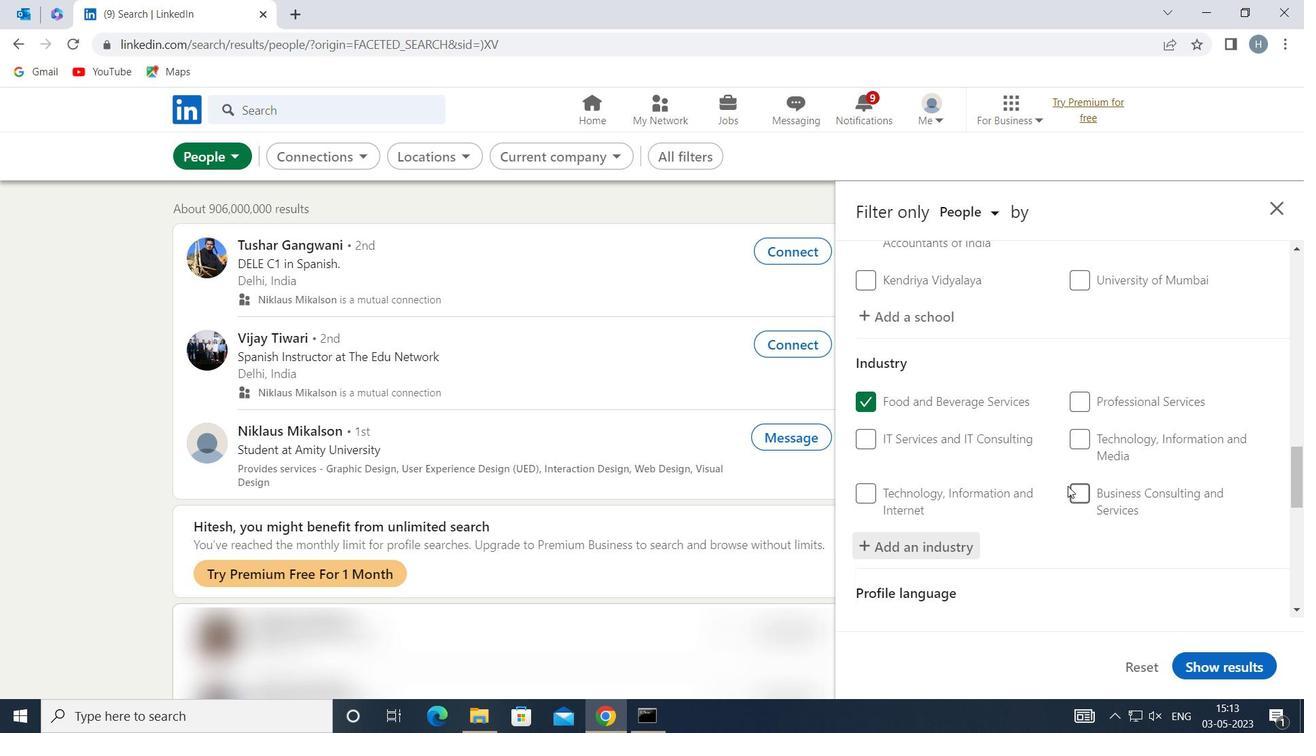 
Action: Mouse scrolled (1063, 480) with delta (0, 0)
Screenshot: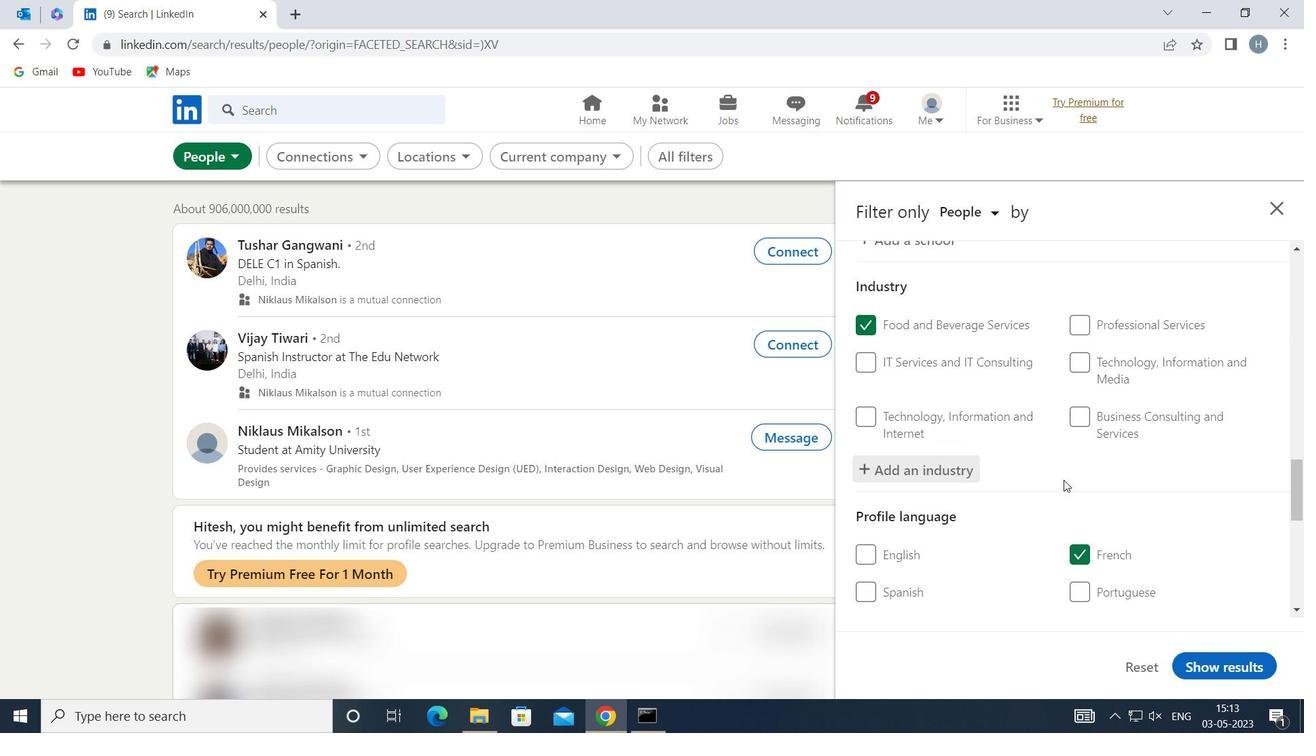 
Action: Mouse scrolled (1063, 480) with delta (0, 0)
Screenshot: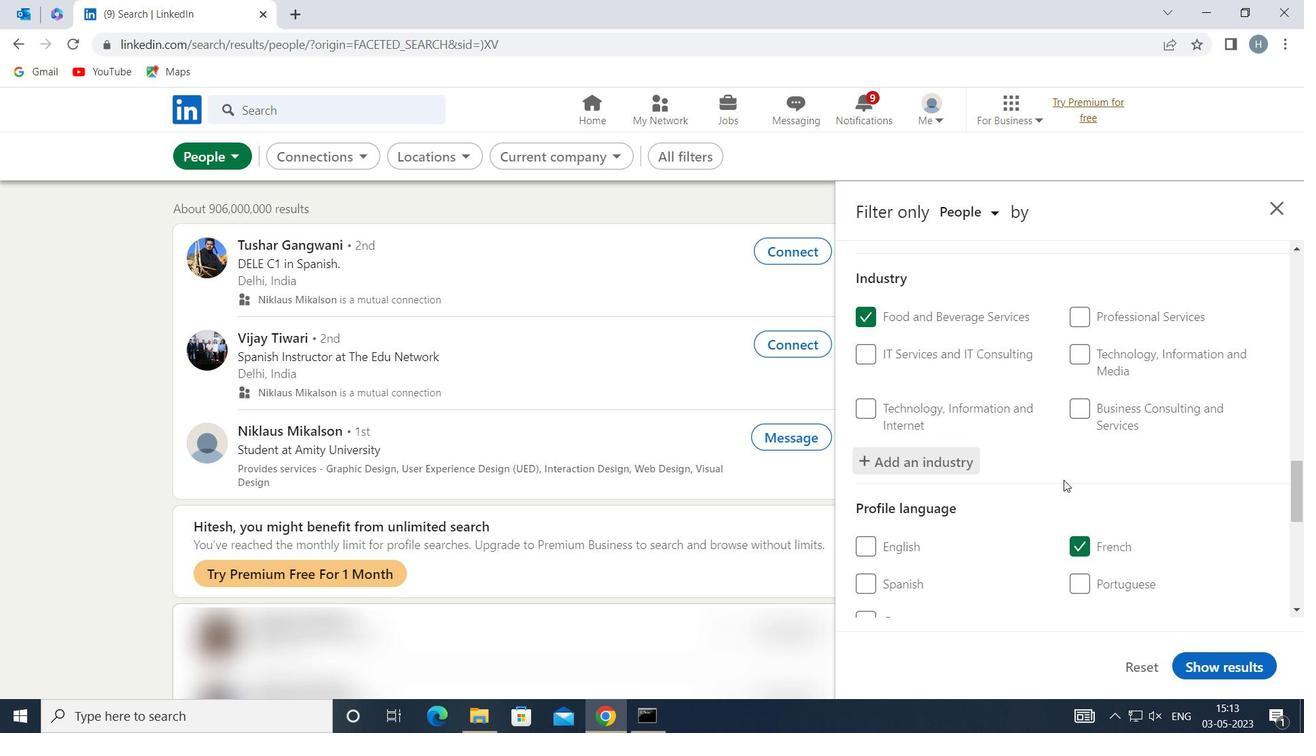 
Action: Mouse scrolled (1063, 480) with delta (0, 0)
Screenshot: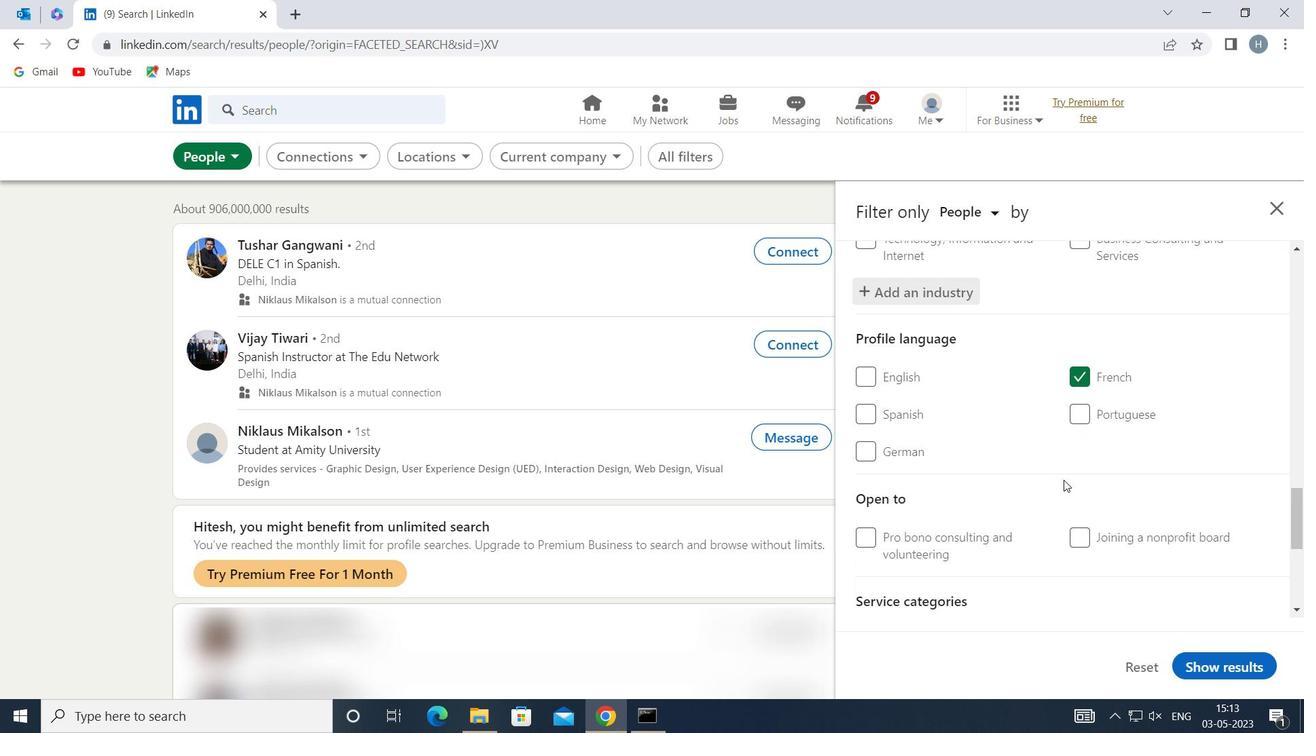 
Action: Mouse scrolled (1063, 480) with delta (0, 0)
Screenshot: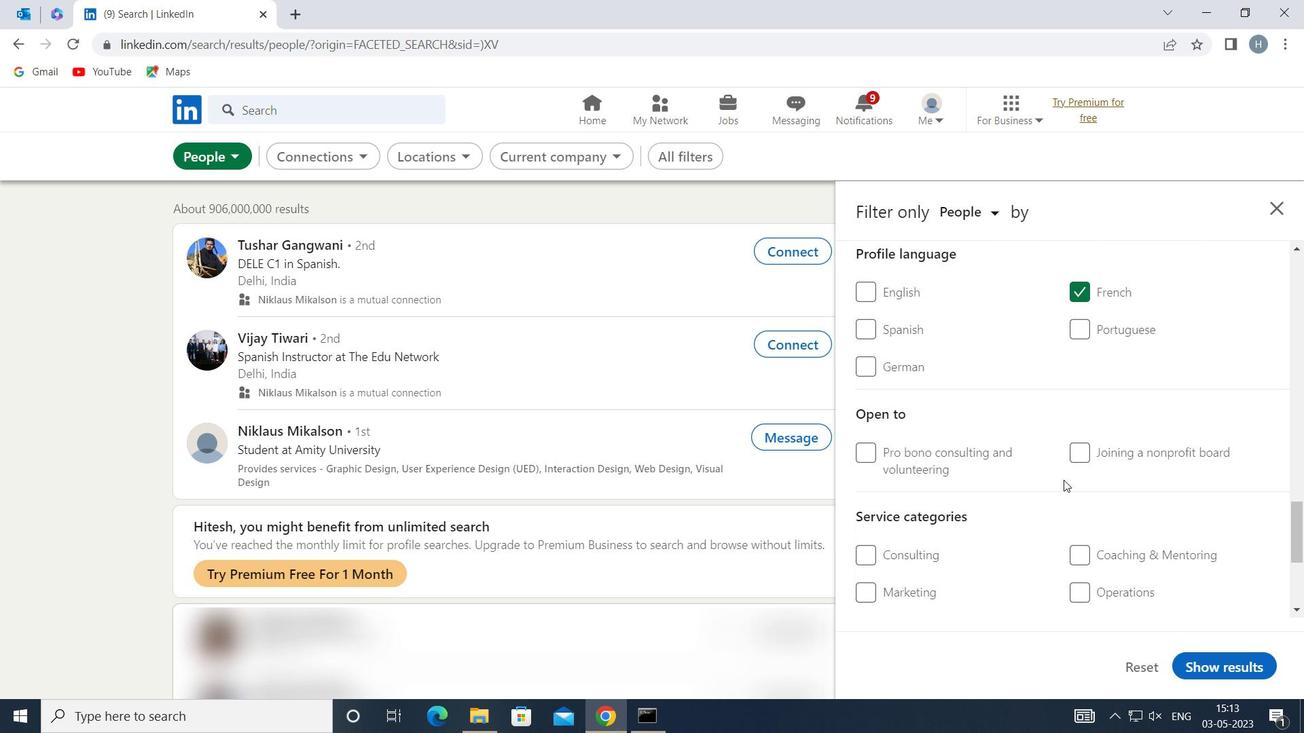 
Action: Mouse scrolled (1063, 480) with delta (0, 0)
Screenshot: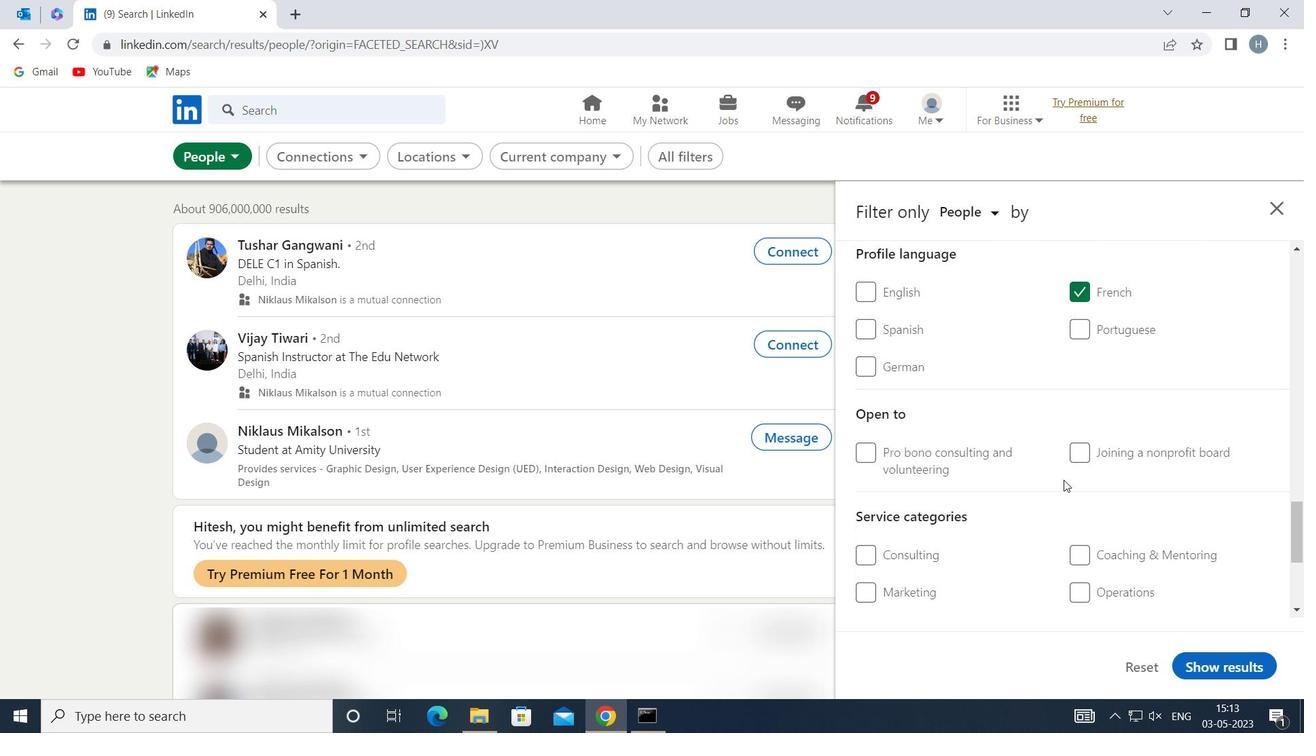
Action: Mouse moved to (1116, 463)
Screenshot: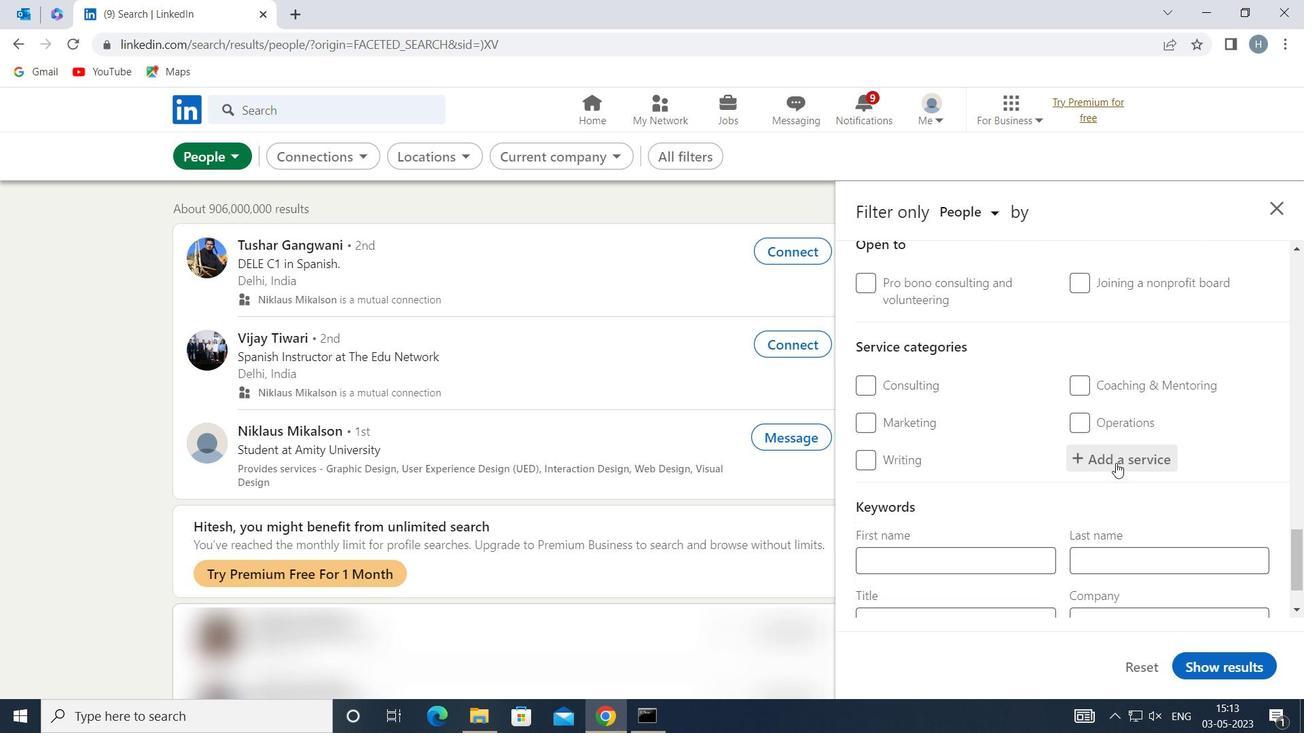 
Action: Mouse pressed left at (1116, 463)
Screenshot: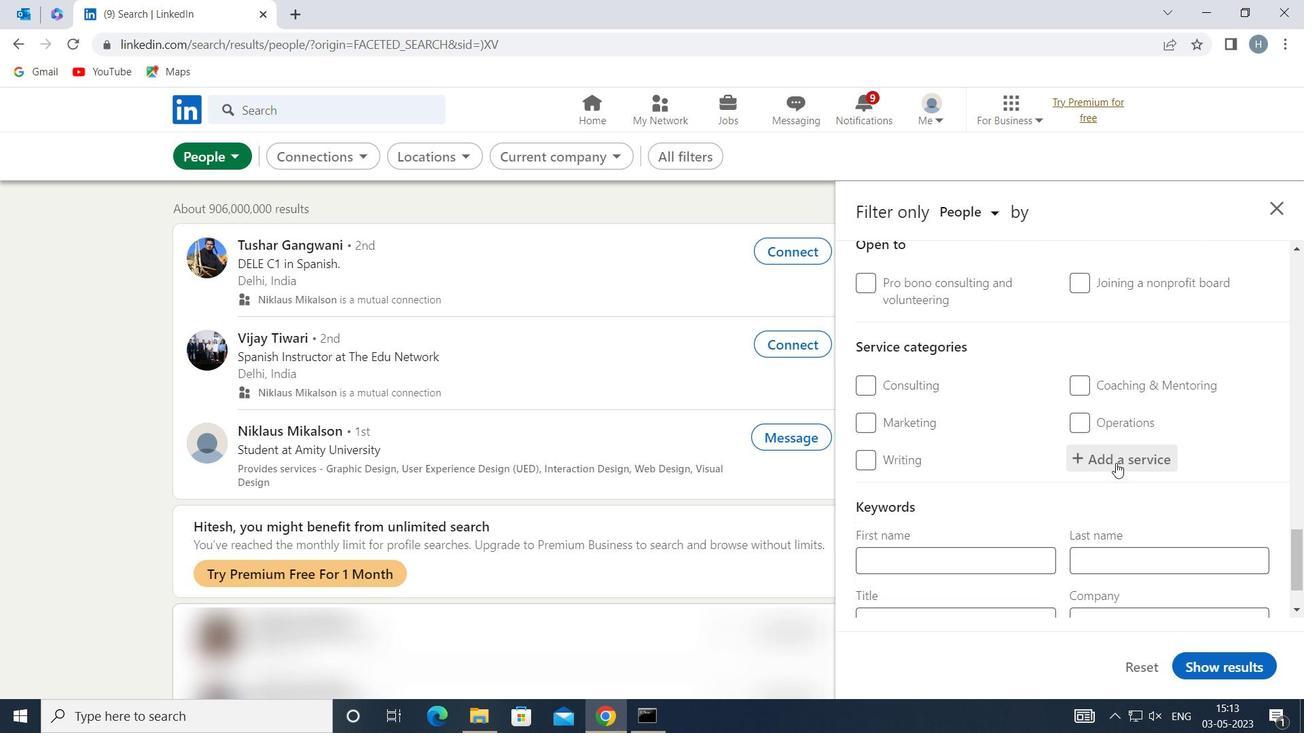 
Action: Key pressed <Key.shift><Key.shift><Key.shift><Key.shift><Key.shift>RELOCATION
Screenshot: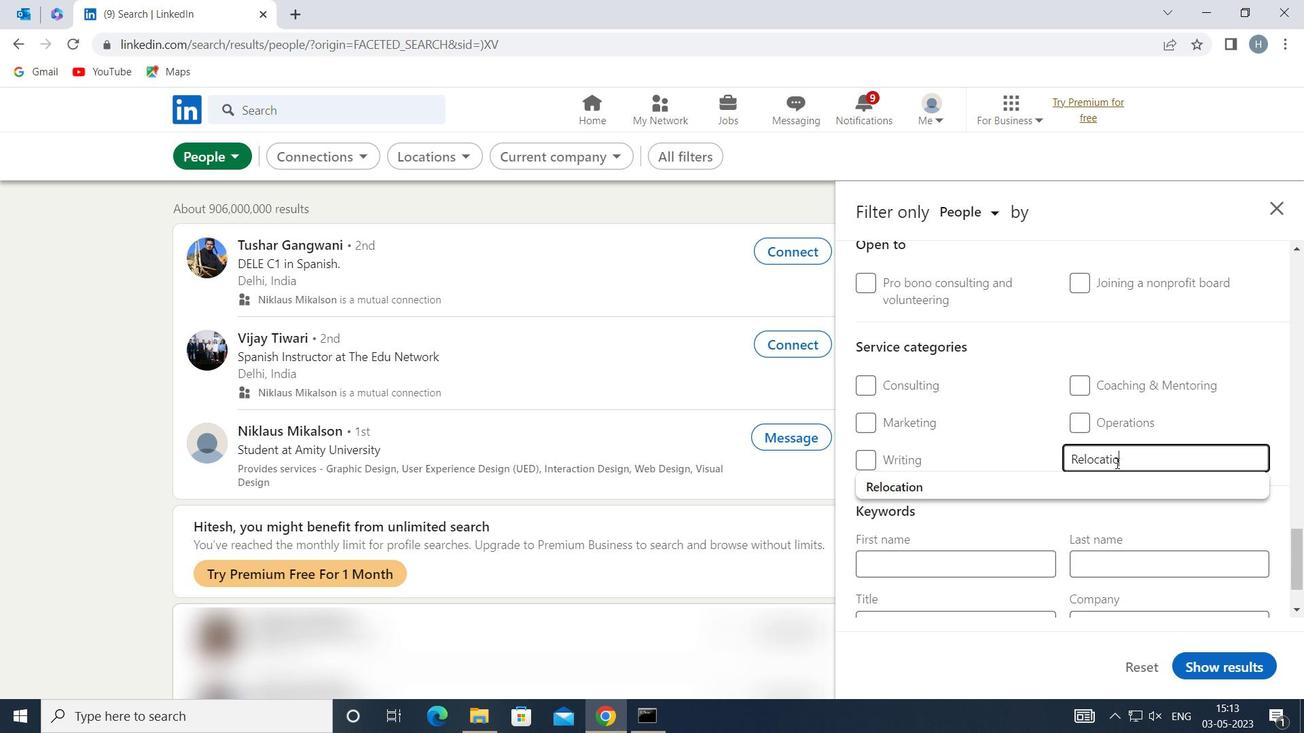 
Action: Mouse moved to (1094, 481)
Screenshot: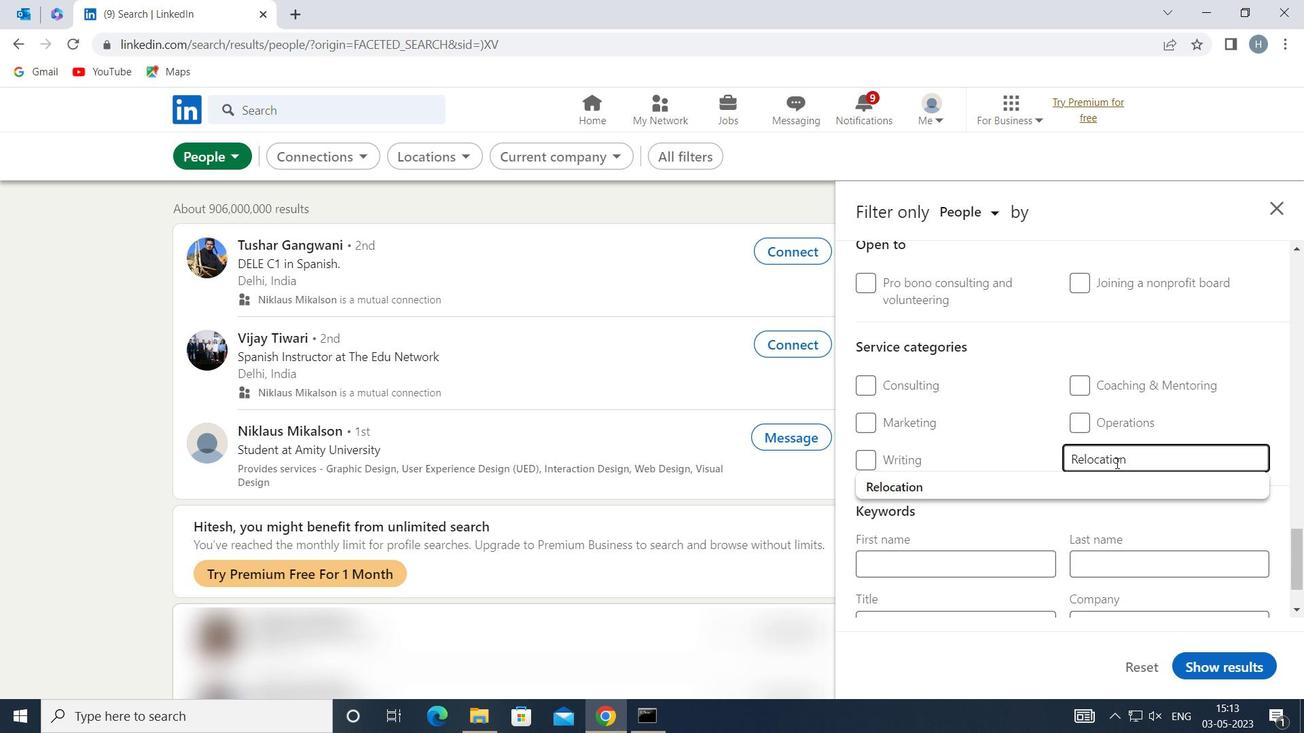
Action: Mouse pressed left at (1094, 481)
Screenshot: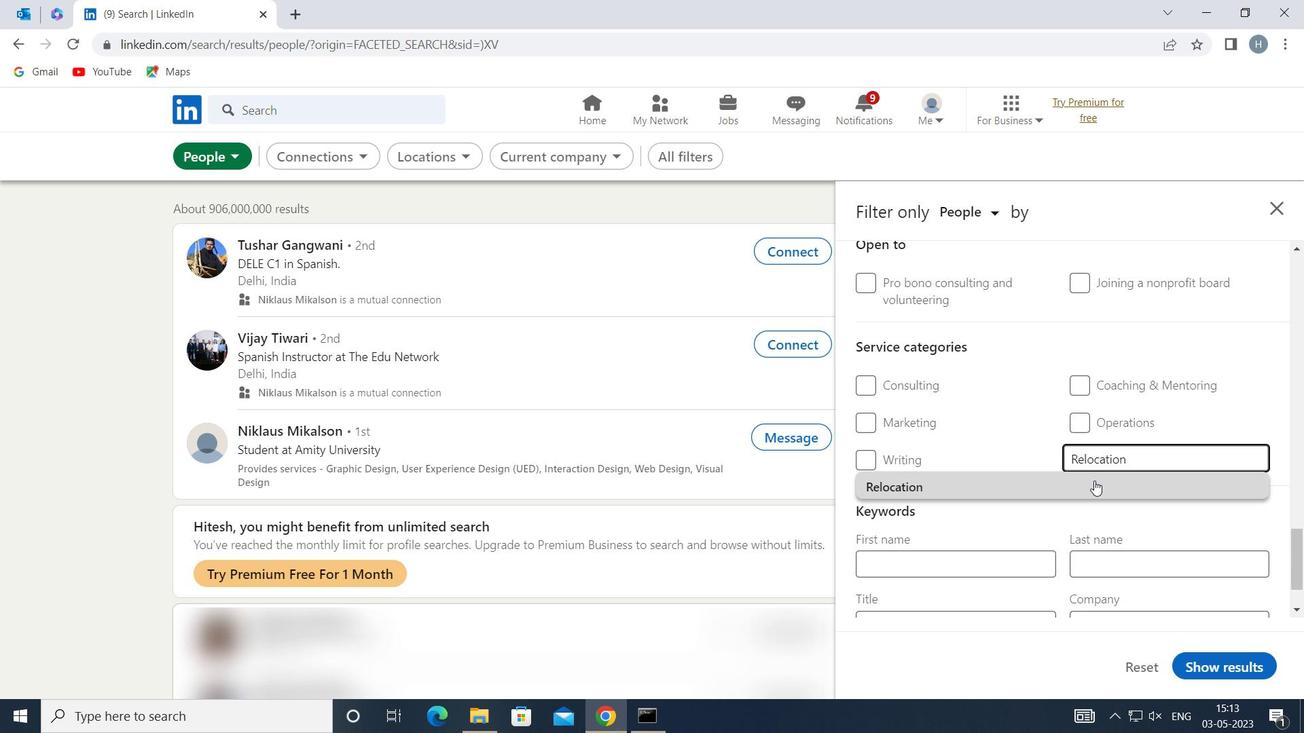 
Action: Mouse moved to (1041, 477)
Screenshot: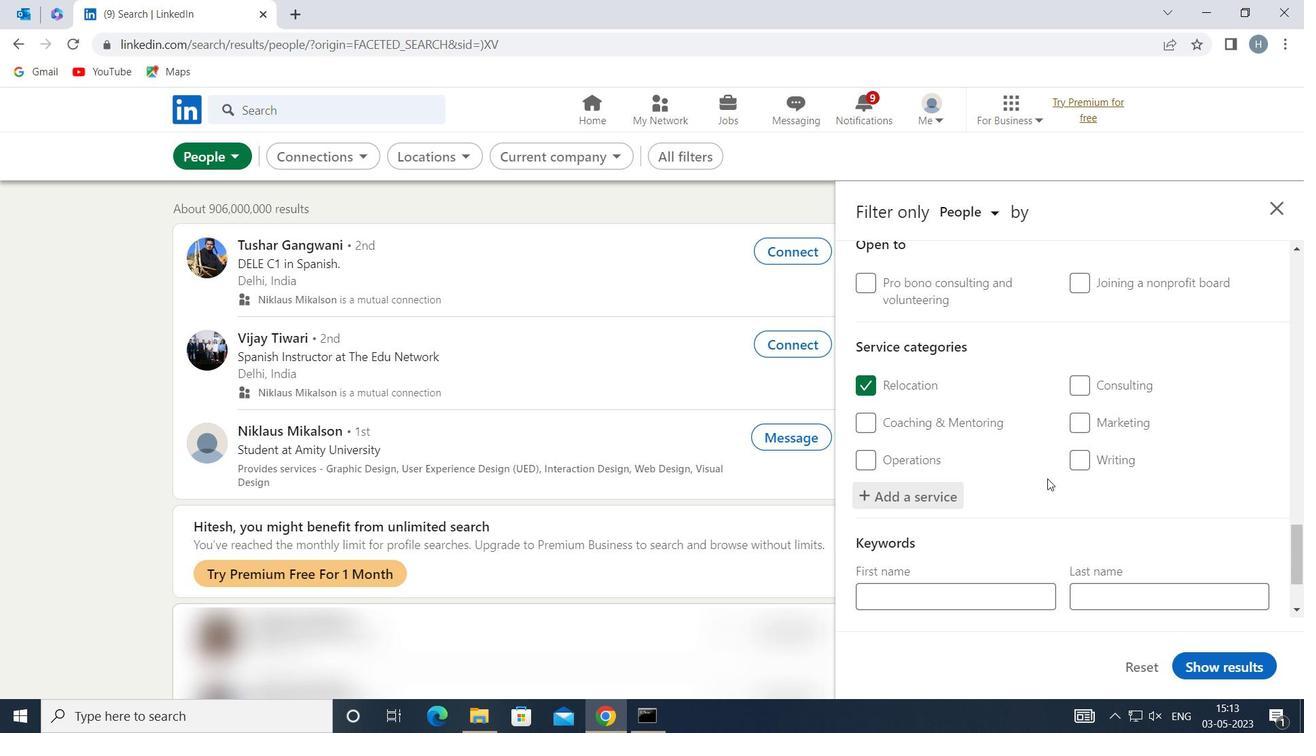 
Action: Mouse scrolled (1041, 476) with delta (0, 0)
Screenshot: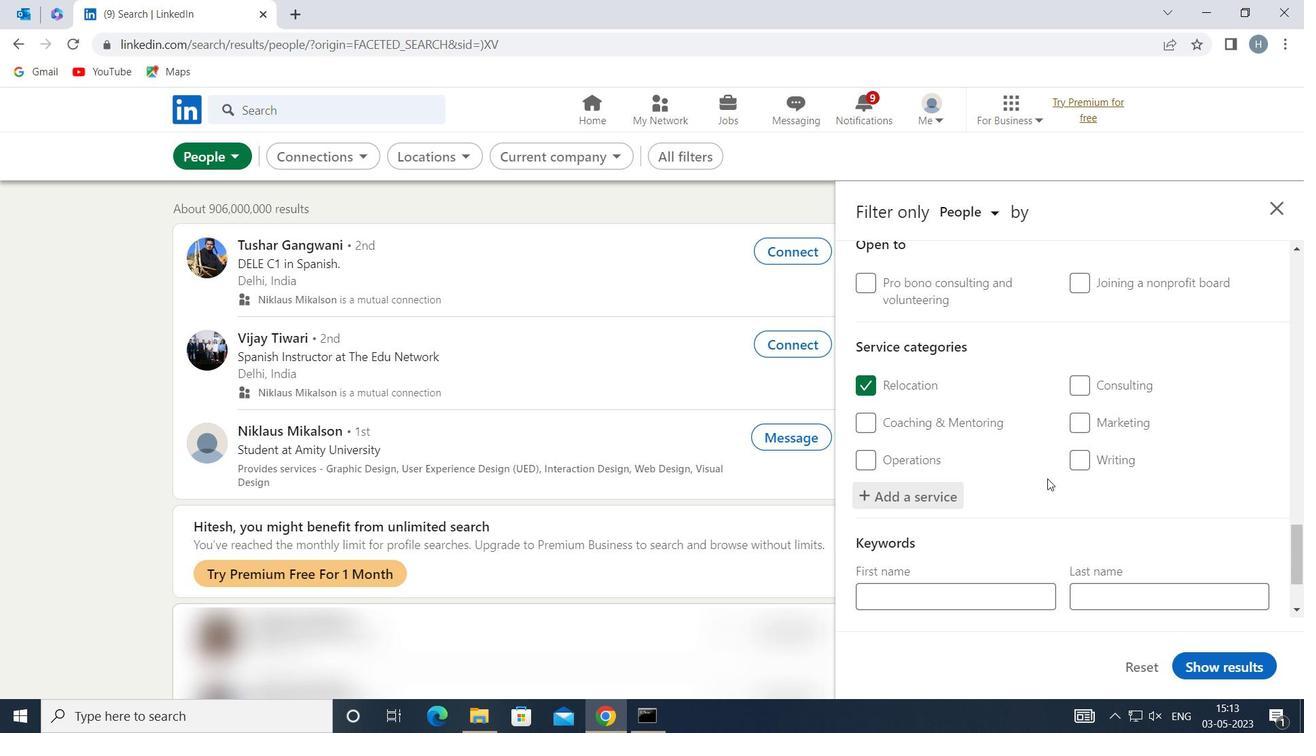 
Action: Mouse scrolled (1041, 476) with delta (0, 0)
Screenshot: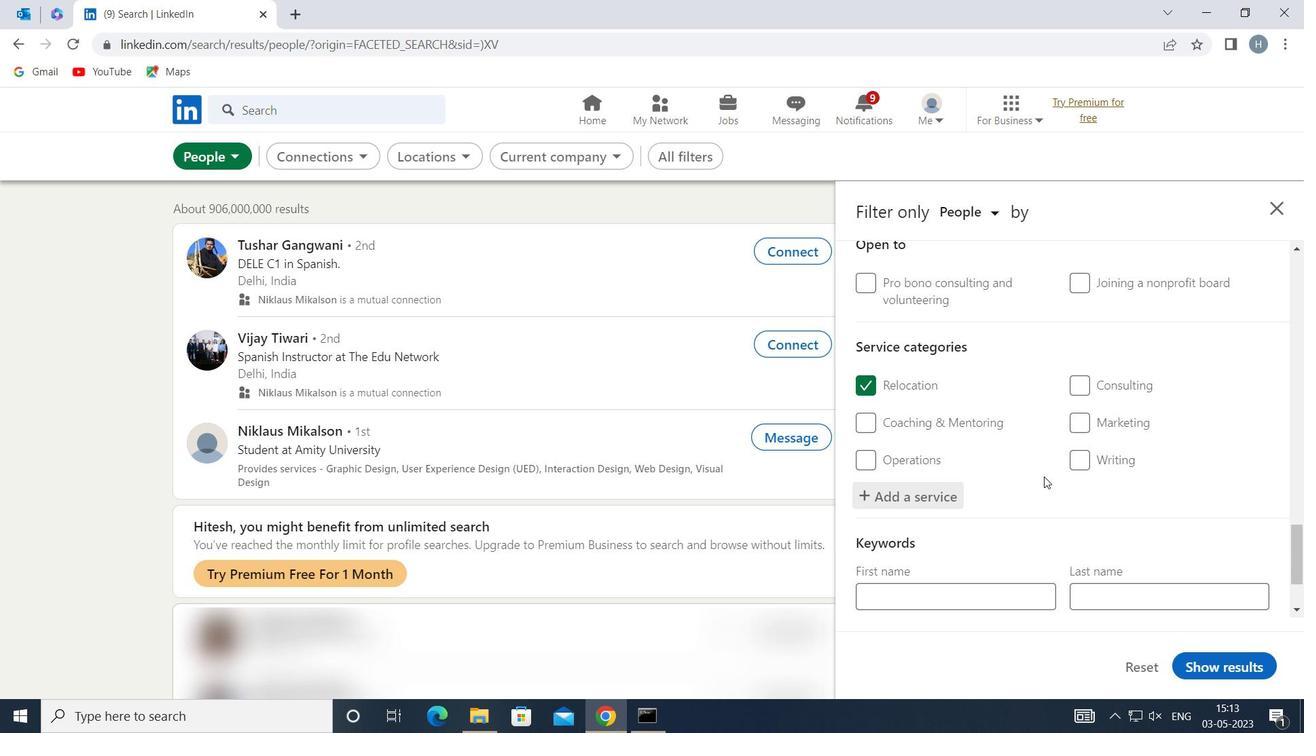 
Action: Mouse moved to (1040, 475)
Screenshot: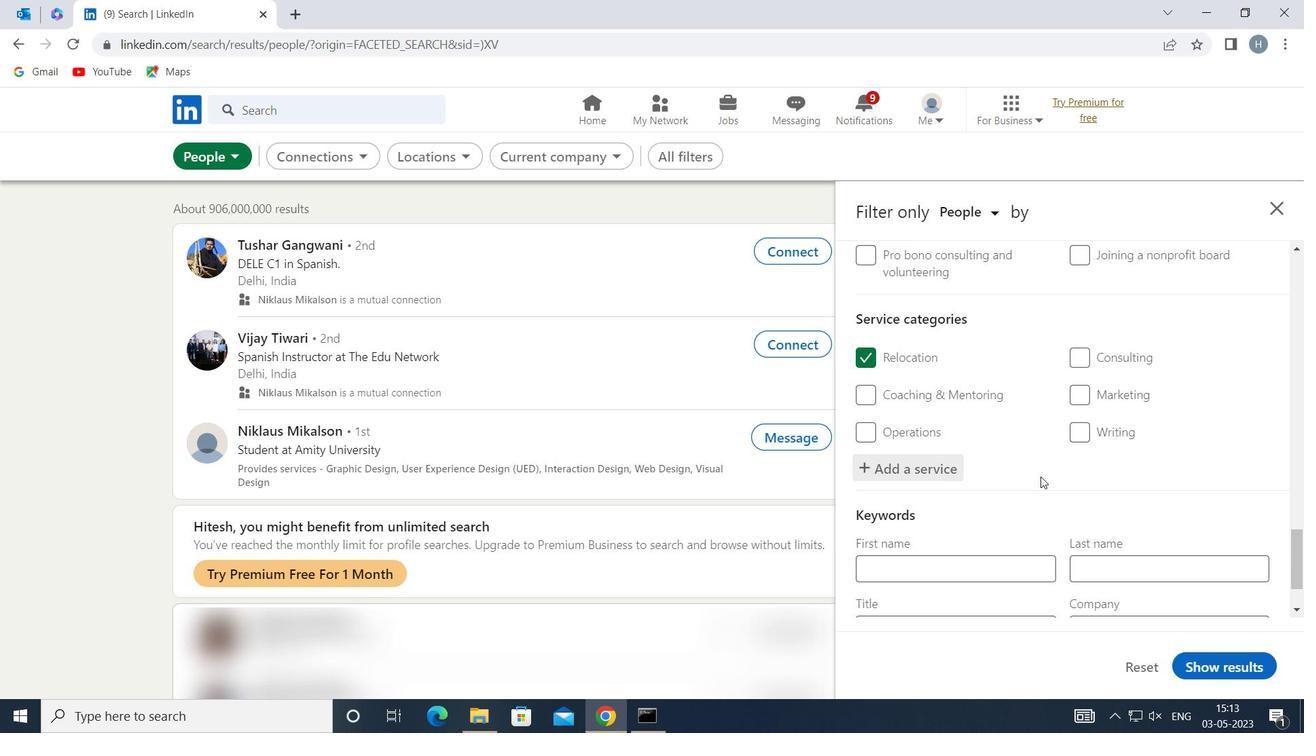 
Action: Mouse scrolled (1040, 474) with delta (0, 0)
Screenshot: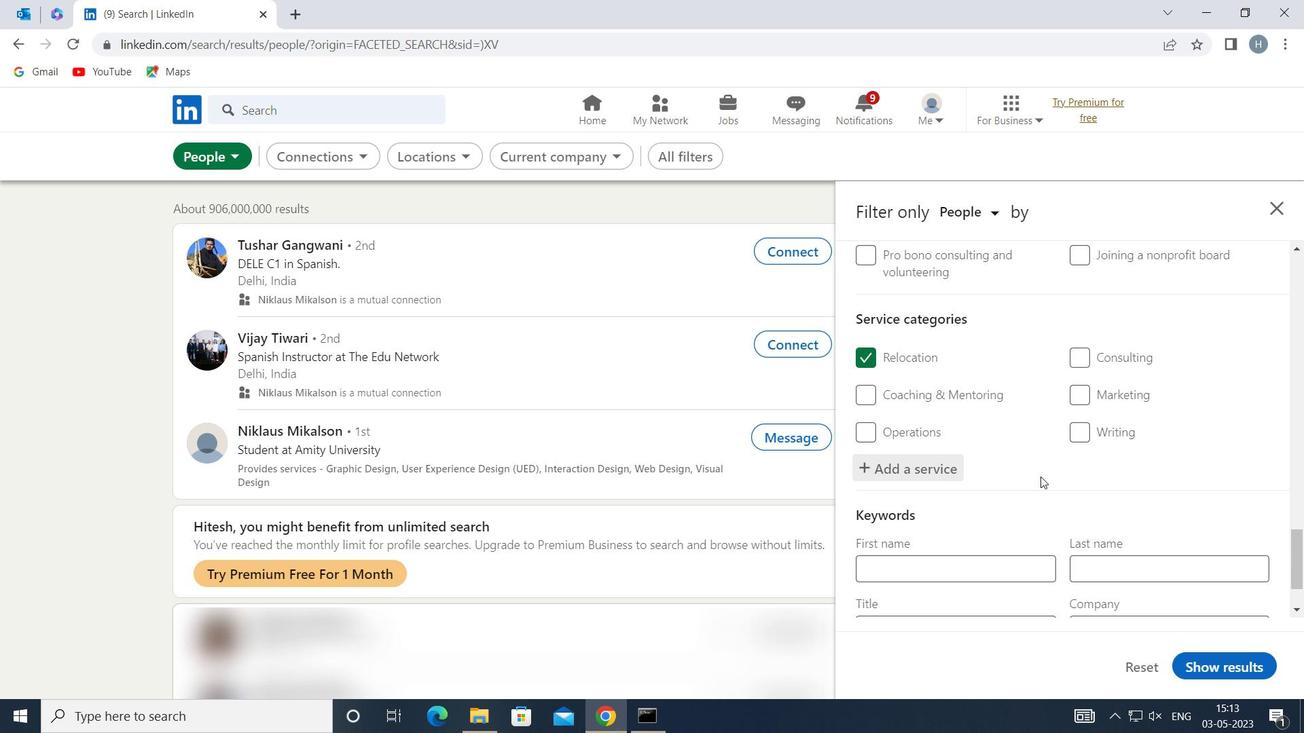 
Action: Mouse scrolled (1040, 474) with delta (0, 0)
Screenshot: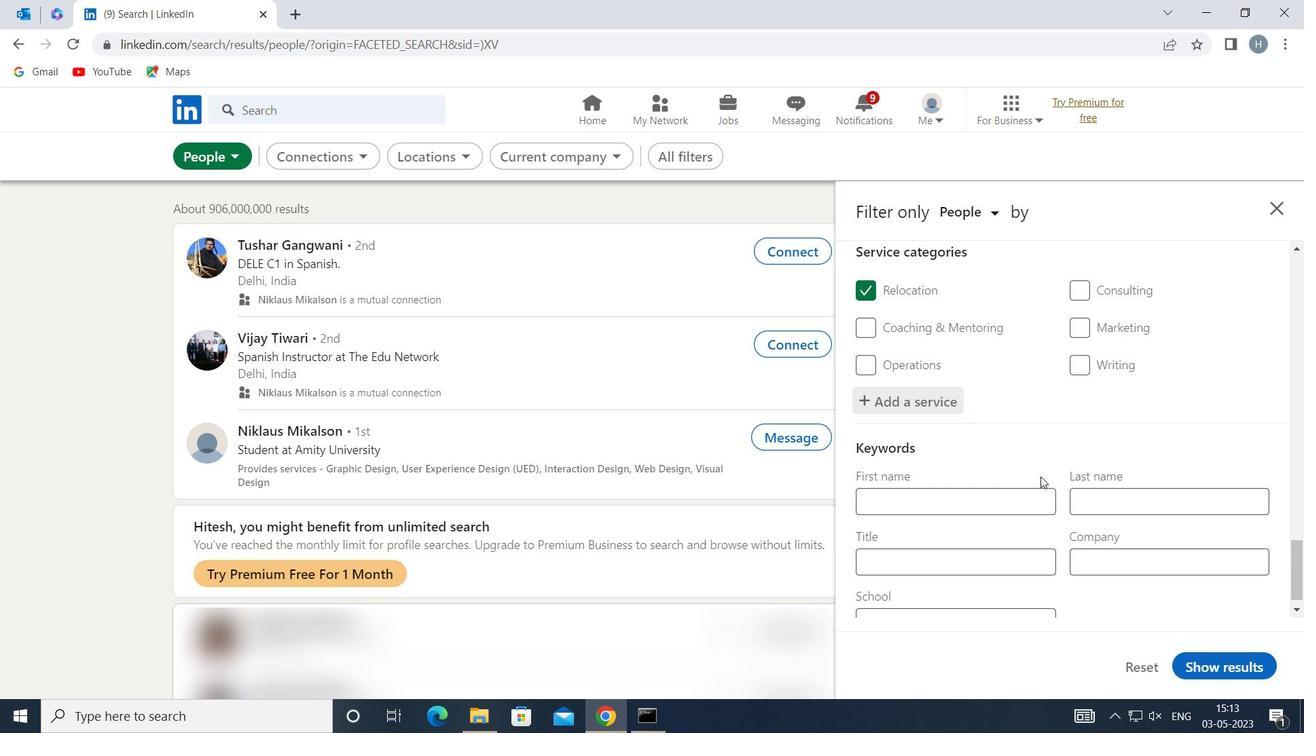 
Action: Mouse moved to (1020, 535)
Screenshot: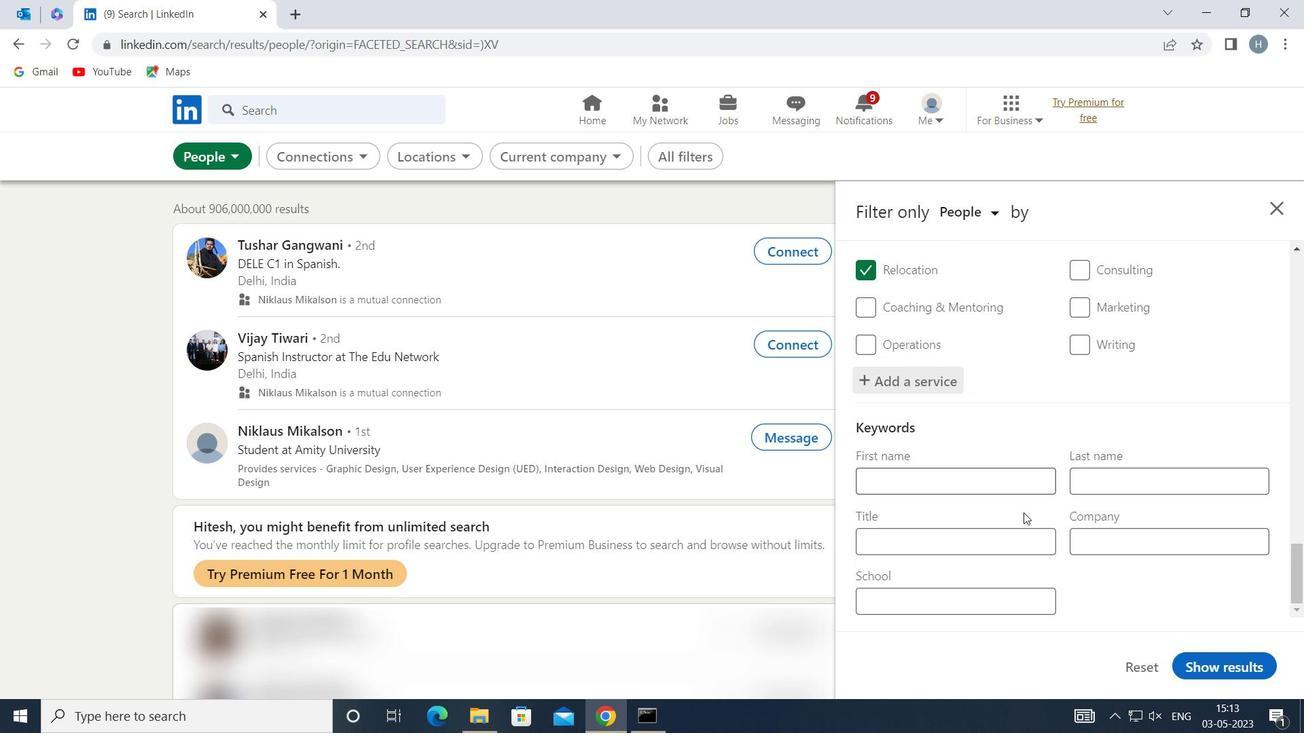
Action: Mouse pressed left at (1020, 535)
Screenshot: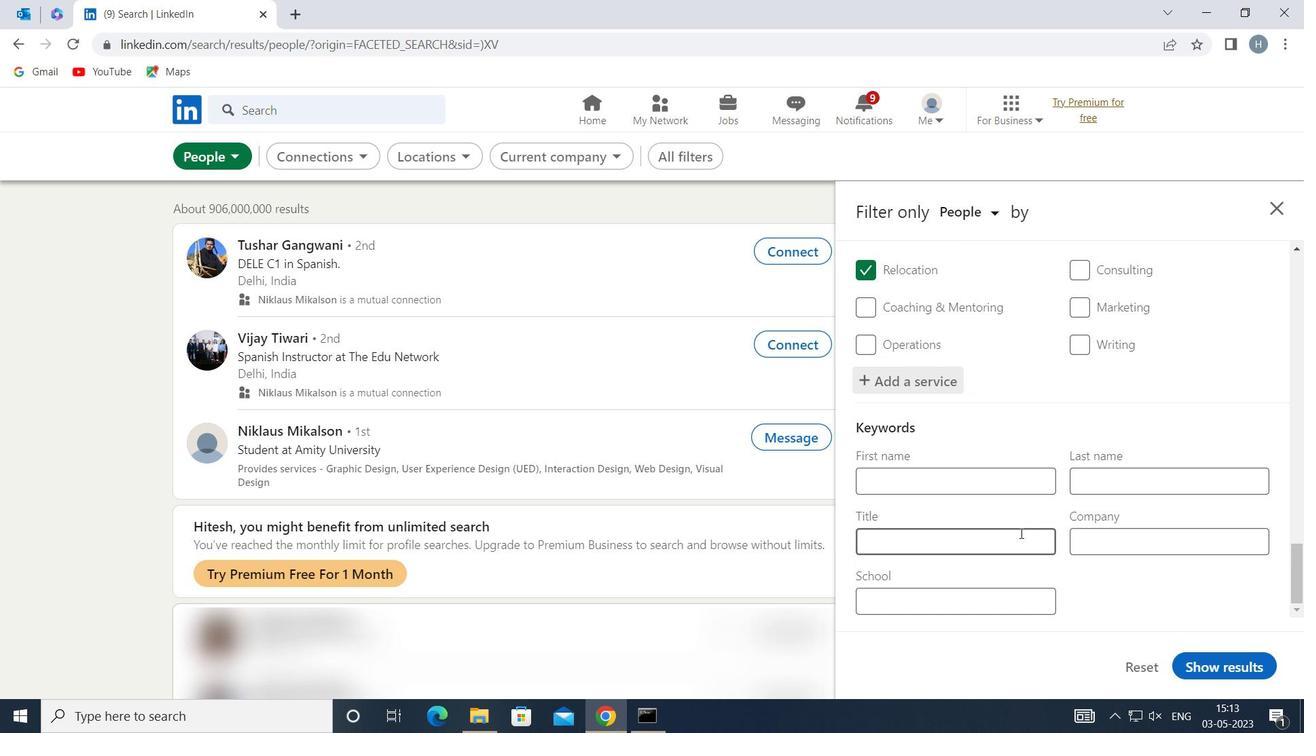 
Action: Mouse moved to (1014, 535)
Screenshot: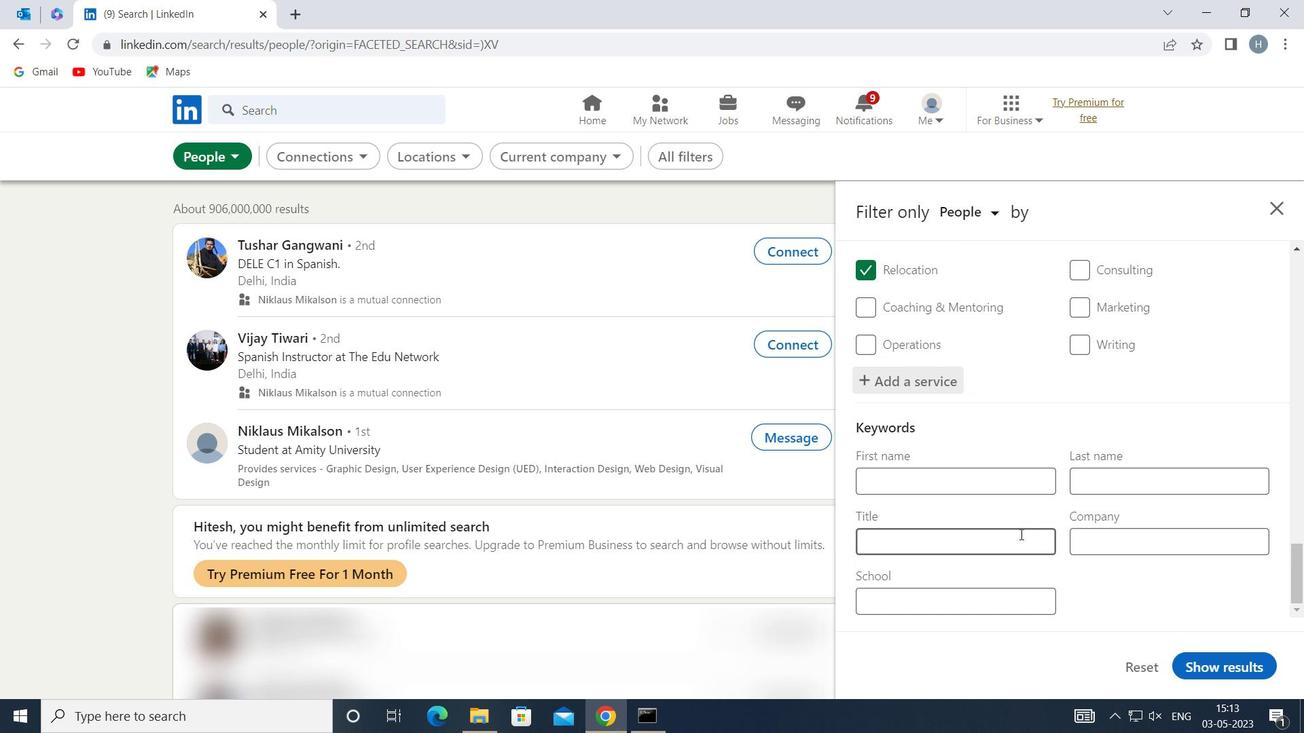 
Action: Key pressed <Key.shift>HANDYMAN
Screenshot: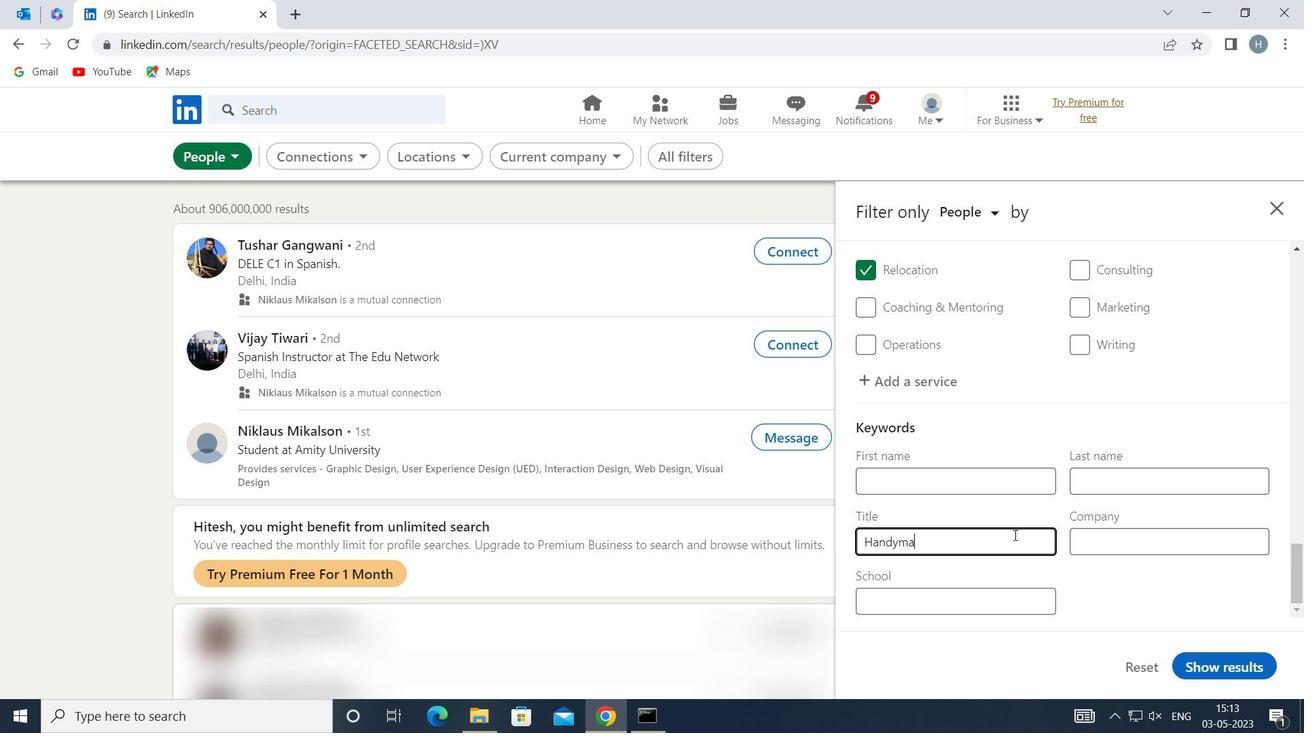 
Action: Mouse moved to (1215, 662)
Screenshot: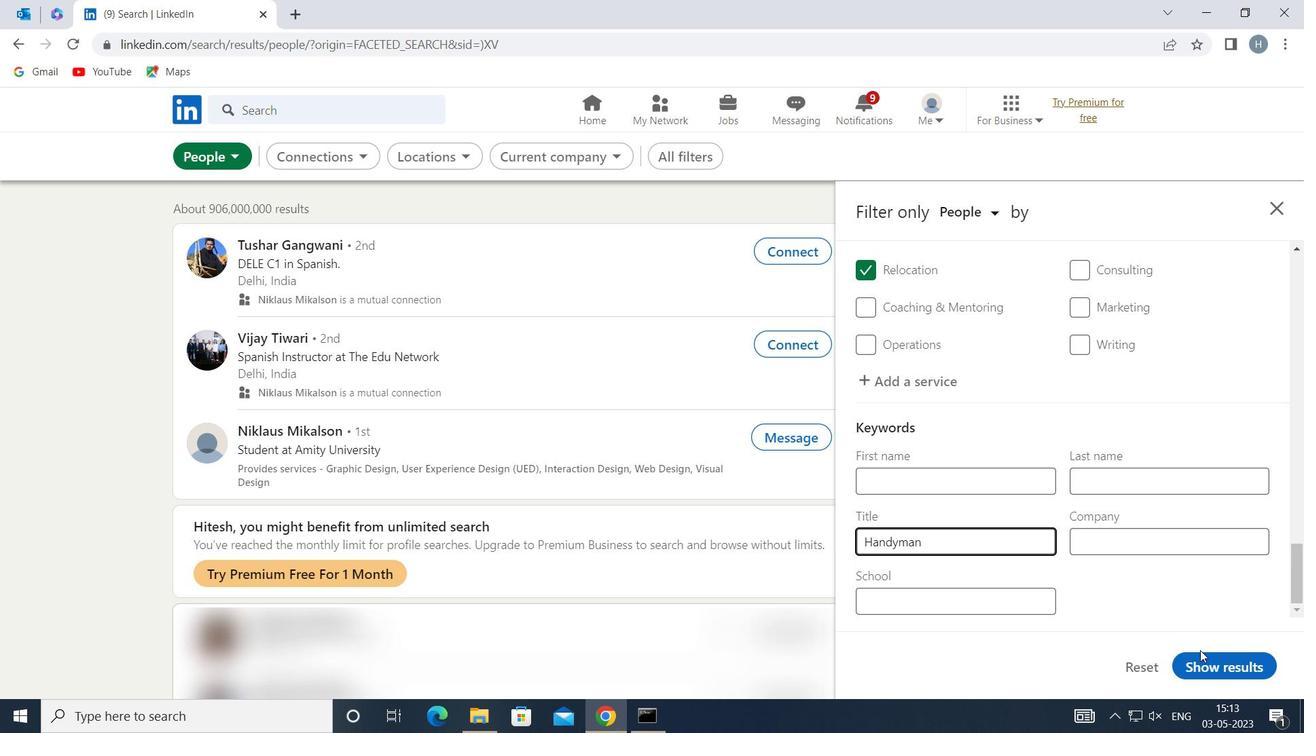 
Action: Mouse pressed left at (1215, 662)
Screenshot: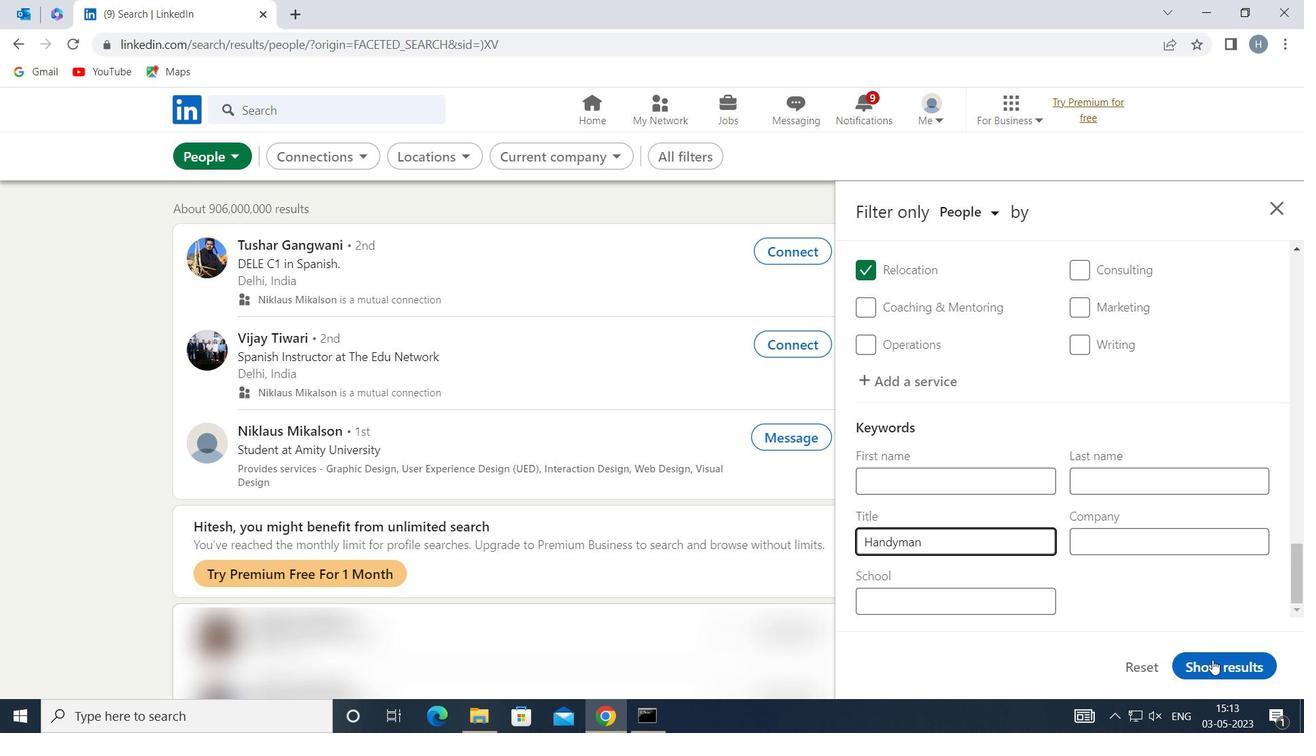 
Action: Mouse moved to (1036, 601)
Screenshot: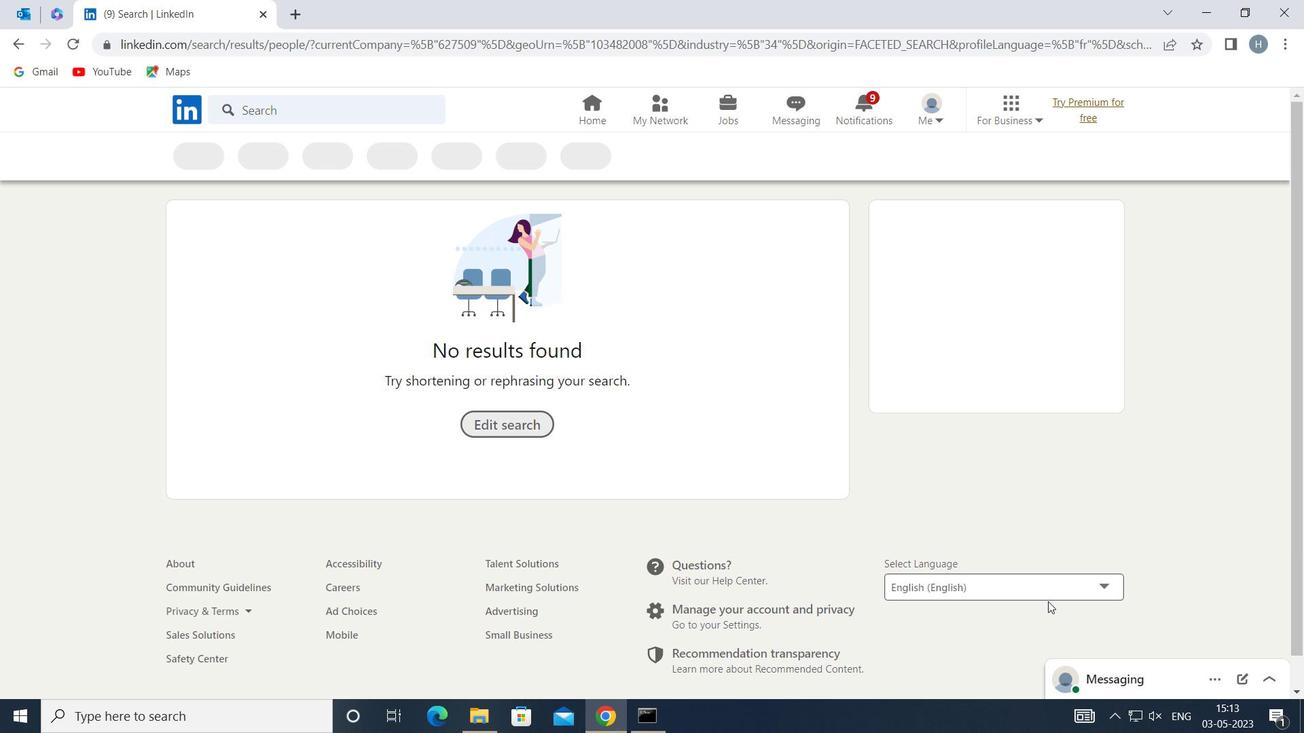 
